 Task: Share and collaborate on creative stories, narrative designs, or storytelling concepts within a repository.
Action: Mouse moved to (675, 153)
Screenshot: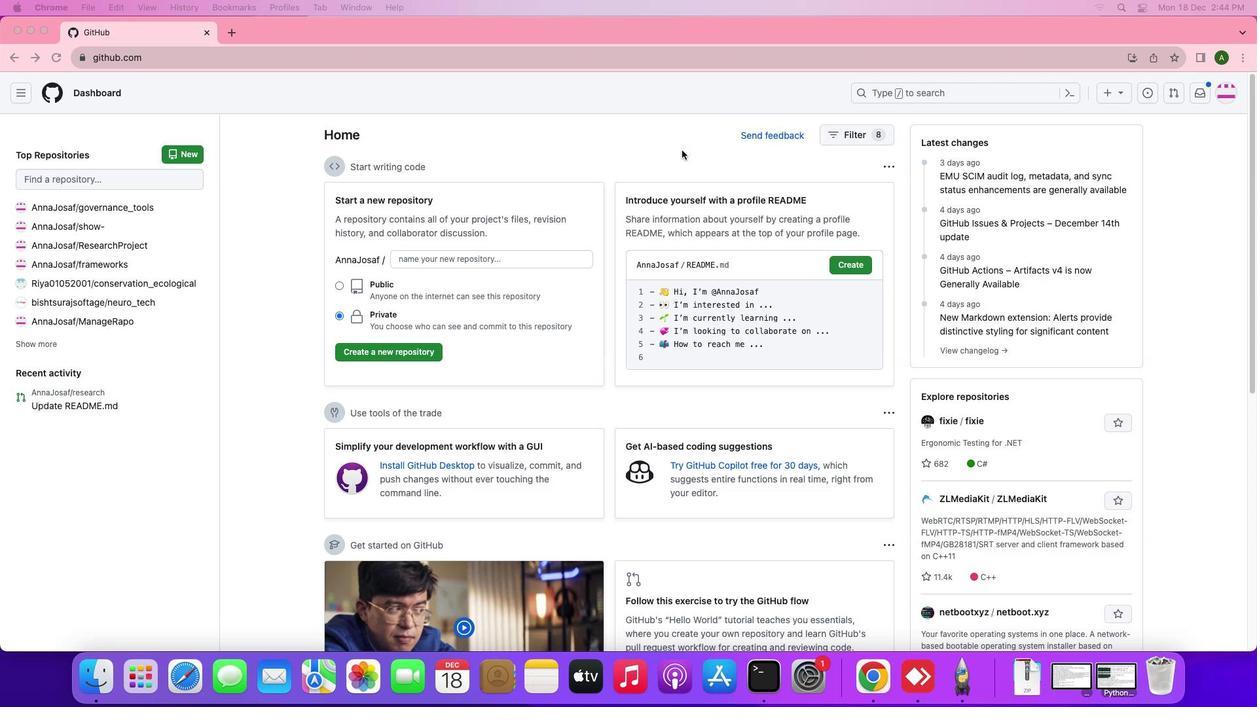 
Action: Mouse pressed left at (675, 153)
Screenshot: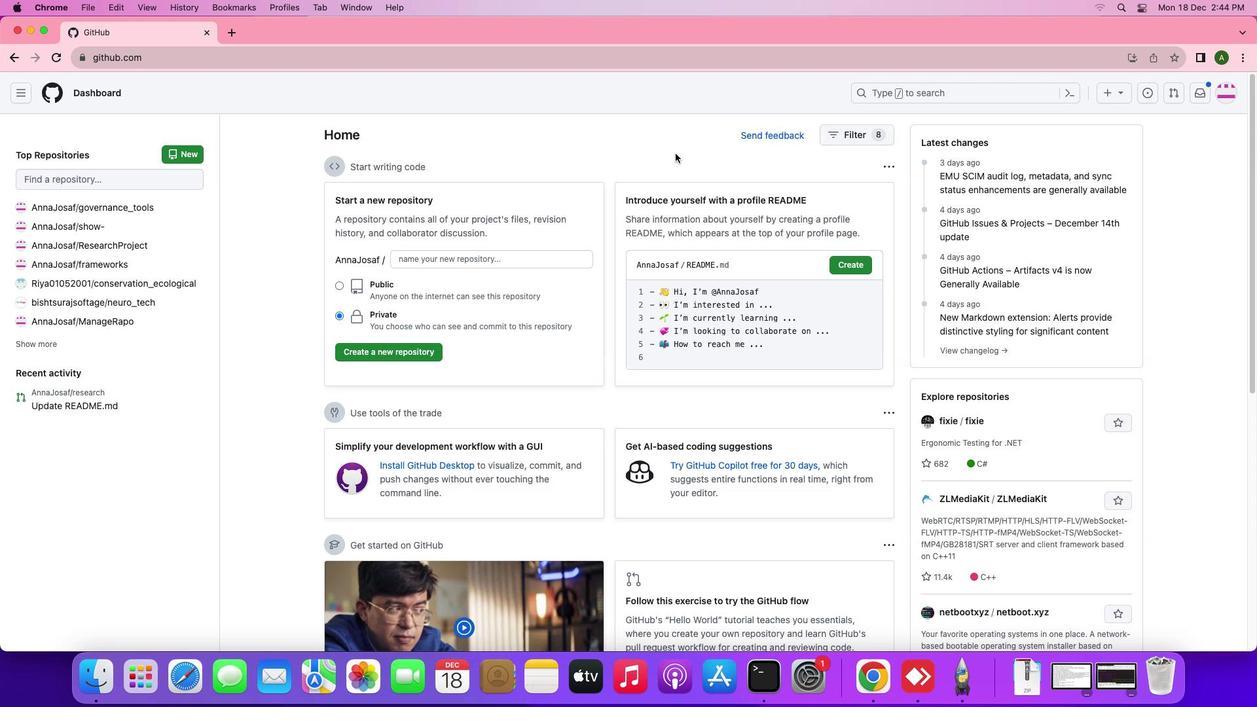 
Action: Mouse moved to (1226, 90)
Screenshot: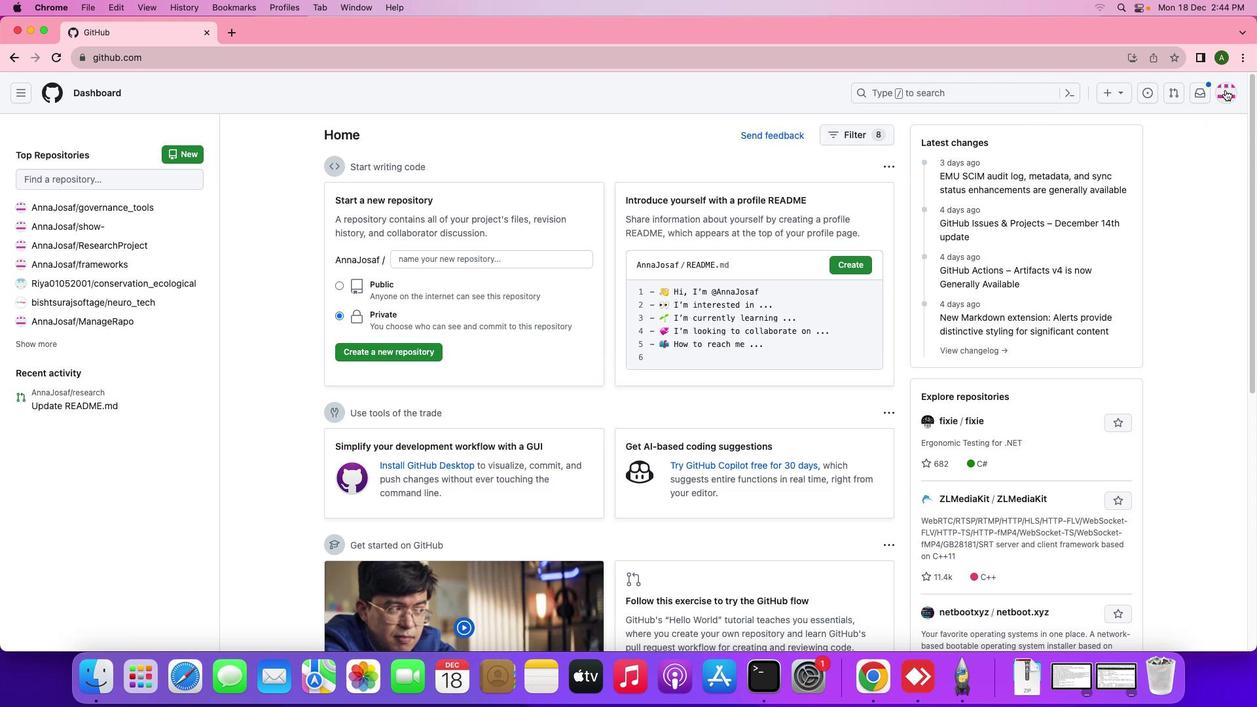 
Action: Mouse pressed left at (1226, 90)
Screenshot: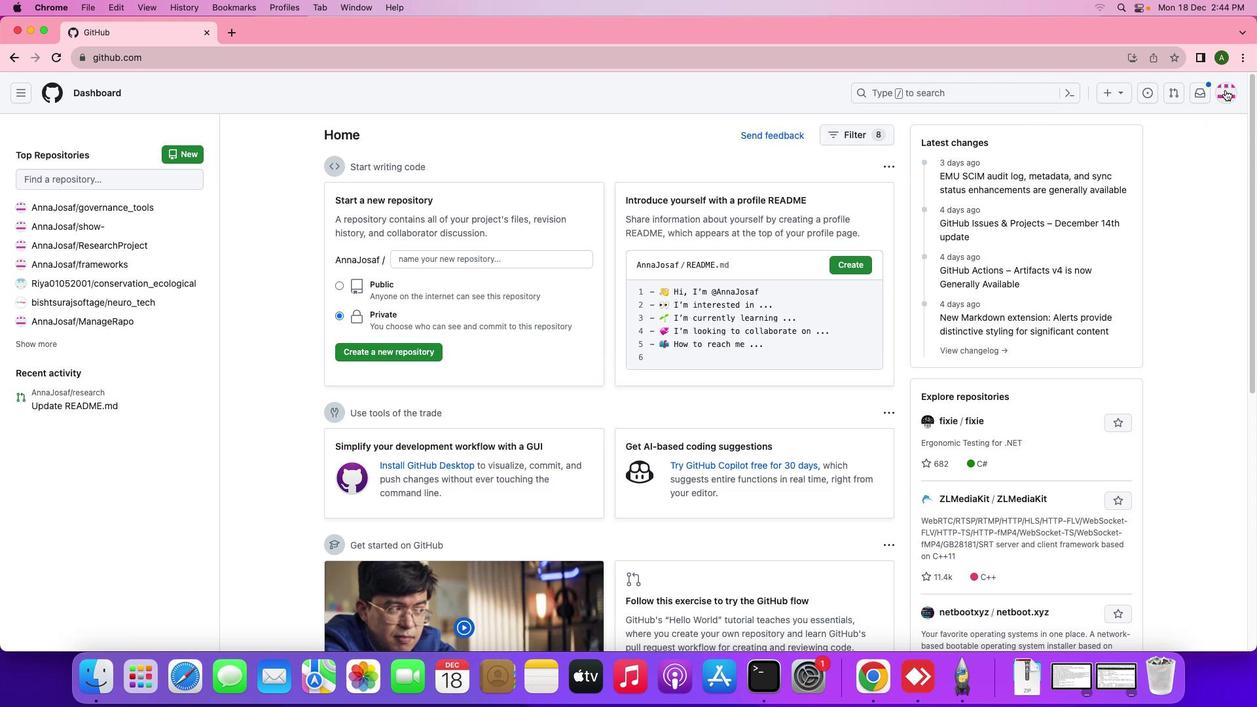 
Action: Mouse moved to (1106, 162)
Screenshot: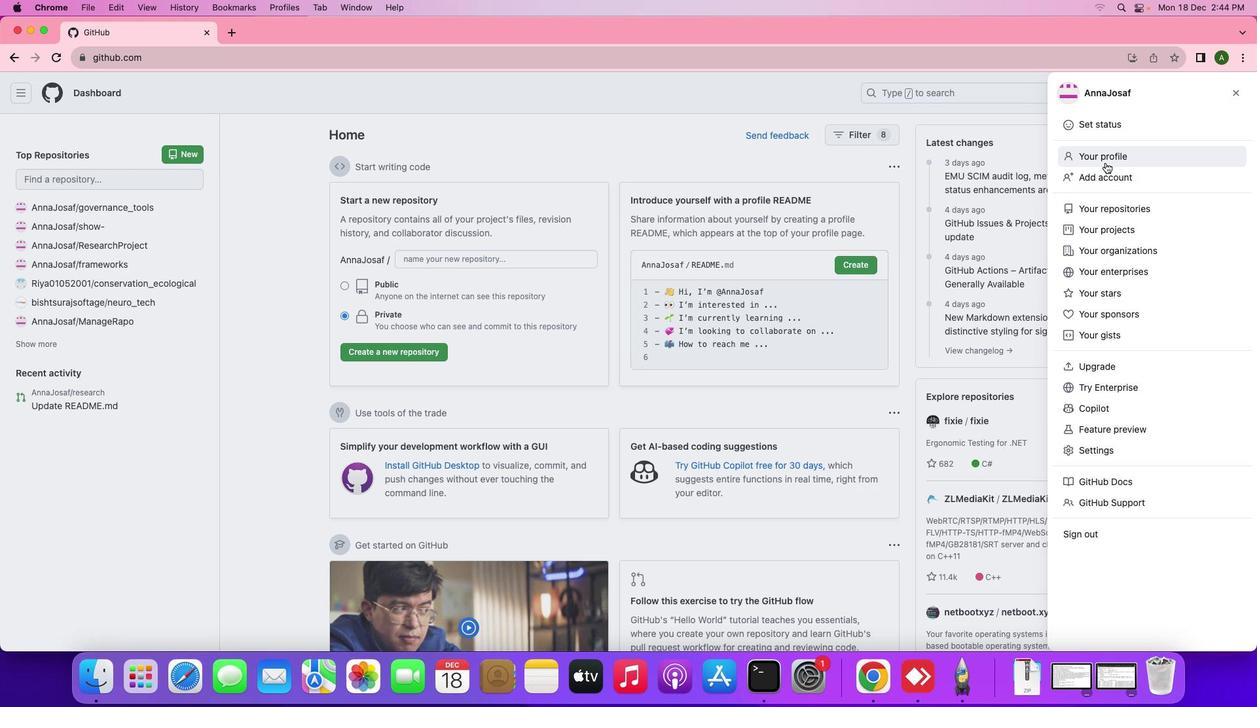 
Action: Mouse pressed left at (1106, 162)
Screenshot: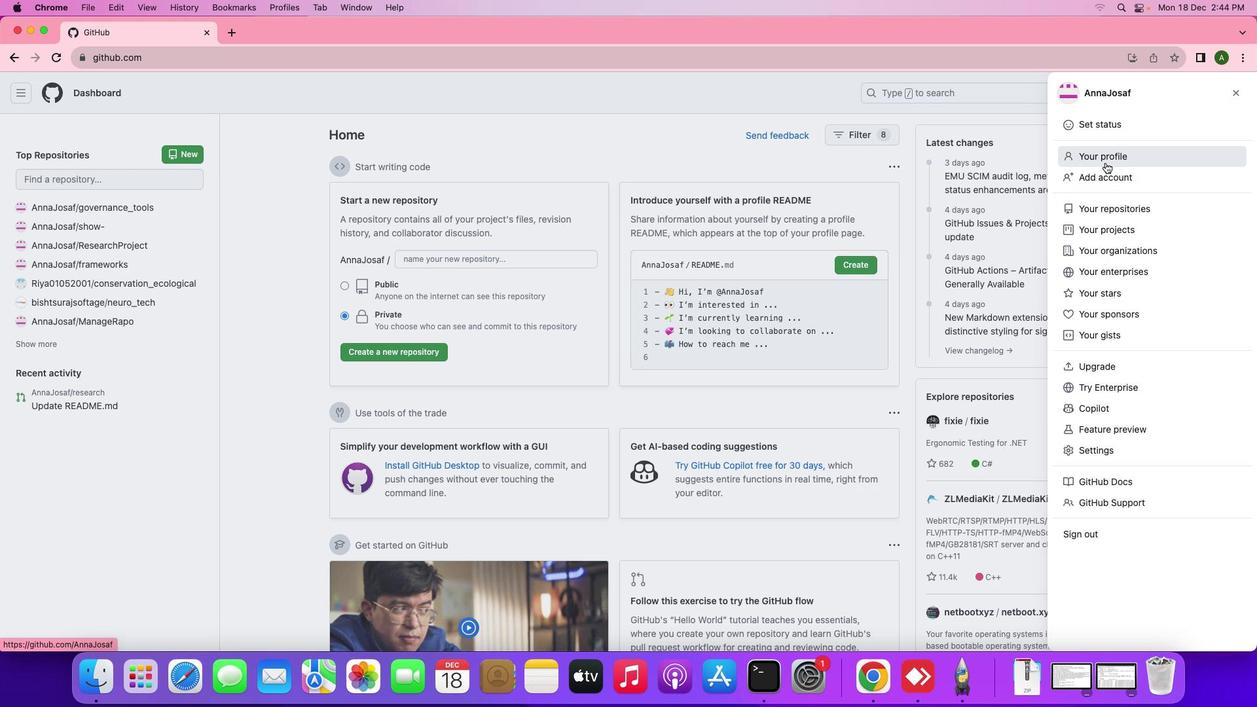 
Action: Mouse moved to (260, 432)
Screenshot: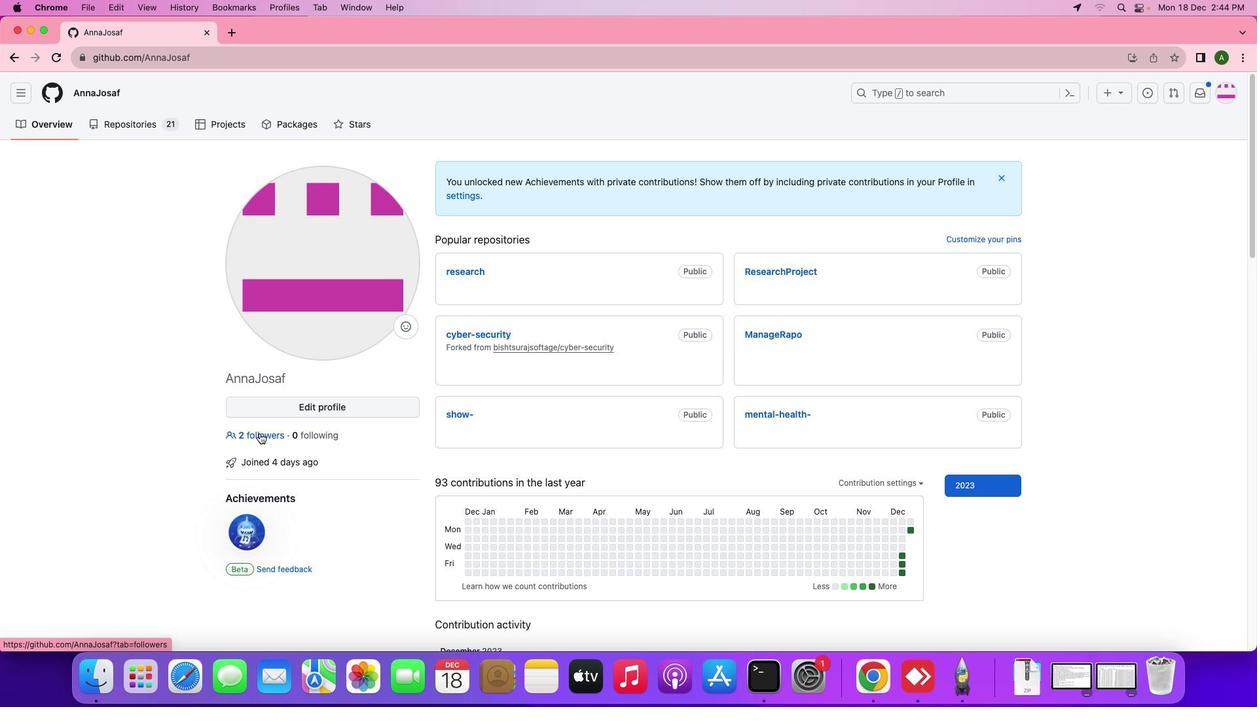
Action: Mouse pressed left at (260, 432)
Screenshot: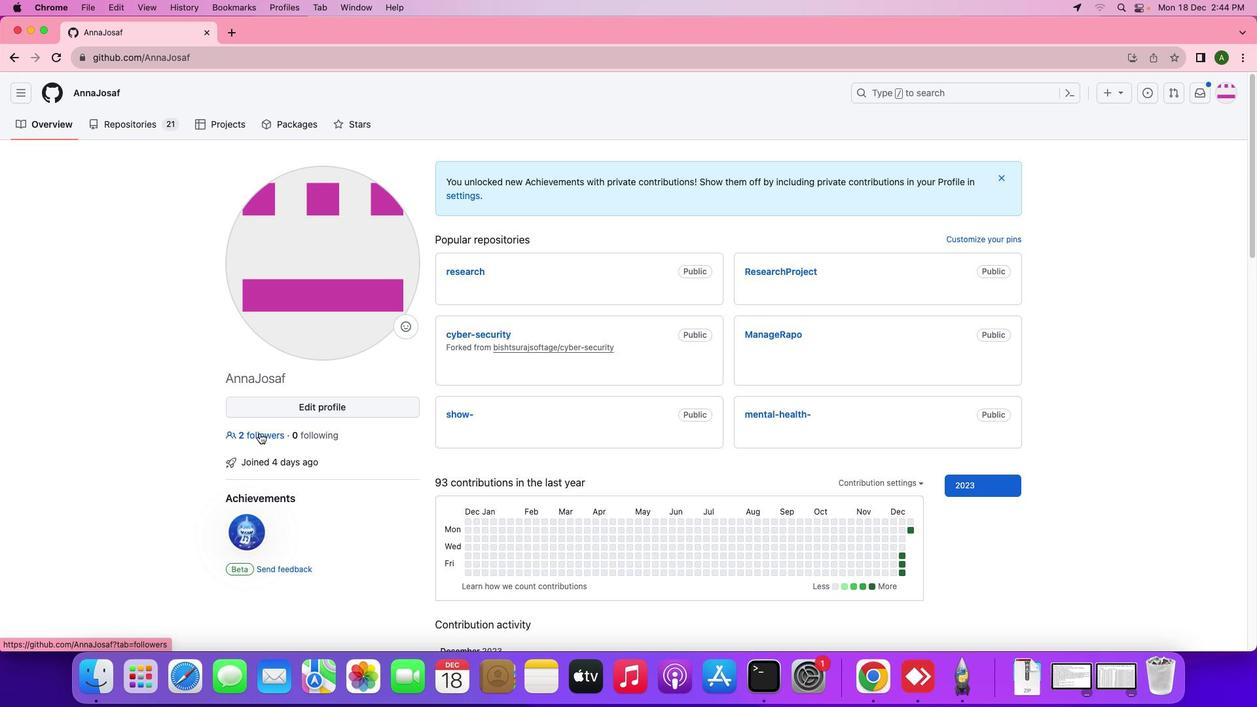 
Action: Mouse moved to (556, 236)
Screenshot: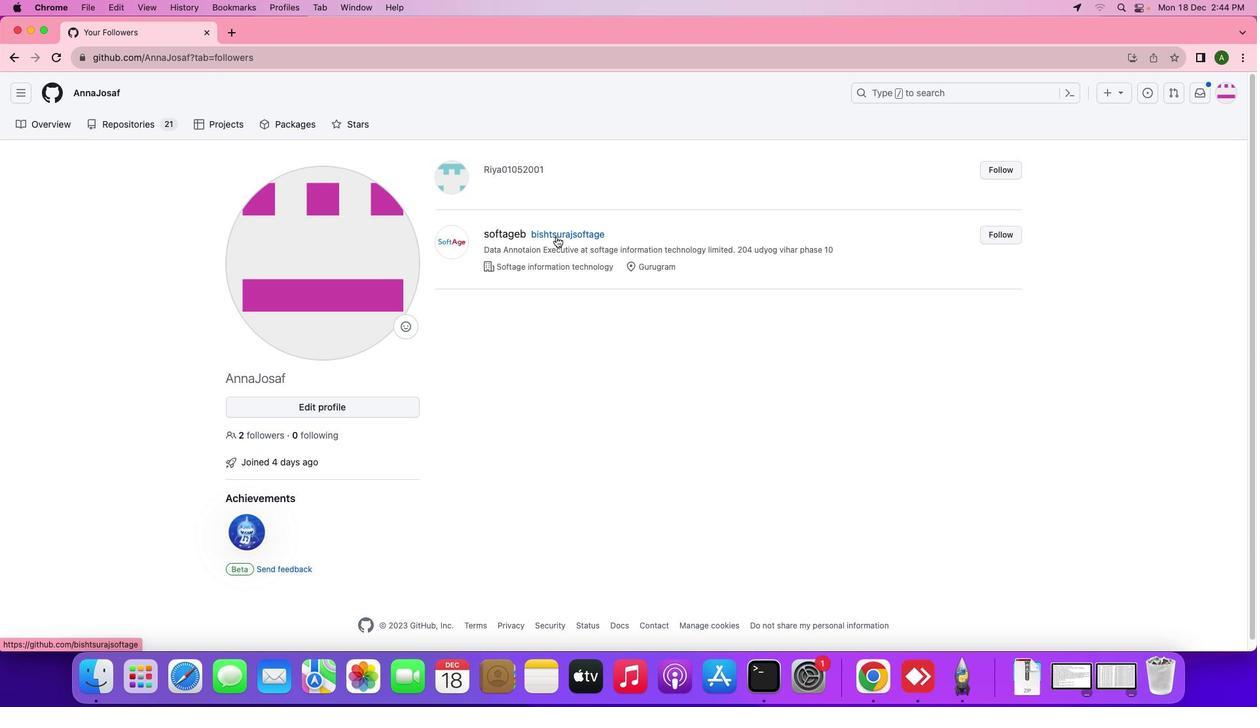 
Action: Mouse pressed left at (556, 236)
Screenshot: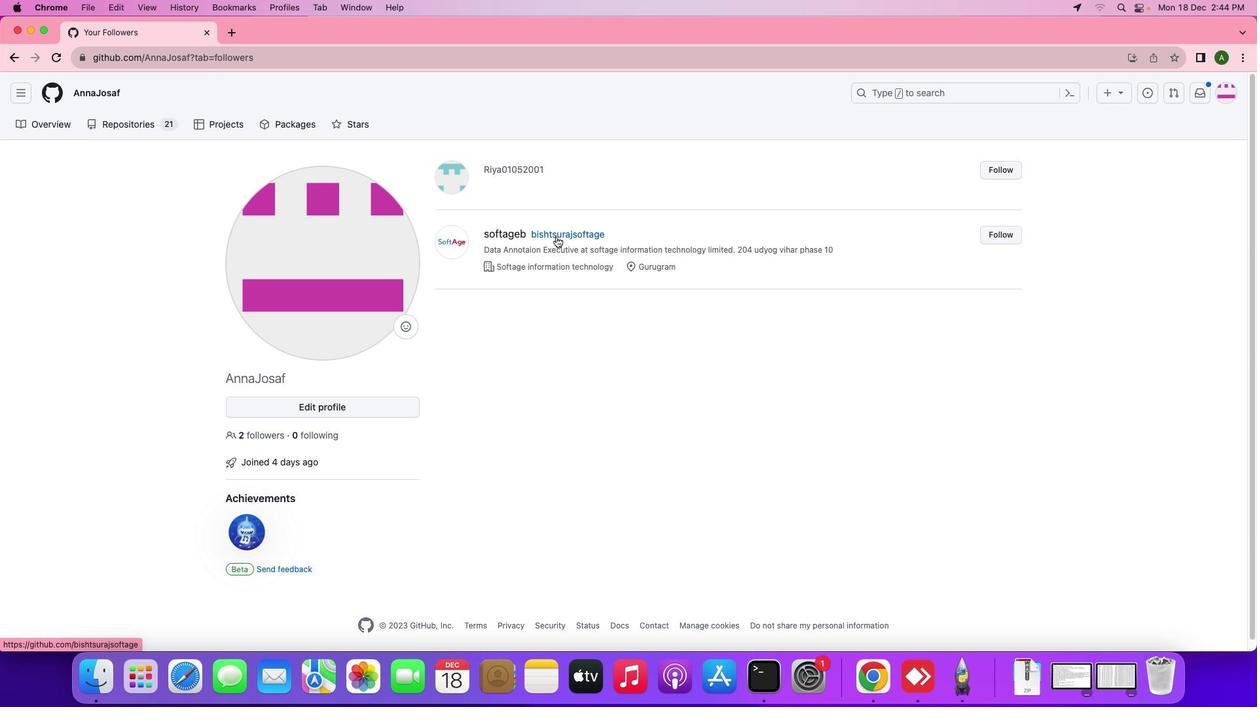 
Action: Mouse moved to (146, 128)
Screenshot: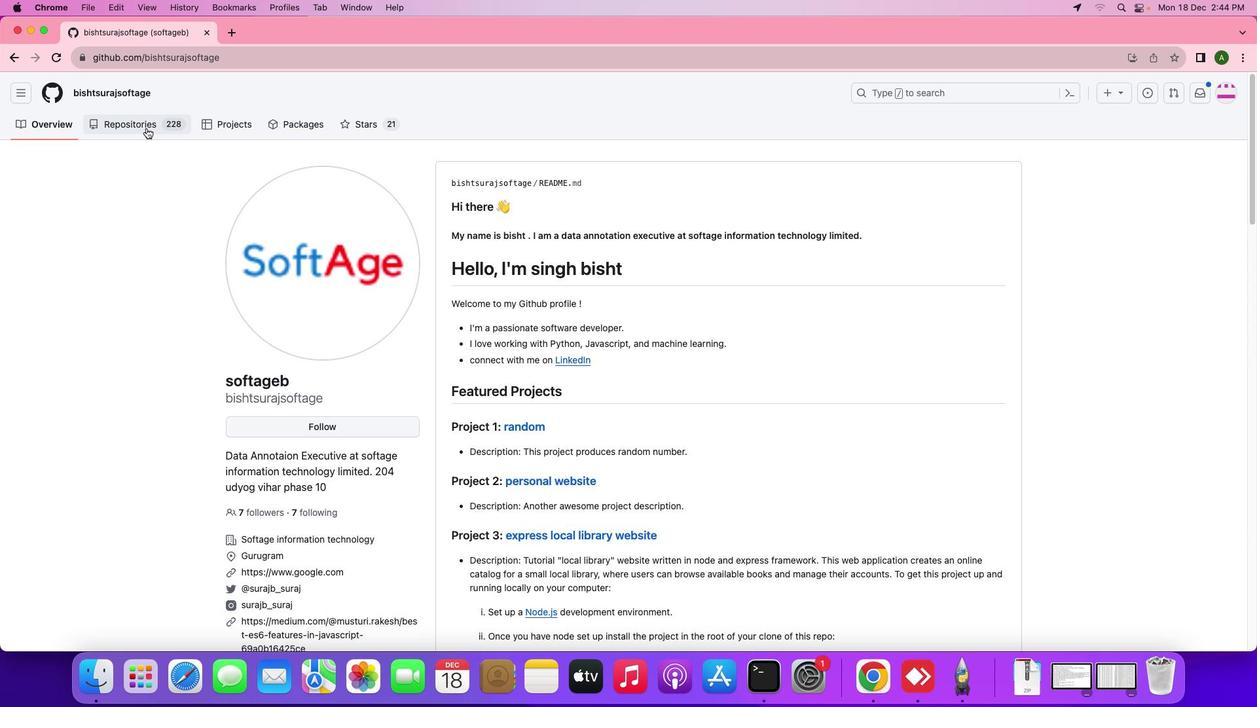 
Action: Mouse pressed left at (146, 128)
Screenshot: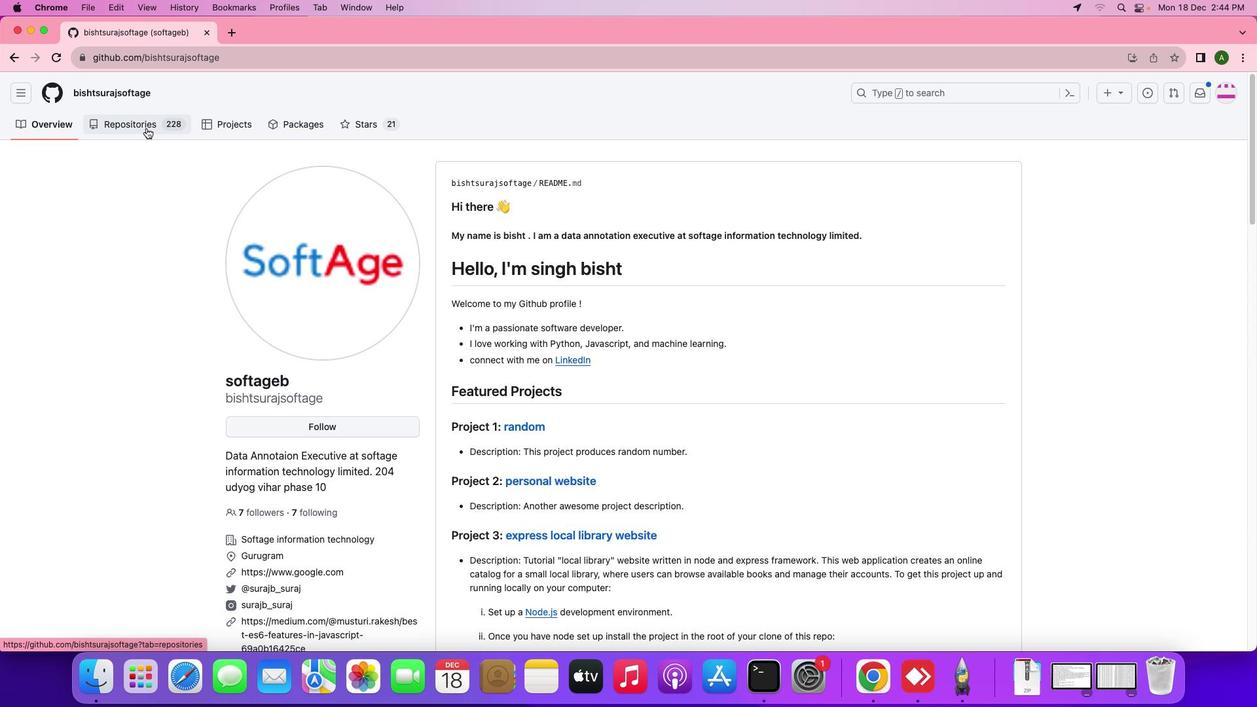 
Action: Mouse moved to (450, 216)
Screenshot: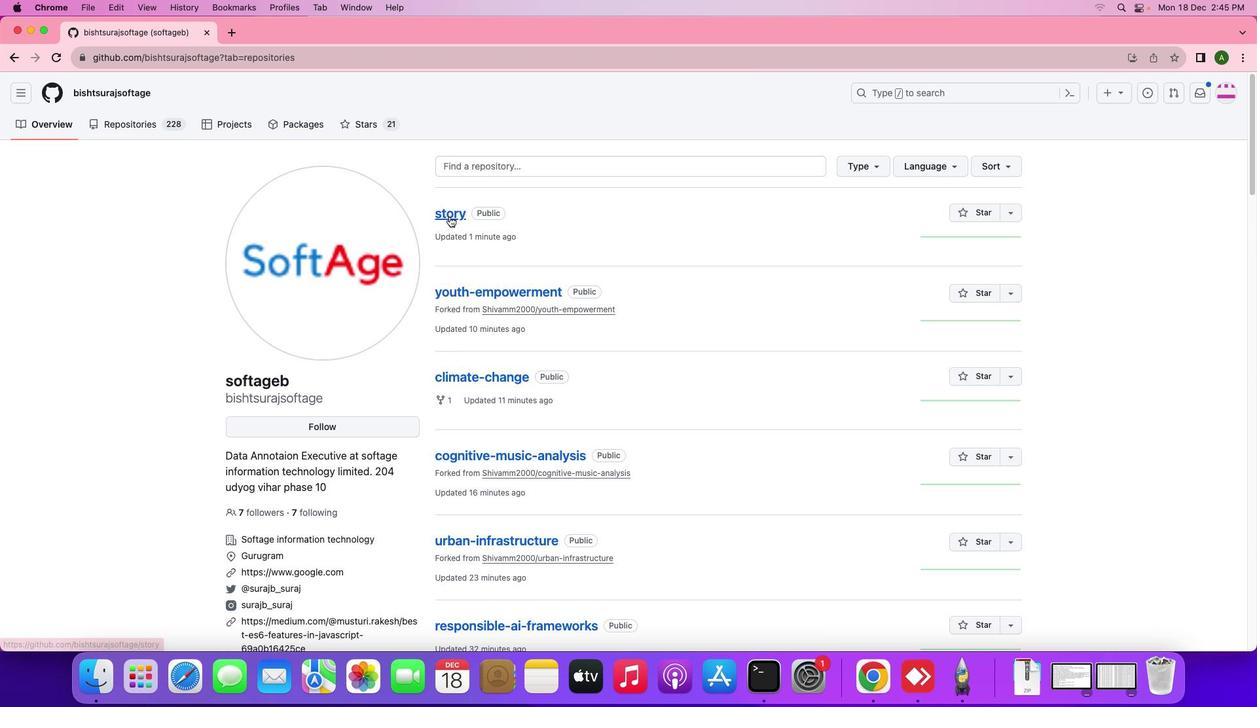
Action: Mouse pressed left at (450, 216)
Screenshot: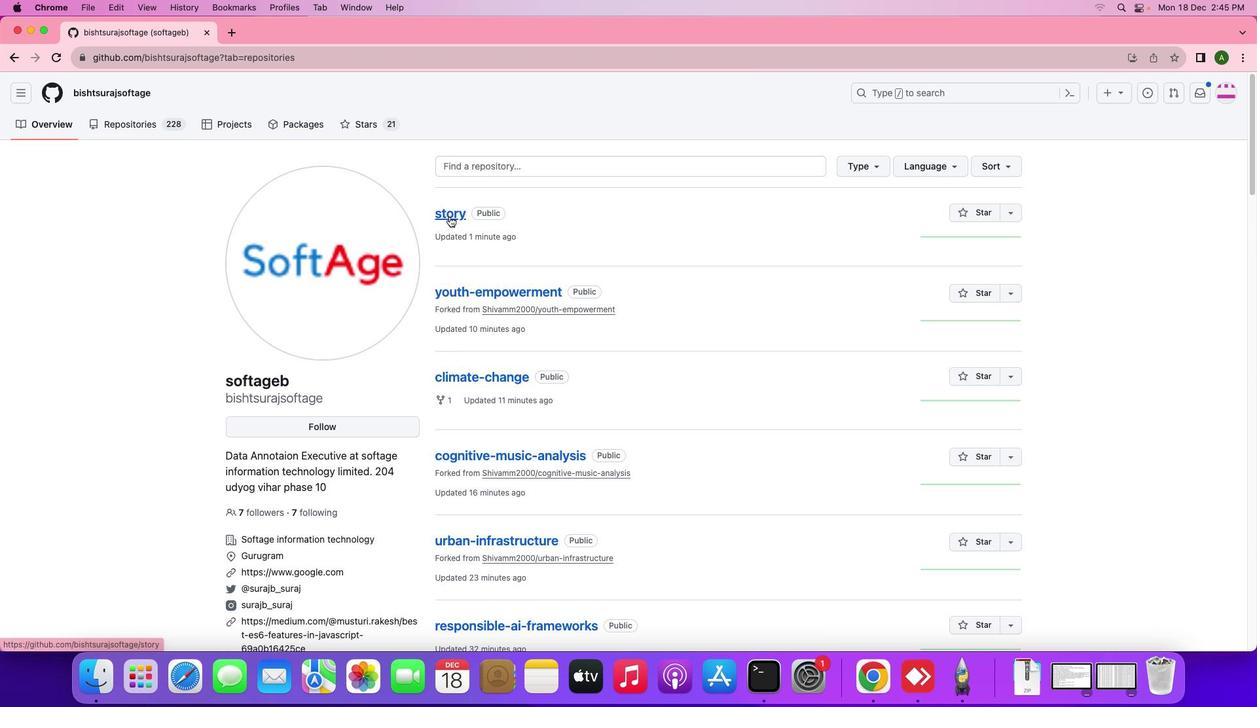 
Action: Mouse moved to (761, 214)
Screenshot: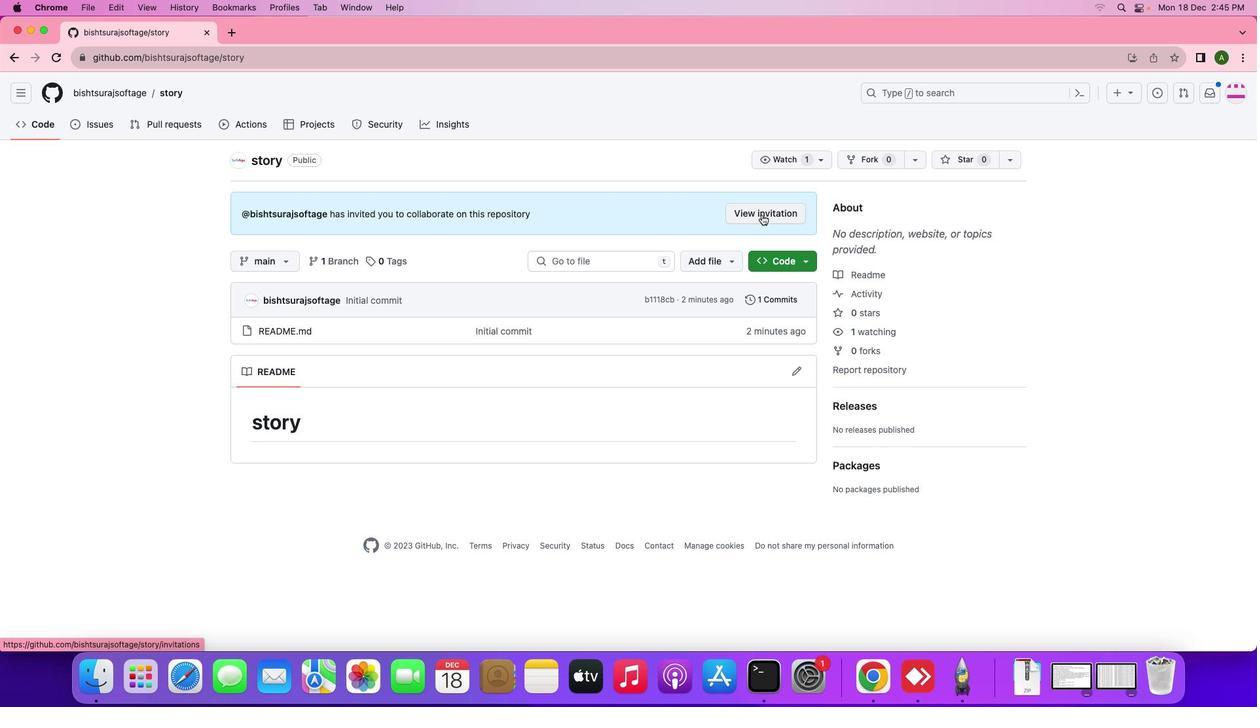 
Action: Mouse pressed left at (761, 214)
Screenshot: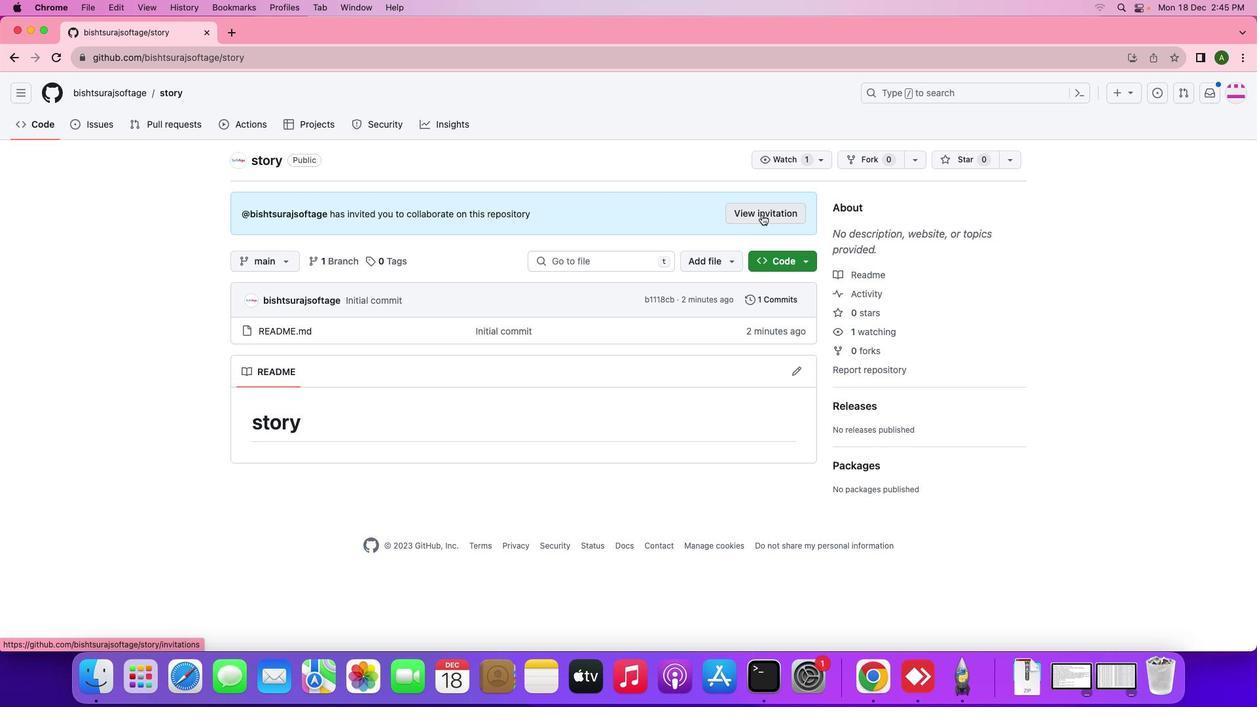
Action: Mouse moved to (598, 250)
Screenshot: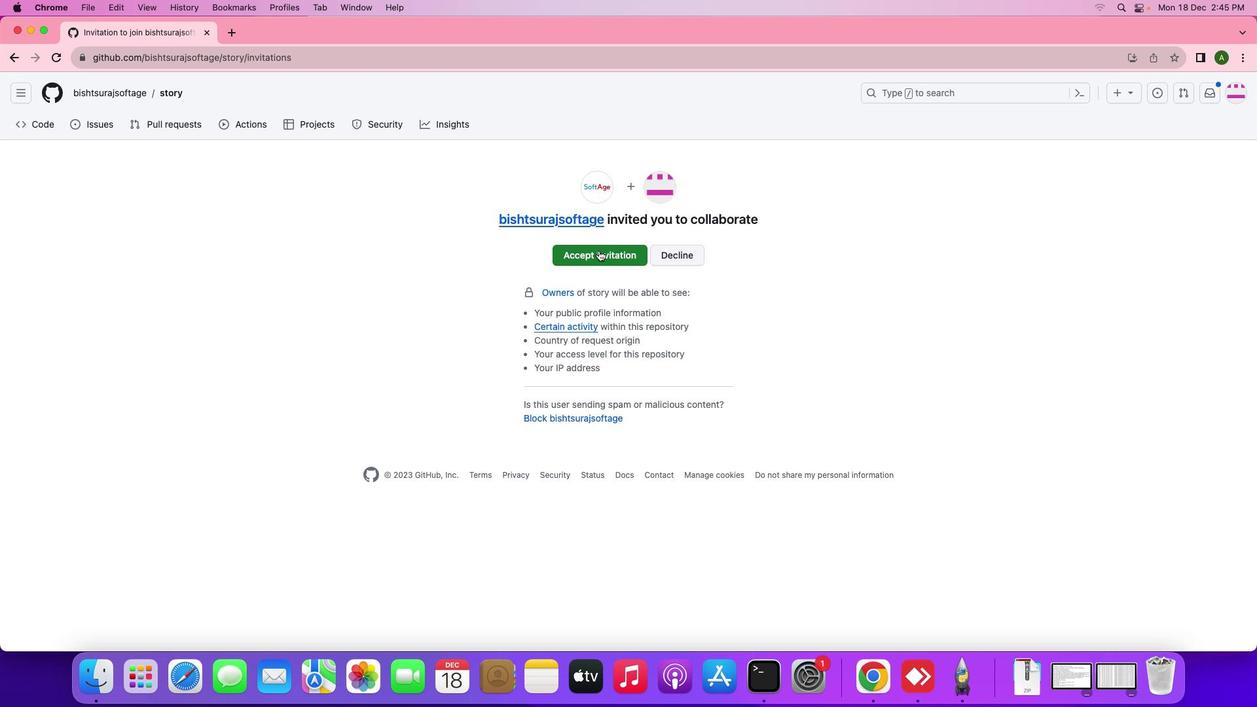 
Action: Mouse pressed left at (598, 250)
Screenshot: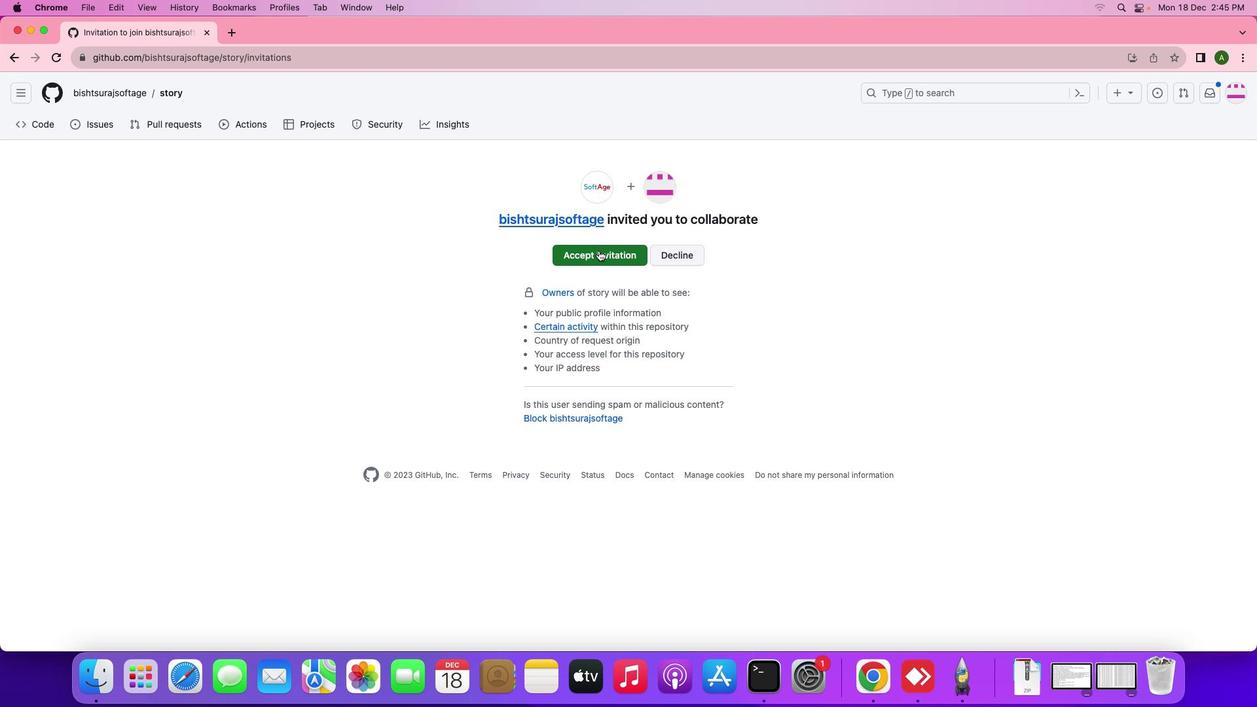 
Action: Mouse moved to (865, 201)
Screenshot: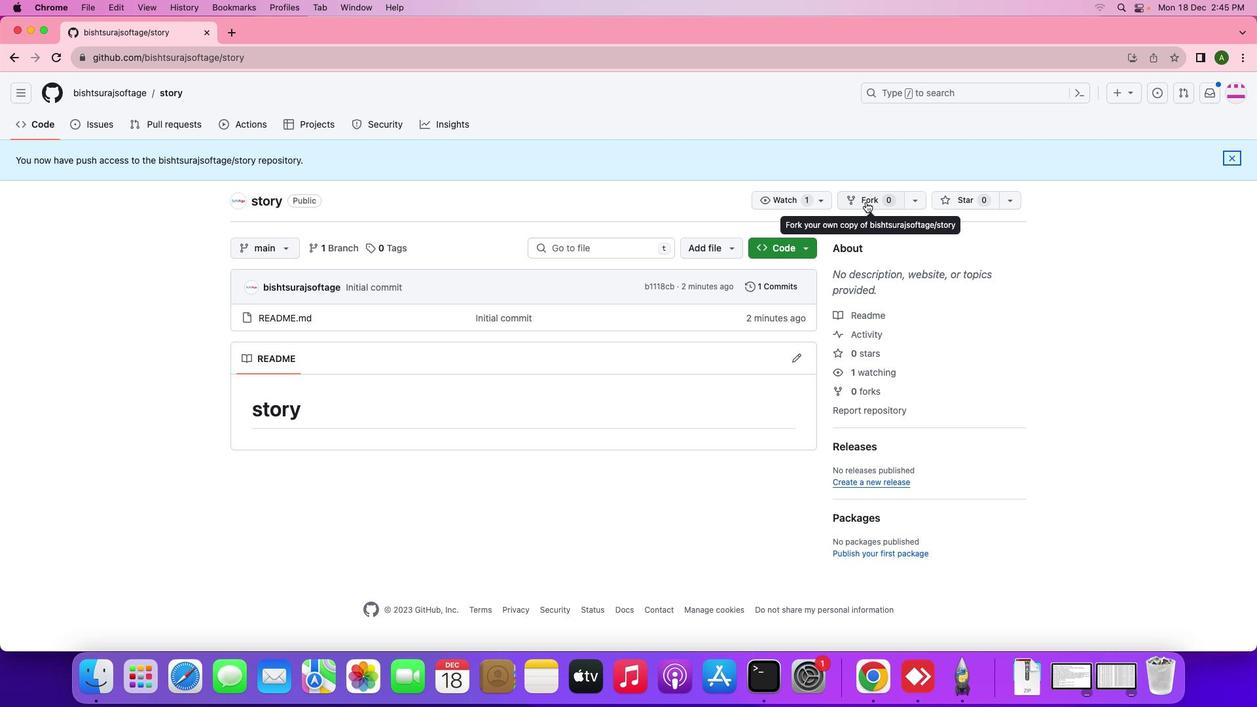 
Action: Mouse pressed left at (865, 201)
Screenshot: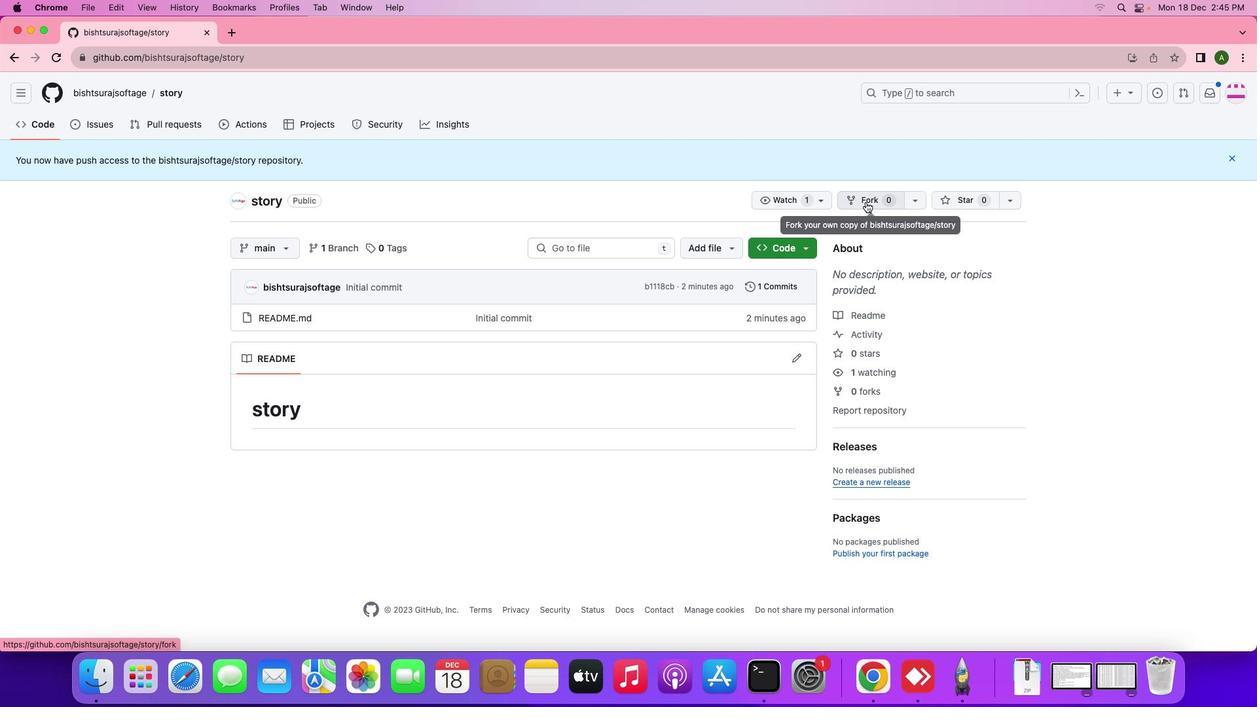 
Action: Mouse moved to (820, 505)
Screenshot: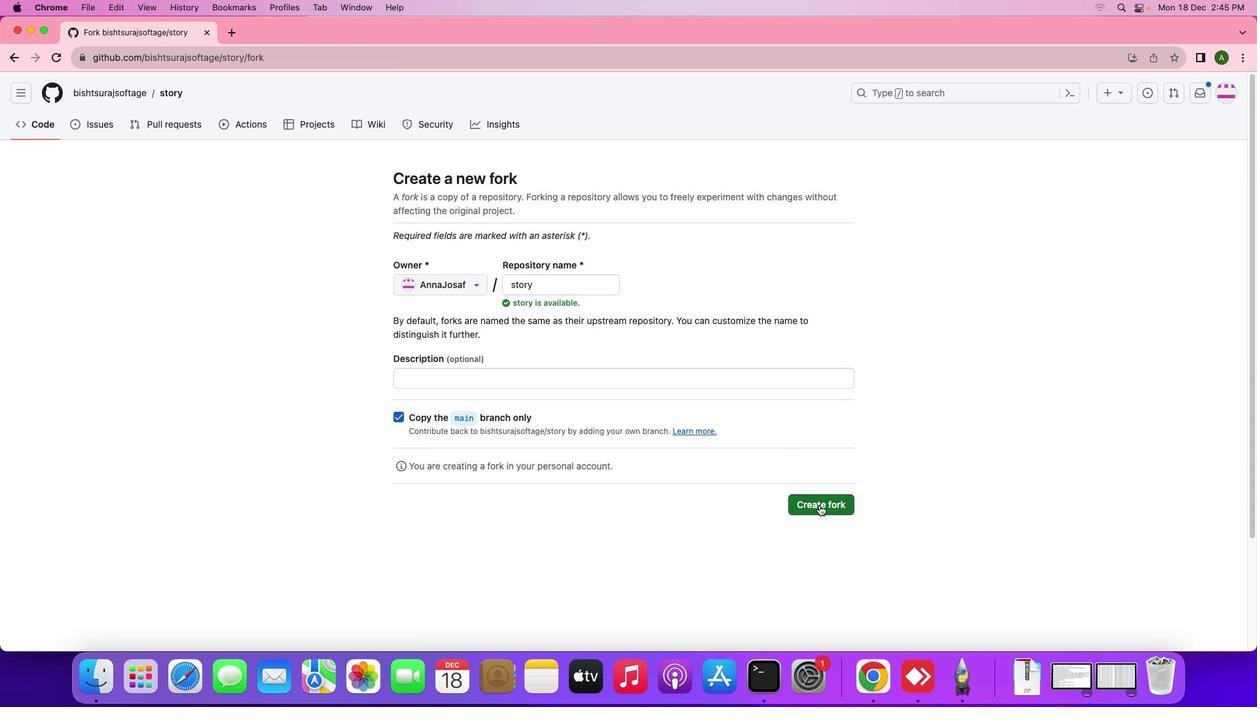 
Action: Mouse pressed left at (820, 505)
Screenshot: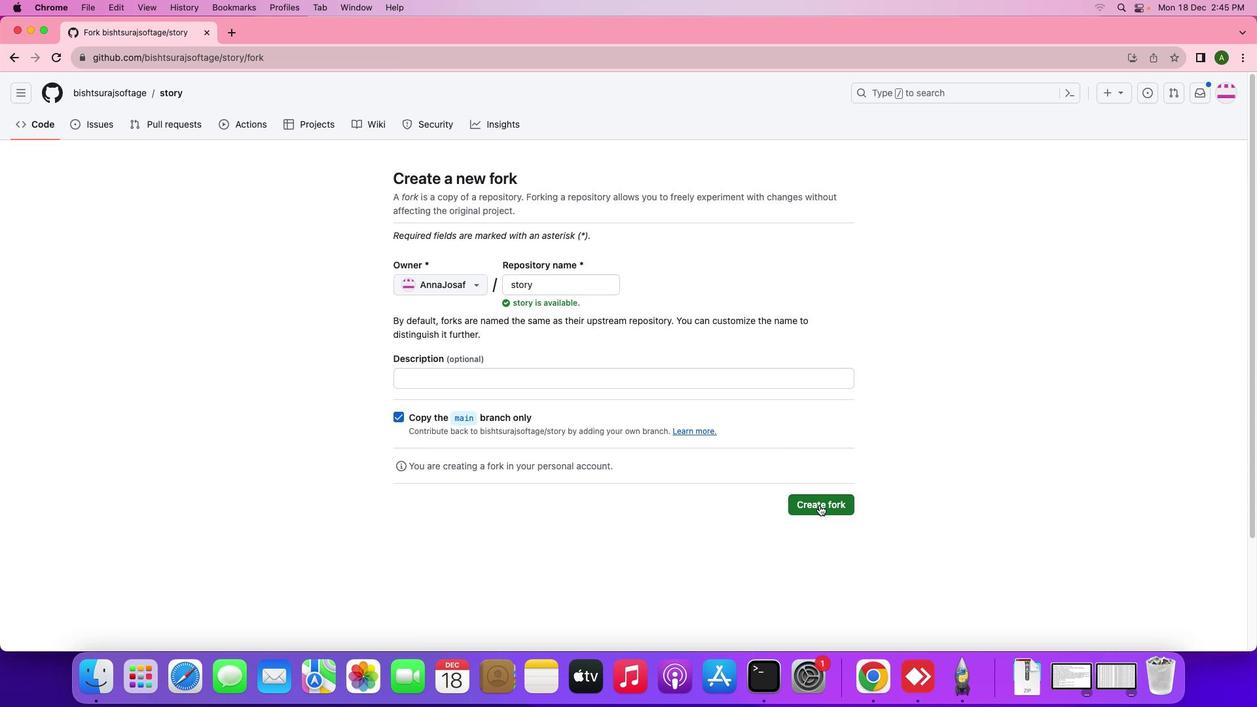 
Action: Mouse moved to (696, 222)
Screenshot: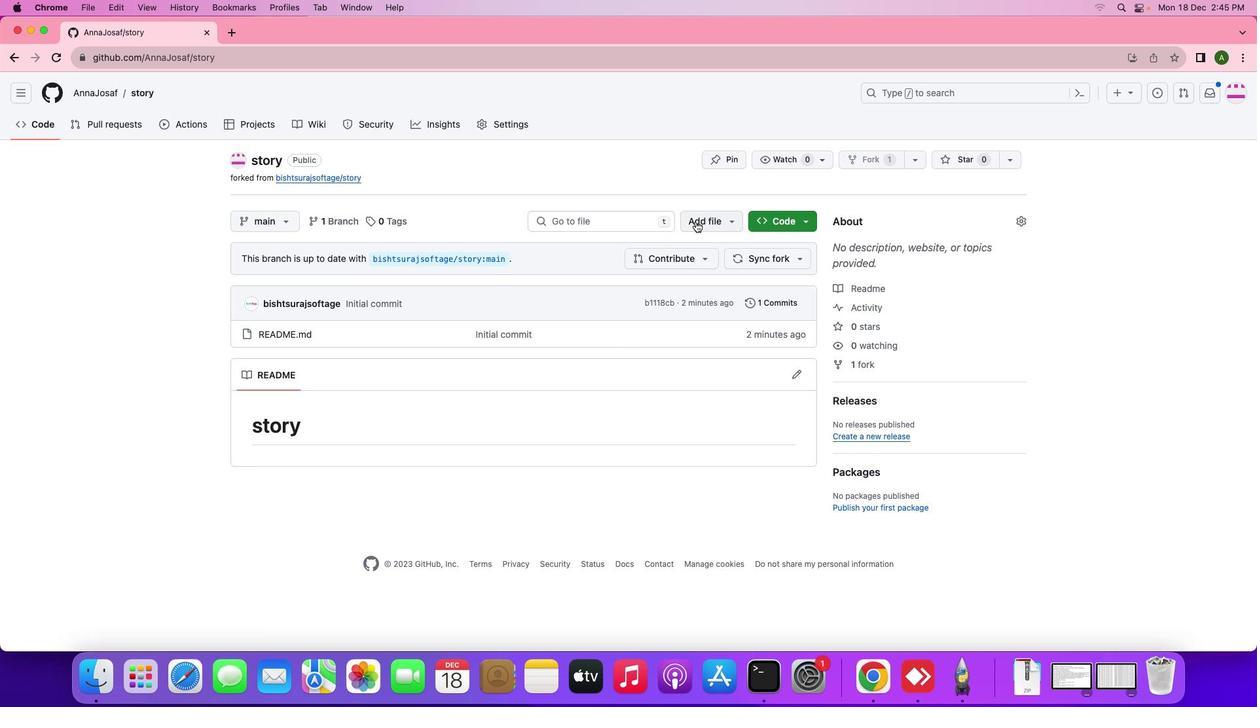 
Action: Mouse pressed left at (696, 222)
Screenshot: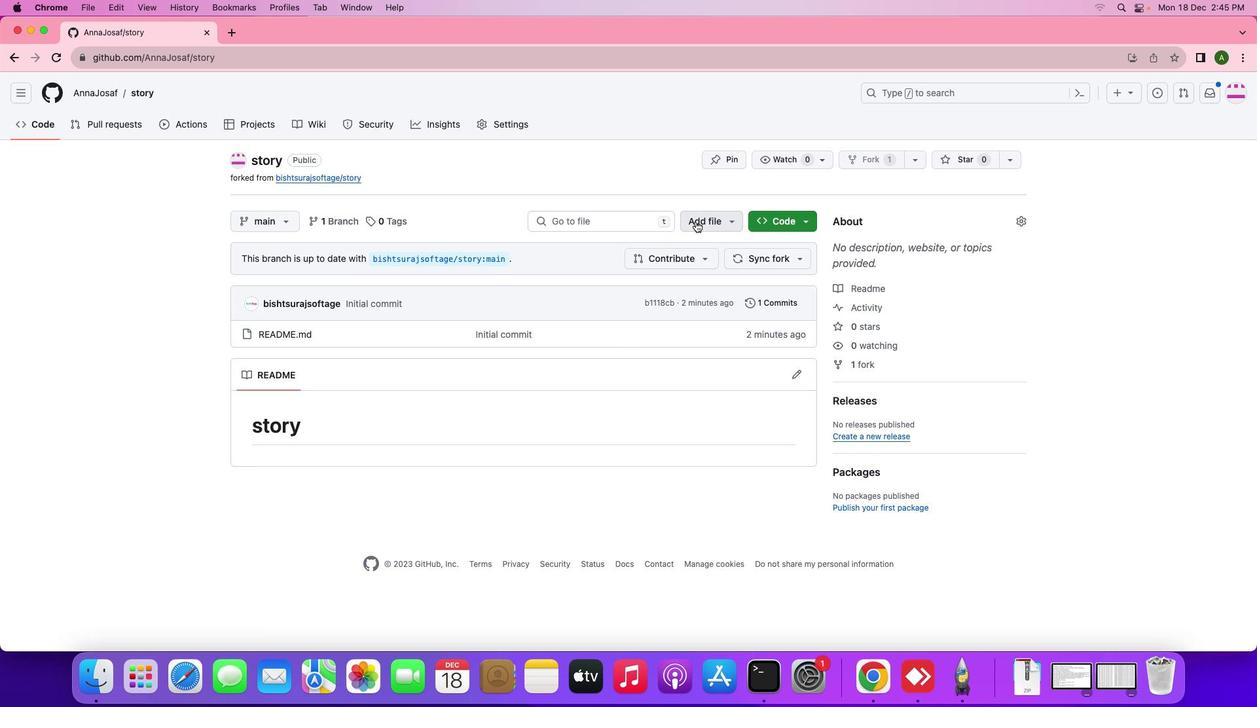 
Action: Mouse moved to (724, 245)
Screenshot: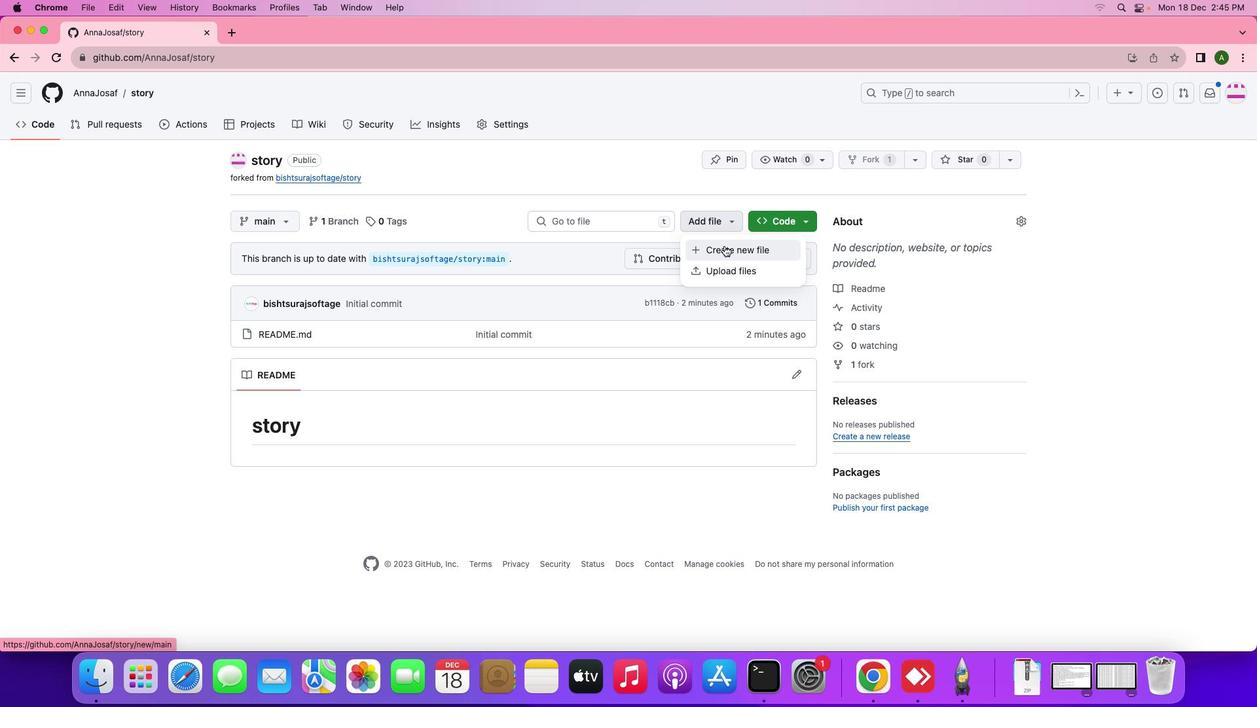 
Action: Mouse pressed left at (724, 245)
Screenshot: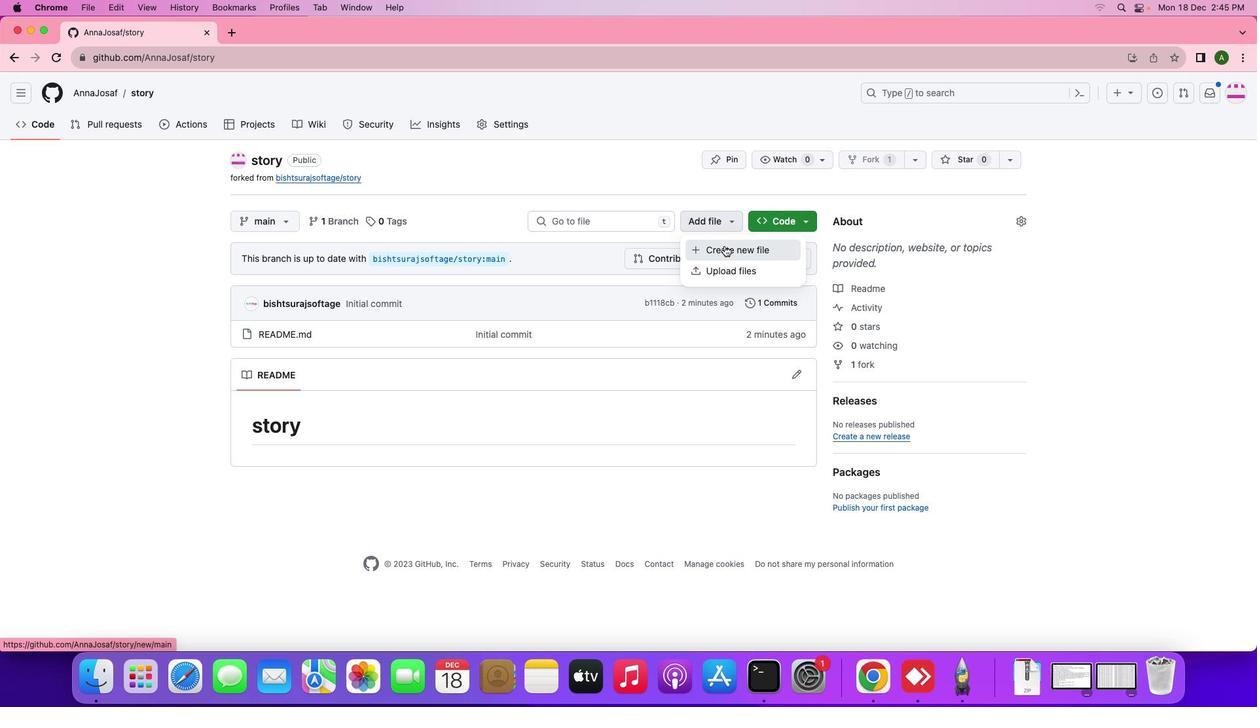 
Action: Mouse moved to (102, 163)
Screenshot: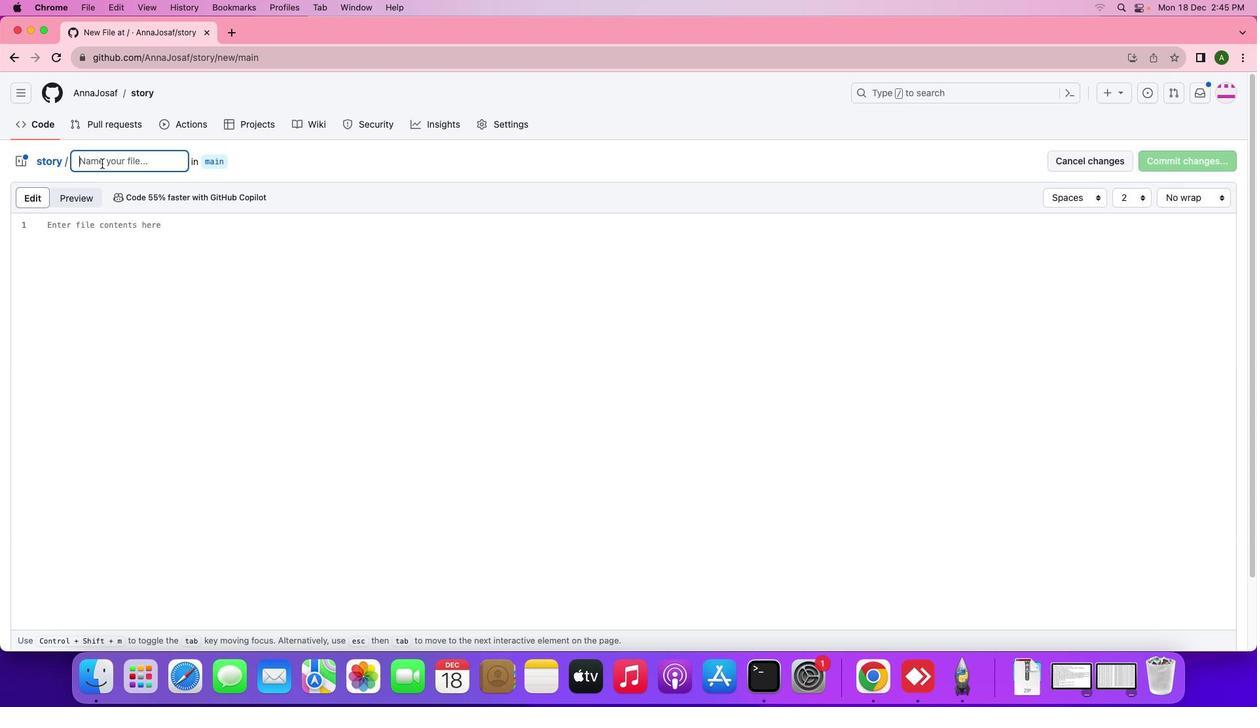 
Action: Mouse pressed left at (102, 163)
Screenshot: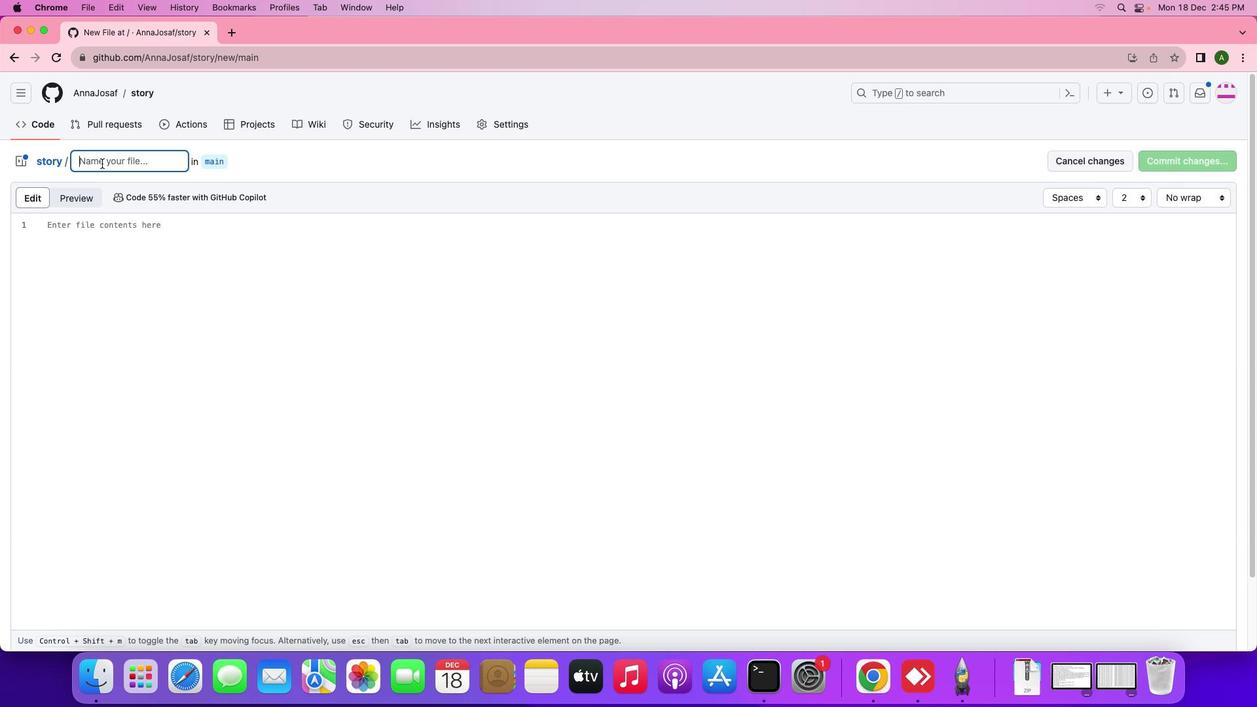 
Action: Key pressed 's''t''o''r''y''t''e''l''l''i''n''g'Key.shift_r'_''c''o''n''c''e''p''t''.''m''d'
Screenshot: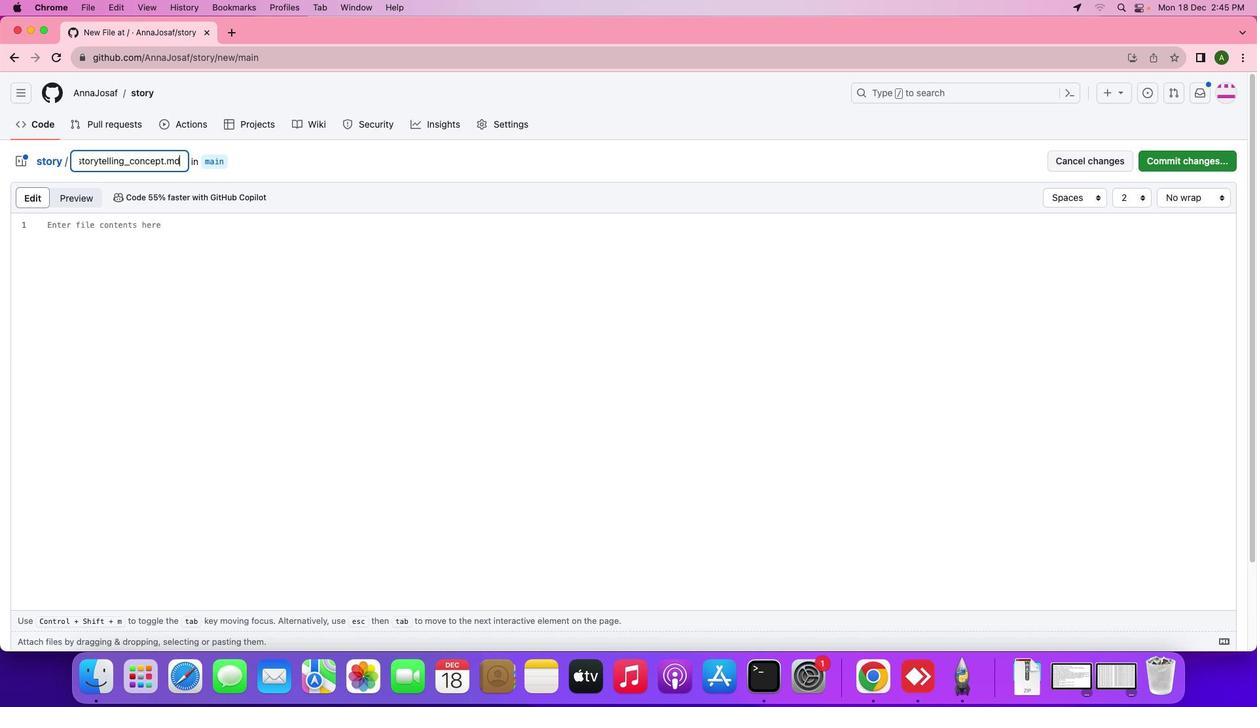 
Action: Mouse moved to (195, 225)
Screenshot: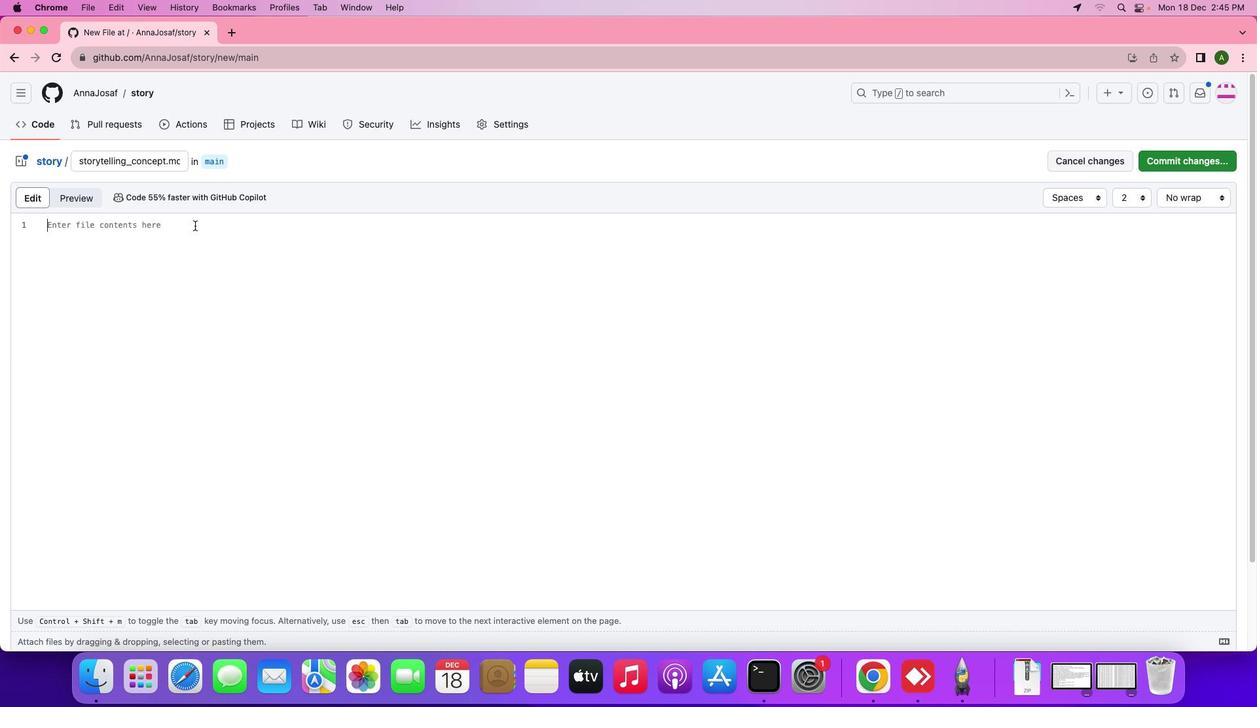 
Action: Mouse pressed left at (195, 225)
Screenshot: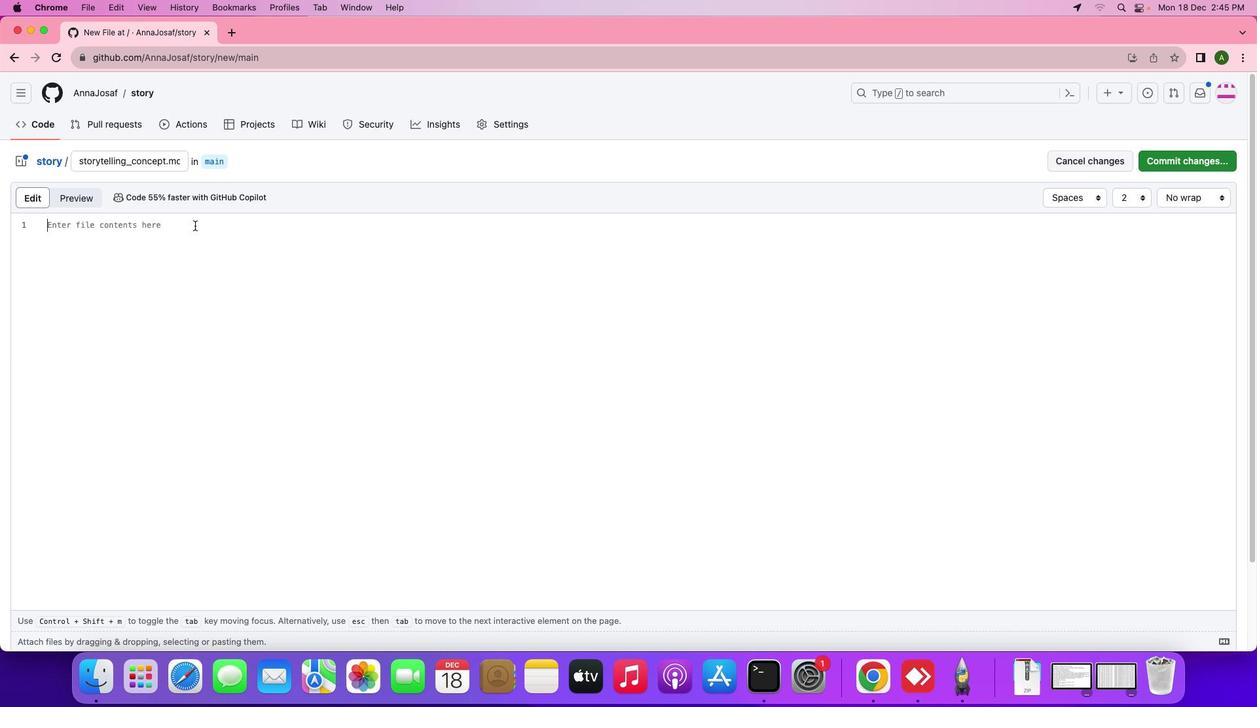 
Action: Key pressed Key.shift_r'#''#'Key.backspaceKey.spaceKey.shift_r'S''t''o''r''y'Key.shift_r'T''e''l''l''i'Key.backspaceKey.backspaceKey.backspaceKey.backspaceKey.backspace't''e''l''l''i''n''g'Key.shift_r'_'Key.backspaceKey.spaceKey.shift_r'C''o''n''c''e''p''t''s'Key.spaceKey.enterKey.shift_r'#''#'Key.spaceKey.shift_r'P''l''o''t'Key.shift_r':'Key.enter'-'Key.spaceKey.shift_r'B''e''g''i''n''i''n''g'','Key.space'm''i''d''d''l''e'','Key.spaceKey.shift_r'E''n''d'Key.shift_r':'Key.spaceKey.shift_r'A'Key.spaceKey.shift_r'T''r'Key.backspaceKey.backspace't''r''a''d''i''t''i''o''n''a''l'Key.space'n''a''r''r''a''t''i''v''e'Key.space's''t''r''u''c''t''u''r''e'Key.space'u''n'Key.backspaceKey.backspace'i''n''v''o''l''v''e''s'Key.space'i''n''d'Key.backspace't''r''o''d''u''c''i''n''g'Key.space'c''h''a''r''a''c''t''e''r''s'Key.space'a''n''d'Key.space's''e''t''t''i''n''g'','Key.space'c''o''n''f''l''i''c''t''s'Key.space'a''n''d'Key.space't''e''n''s''i''o''n'Key.space'a''n''d'Key.space'r''e''s''o''l''v''i''n''g'Key.space'a'Key.backspace't''h''e'Key.space's''t''o''r''y''.'Key.enterKey.spaceKey.shift_r'C''o''n''f''l''i''c''t'Key.spaceKey.shift_r':'Key.spaceKey.shift_r'A'Key.spaceKey.shift_r'S''t''o''r''y'Key.space'o''f''t'Key.backspace't''e''n'Key.space'r''e''o'Key.backspace'v''o''l''v''e''s'Key.space'a''r''o''u''n''d'Key.space'a'Key.space'c''e''n''t''r''a''l'Key.space'c''o''n''f''i''l''i''c''t'Key.space'.'Key.enter'='Key.backspaceKey.backspaceKey.backspaceKey.backspace'3''3'Key.backspaceKey.backspaceKey.shift_r'#''#'Key.spaceKey.shift_r'C''h''a''r''a''t''e''r''s'Key.spaceKey.shift_r':'Key.spaceKey.enter'-'Key.spaceKey.shift_r'P''o''r'Key.backspaceKey.backspace'r''o''t''a''g''o''n''i''s''t'Key.spaceKey.shift_r':'Key.spaceKey.shift_r'T''h''e'Key.space'm''a''i''n'Key.space'c''h''a''r''a''c''t''e''r'Key.space't''h''e'Key.space'a''u''d''i''e''n''c''e'Key.space'f''o''l''l''o''w''s'Key.space'a''n''d'Key.space'u''s''u''a''l''l''y'Key.space's''y''m''p''a''t''h''i''z''e''s'Key.space'w''i''t''h''.'Key.enterKey.shift_r'A''n''t''a''g''o''n''i''s''t'Key.spaceKey.shift_r':'Key.spaceKey.shift_r'T''h''e'Key.space'c''h''a''r''a''c''t''e''r'Key.space'o''r'Key.space'f''o''r''c''e'Key.space't''h''a''t'Key.space'o''p''p''o''s''e''s'Key.space't''h''e'Key.space'p''r''o''t''a''g''o''n''i''s''t'Key.space'.'Key.backspaceKey.backspace'.'Key.enterKey.shift_r'S''u''p''p''o''r''t''i''n''g'Key.spaceKey.shift_r'C''h''a''r''a'Key.backspace'a''c''t''e''r''s'Key.shift_r':'Key.space'c''h''a''r''a''c''t''e''r''s'Key.space'w''h''o'Key.space'a''i''d'Key.space'o''r'Key.space'h''i''n''d''e''r'Key.space't''h''e'Key.space'p''r''o''t''a''g''o''n''i''s''t'Key.spaceKey.enterKey.backspaceKey.enterKey.backspaceKey.shift_r'#''#'Key.spaceKey.shift_r'T''h''e''m''e'Key.shift_r':'Key.spaceKey.enter'='Key.backspace'-'Key.upKey.upKey.upKey.upKey.upKey.upKey.upKey.downKey.leftKey.enter
Screenshot: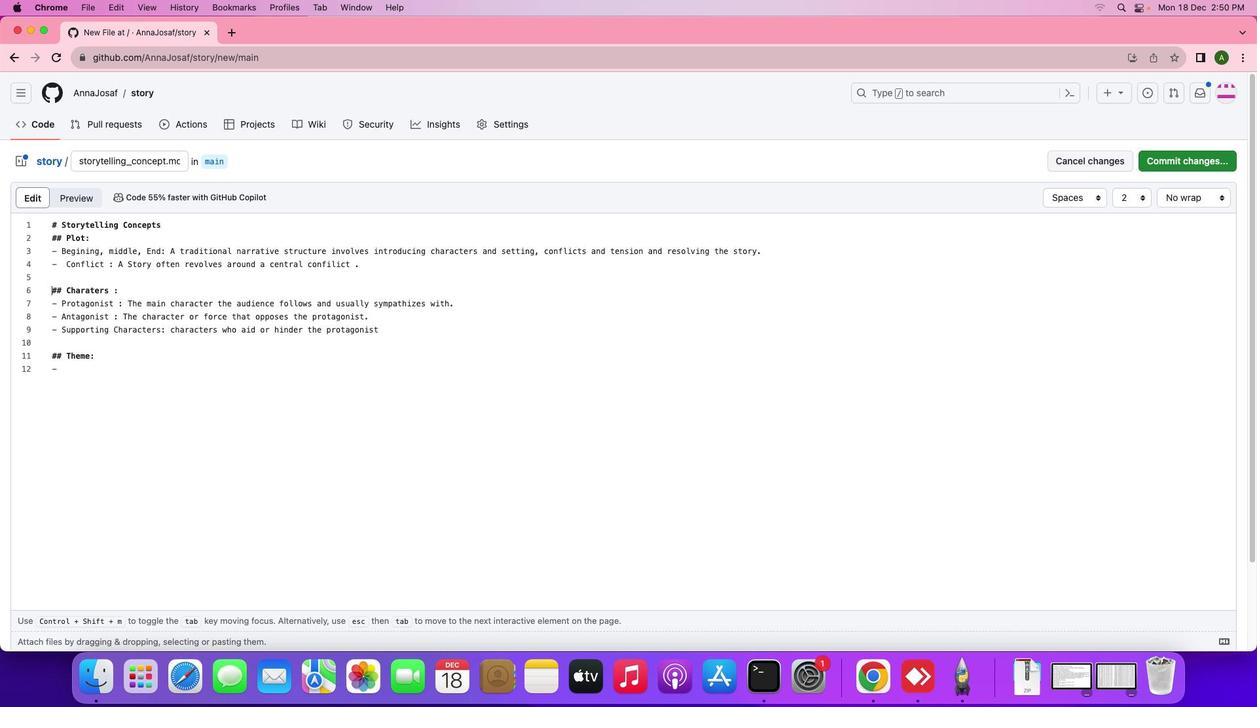 
Action: Mouse moved to (77, 371)
Screenshot: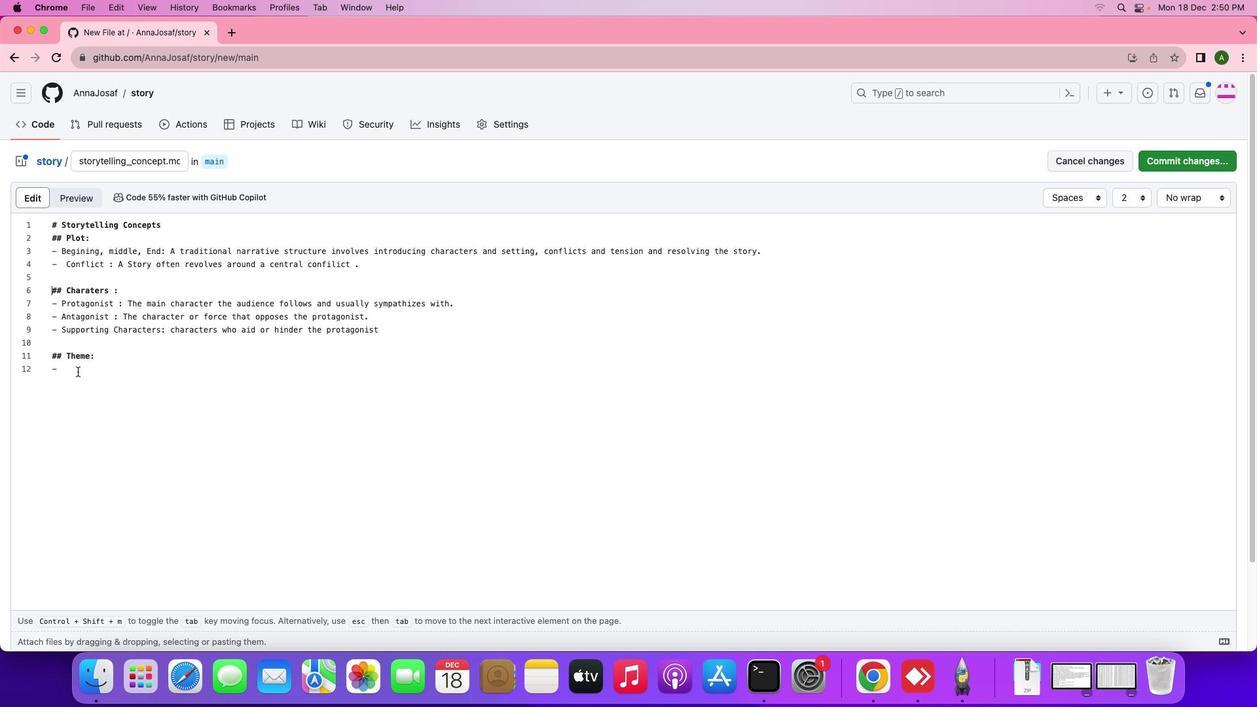 
Action: Mouse pressed left at (77, 371)
Screenshot: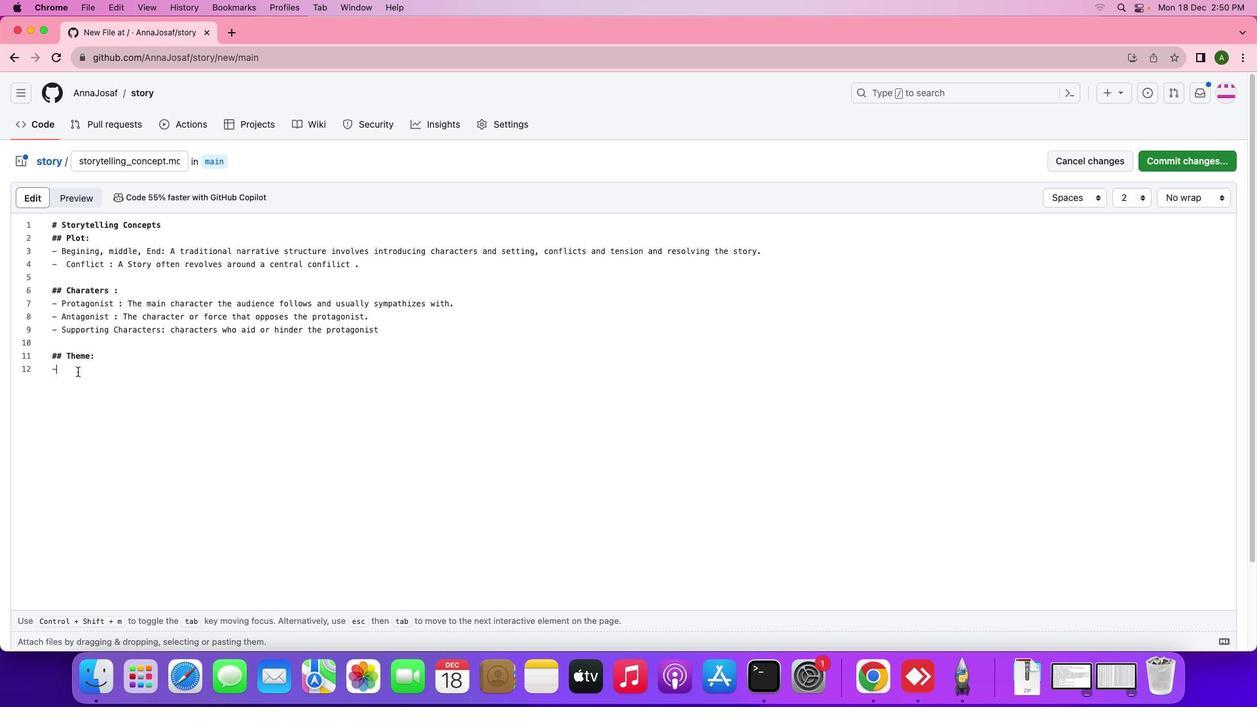 
Action: Key pressed Key.spaceKey.shift_r'C''e''n''t''r''a''l'Key.spaceKey.shift_r'I''d''e''a'Key.shift_r':'Key.spaceKey.shift_r'T''h''e'Key.space'o''v''e''r''a''c''h''i''n''g'Key.space'm''e''s''s''a''g''e'Key.space'o''r'Key.space'i''d''e''a'Key.space't''h''e'Key.space's''t''o''r''y'Key.space'c''o''n''e''y''s'Key.backspaceKey.backspaceKey.backspace'v''e''y''s''.'Key.enterKey.shift_r'M''o''t''i''f'Key.shift_r':'Key.spaceKey.shift_r'R''e''c''u''r''r''i''n''g'Key.space'e''e'Key.backspace'l''e''m''e''n''t''s'Key.space't''h''a''t'Key.space's''u''p''p''o''e''t'Key.space't'Key.backspaceKey.backspaceKey.backspaceKey.backspaceKey.backspace'o''r''t'Key.space't''h''e'Key.space't''h''e''m''e''.'
Screenshot: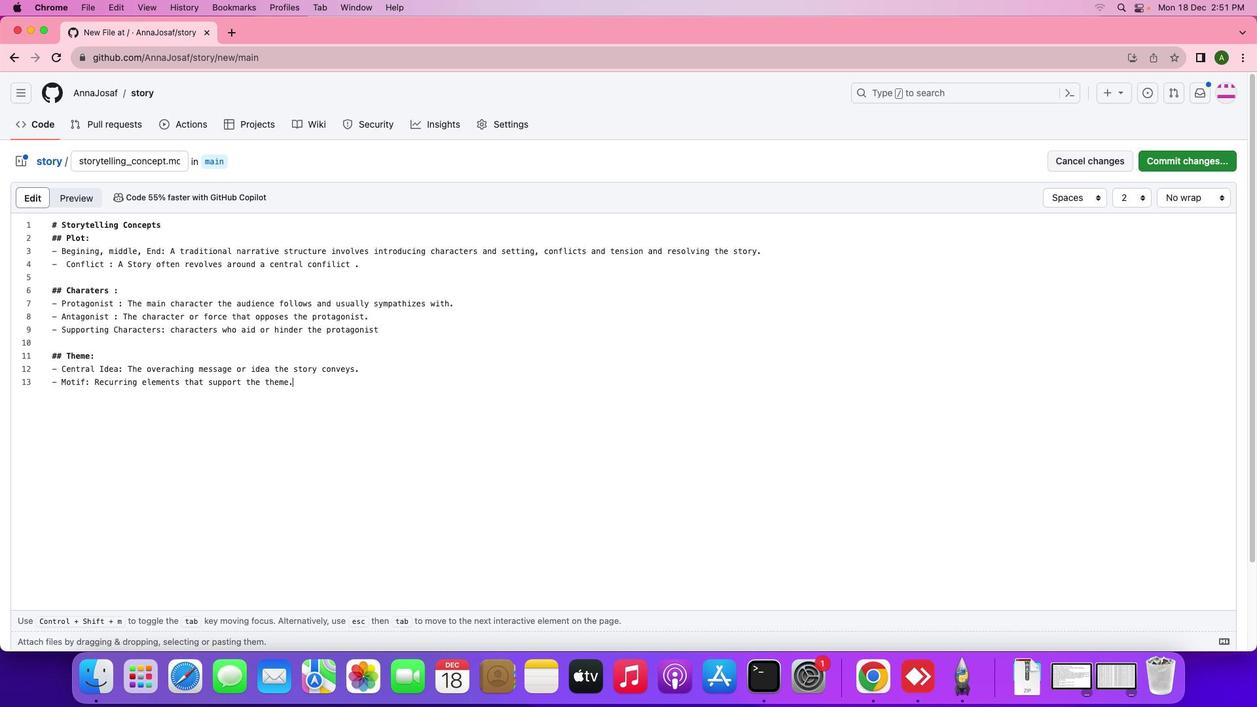 
Action: Mouse moved to (83, 193)
Screenshot: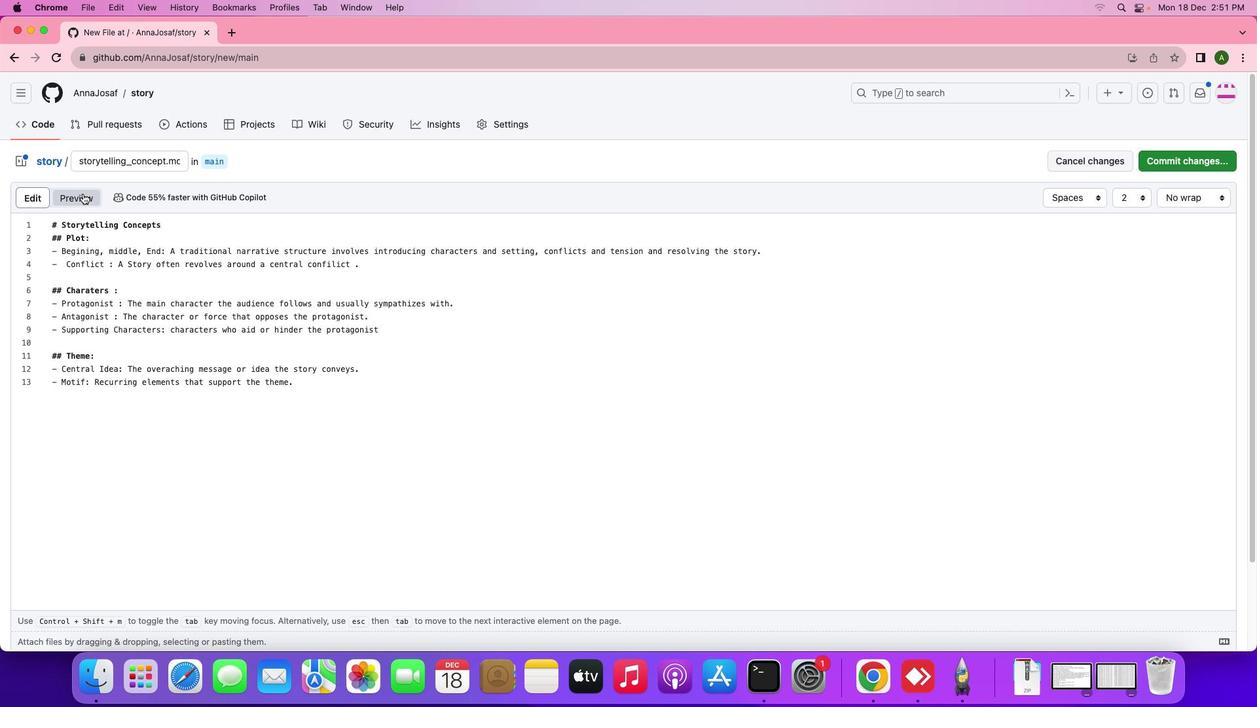 
Action: Mouse pressed left at (83, 193)
Screenshot: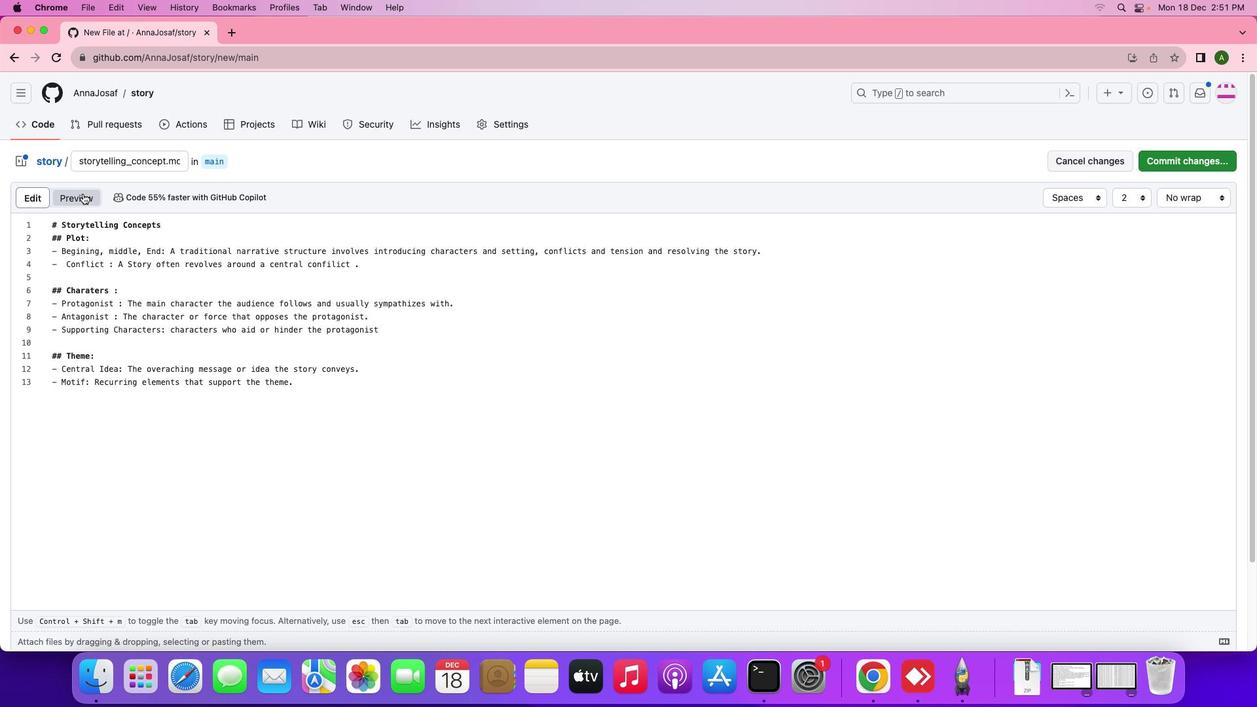 
Action: Mouse moved to (1189, 161)
Screenshot: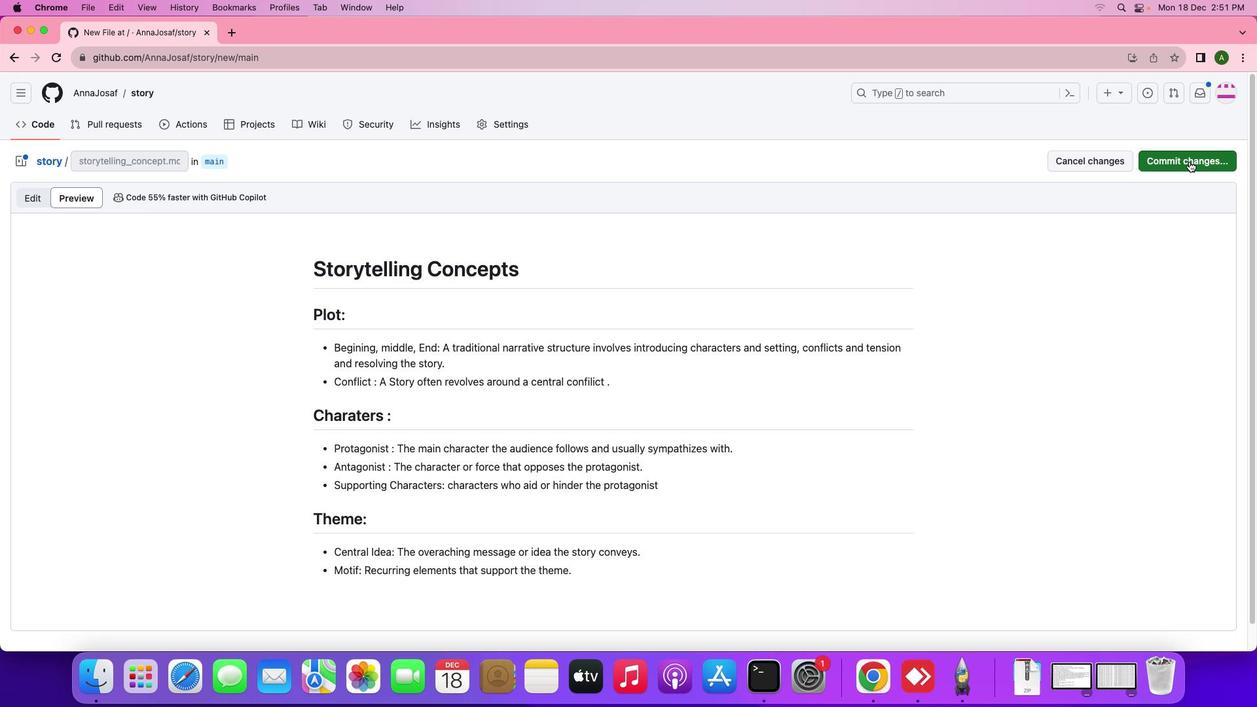 
Action: Mouse pressed left at (1189, 161)
Screenshot: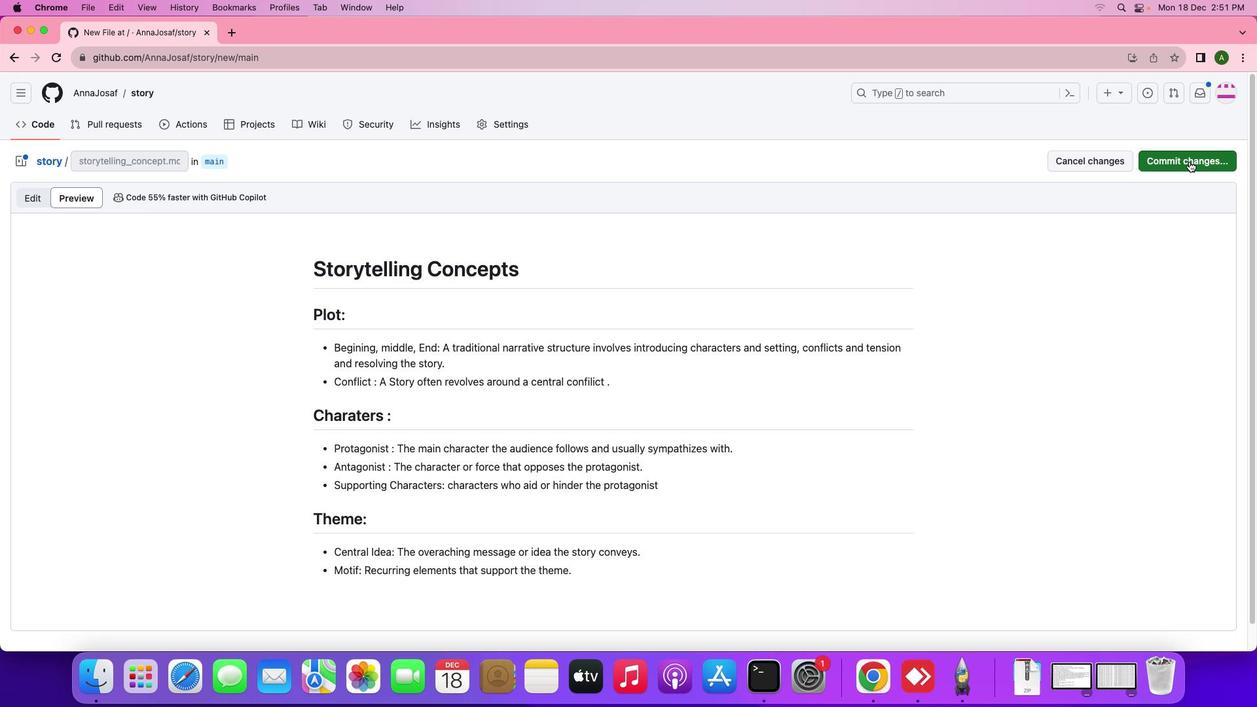
Action: Mouse moved to (735, 504)
Screenshot: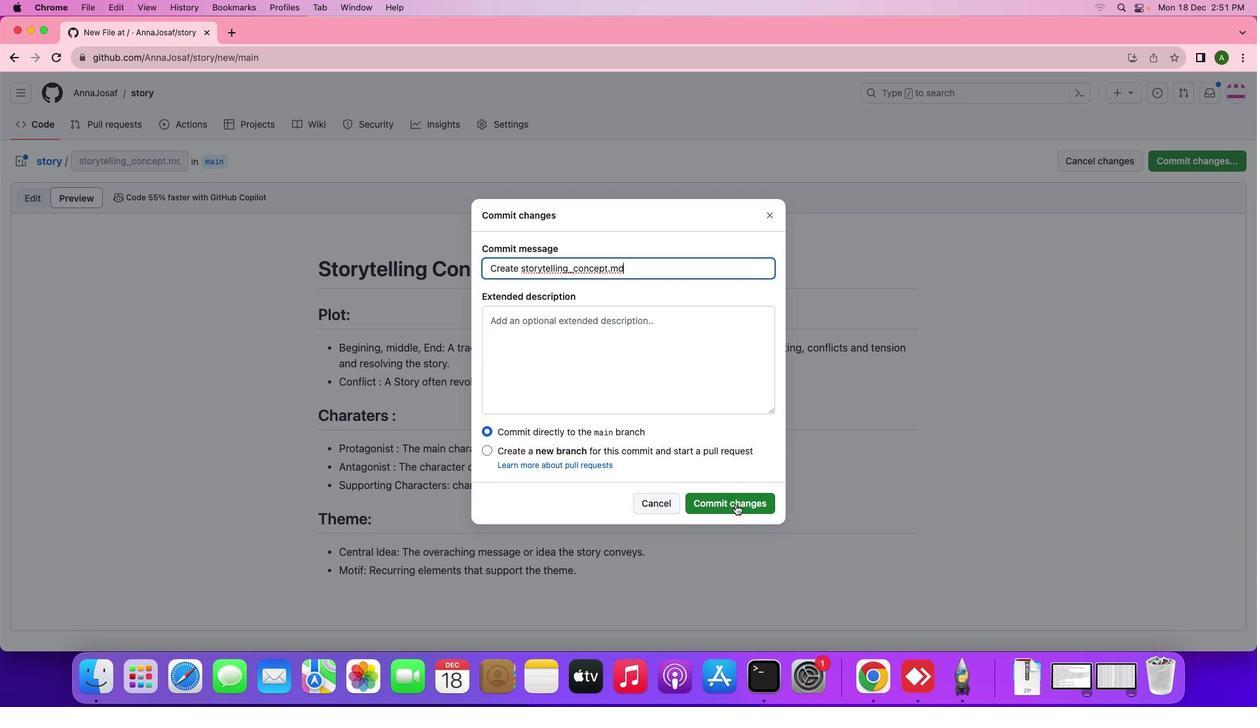 
Action: Mouse pressed left at (735, 504)
Screenshot: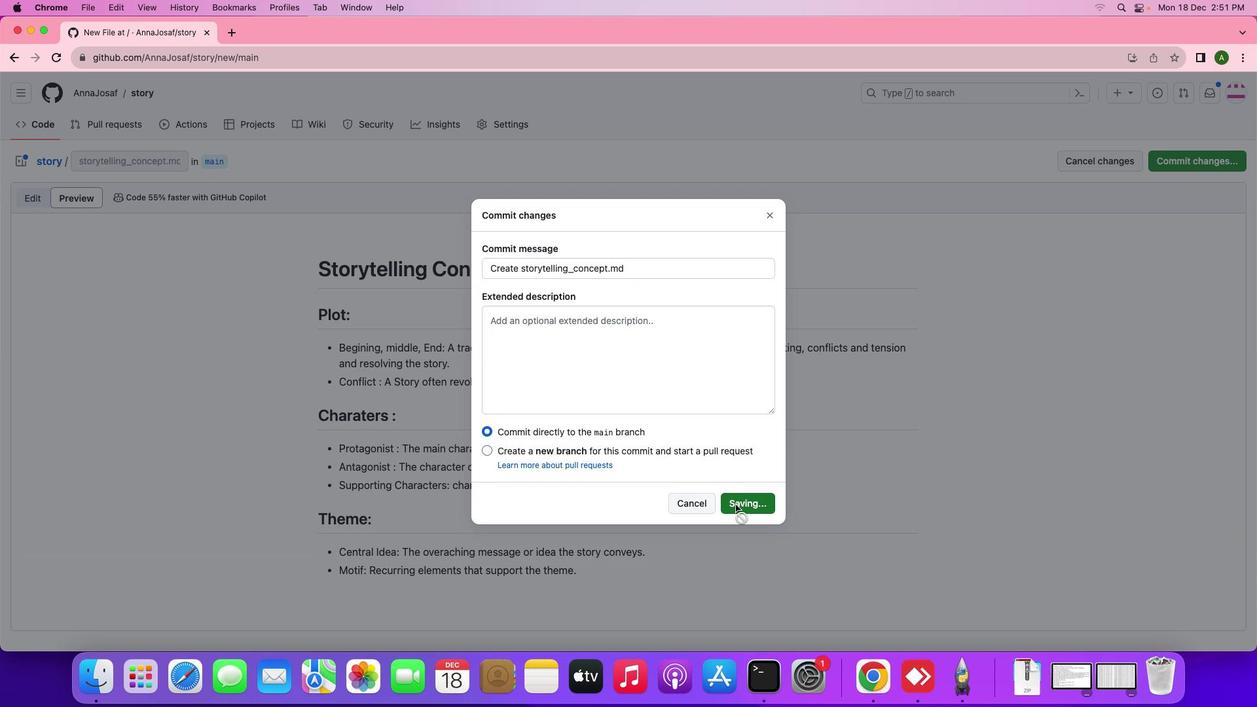 
Action: Mouse moved to (1109, 233)
Screenshot: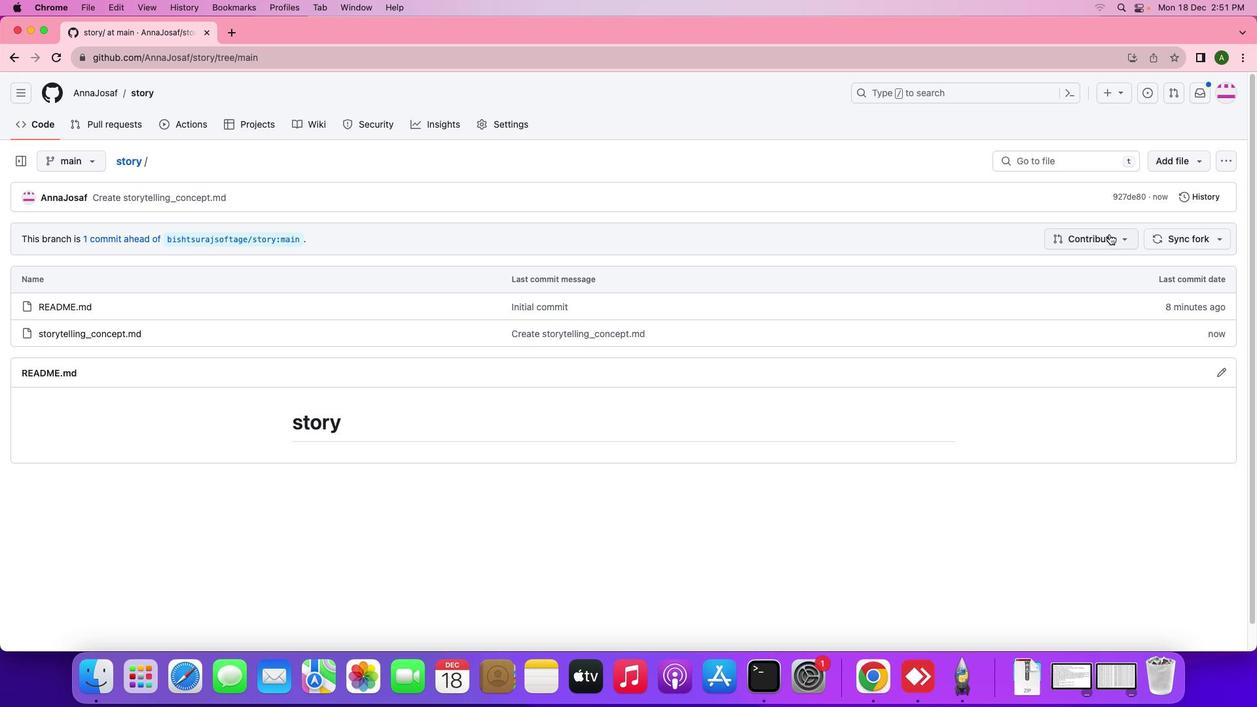 
Action: Mouse pressed left at (1109, 233)
Screenshot: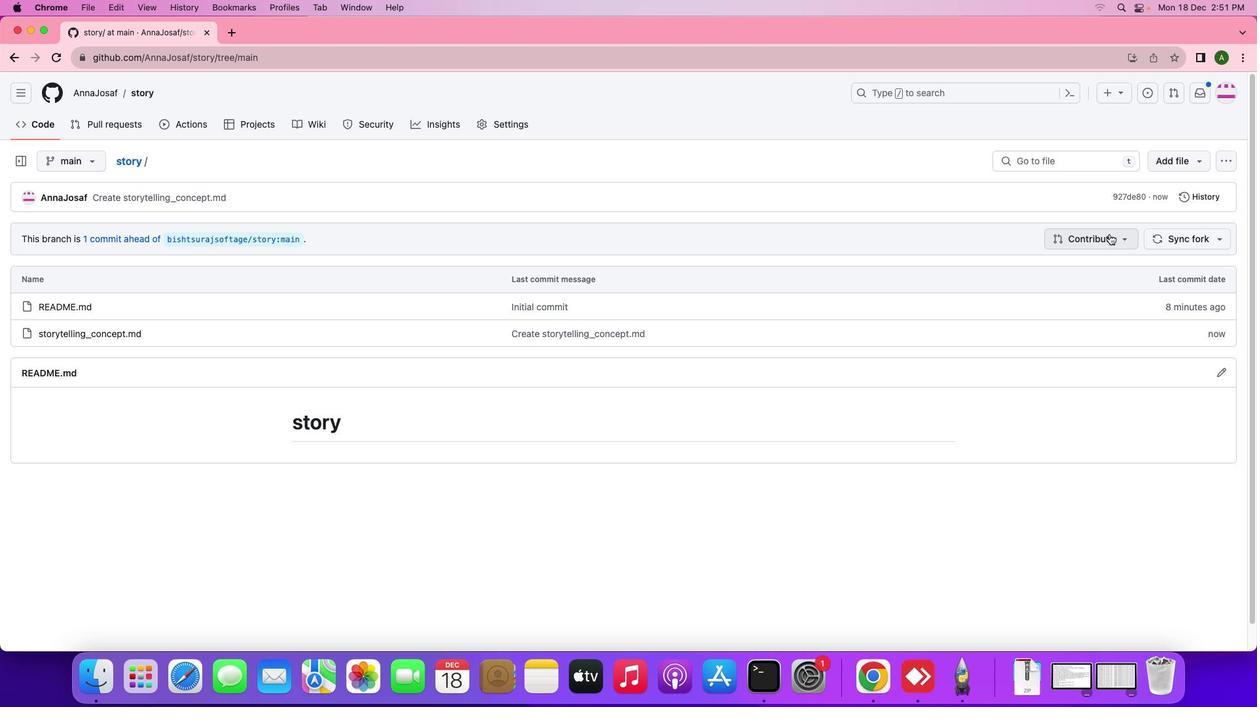
Action: Mouse moved to (1063, 389)
Screenshot: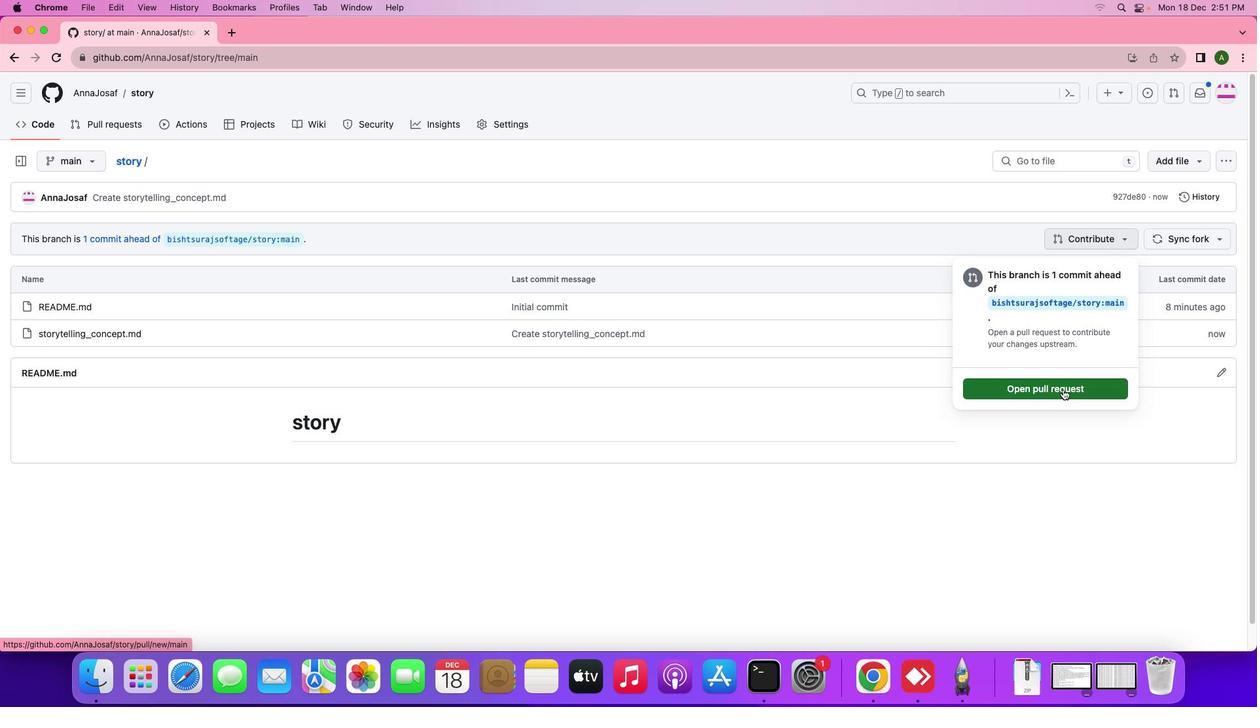 
Action: Mouse pressed left at (1063, 389)
Screenshot: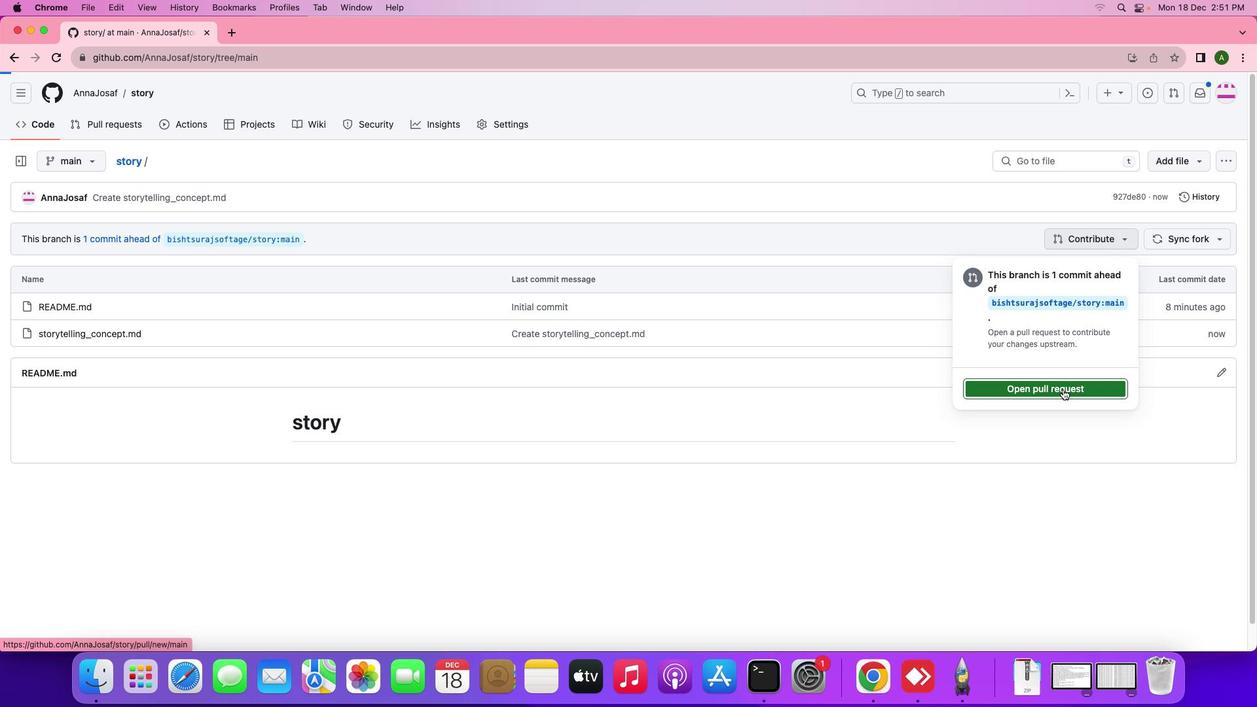 
Action: Mouse moved to (934, 294)
Screenshot: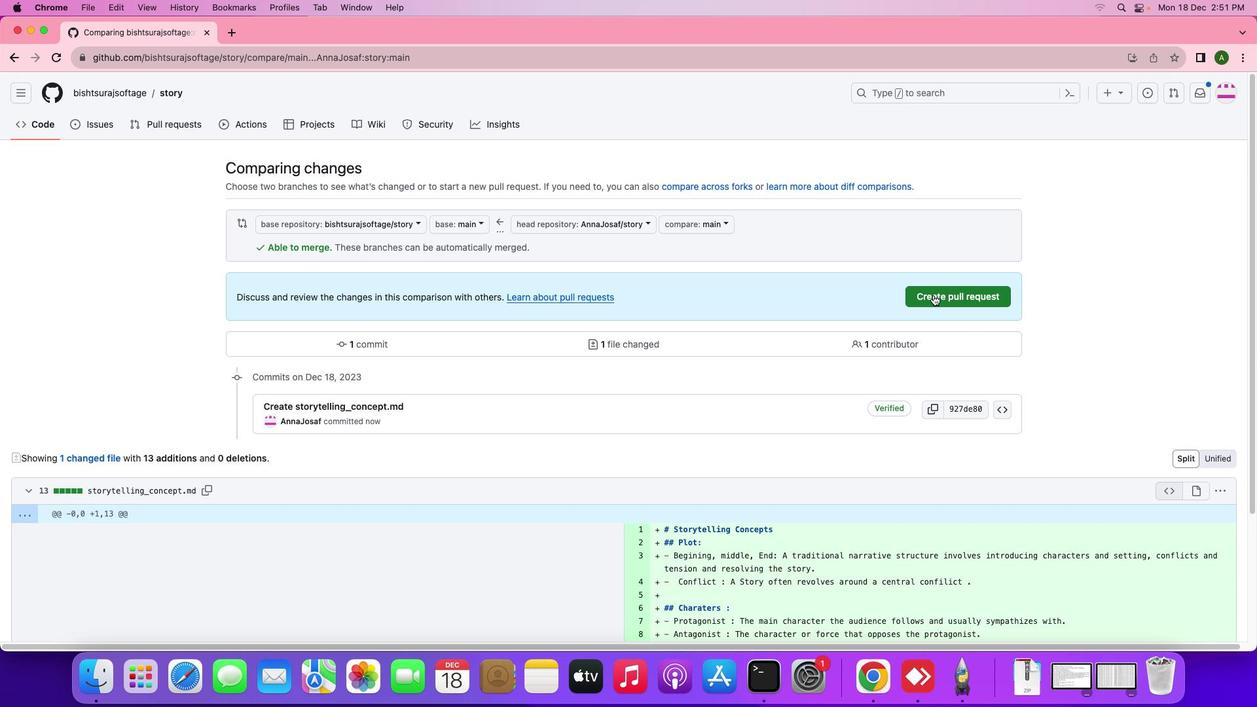 
Action: Mouse pressed left at (934, 294)
Screenshot: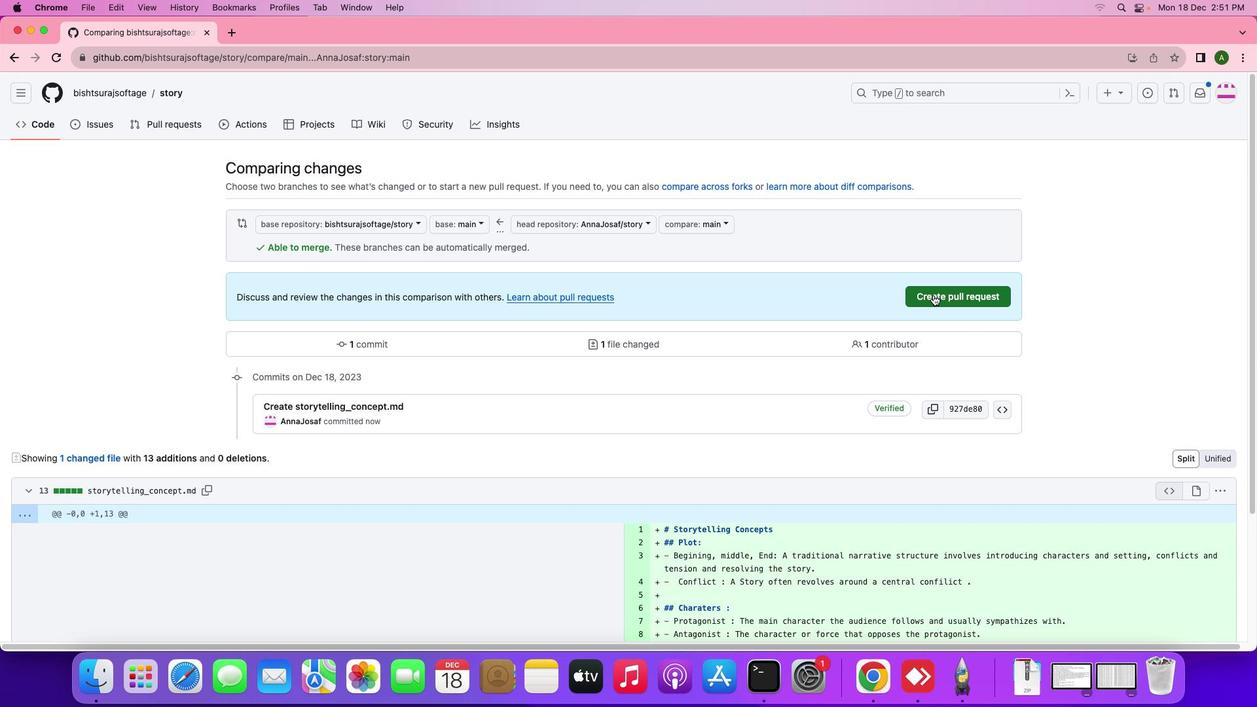 
Action: Mouse moved to (572, 418)
Screenshot: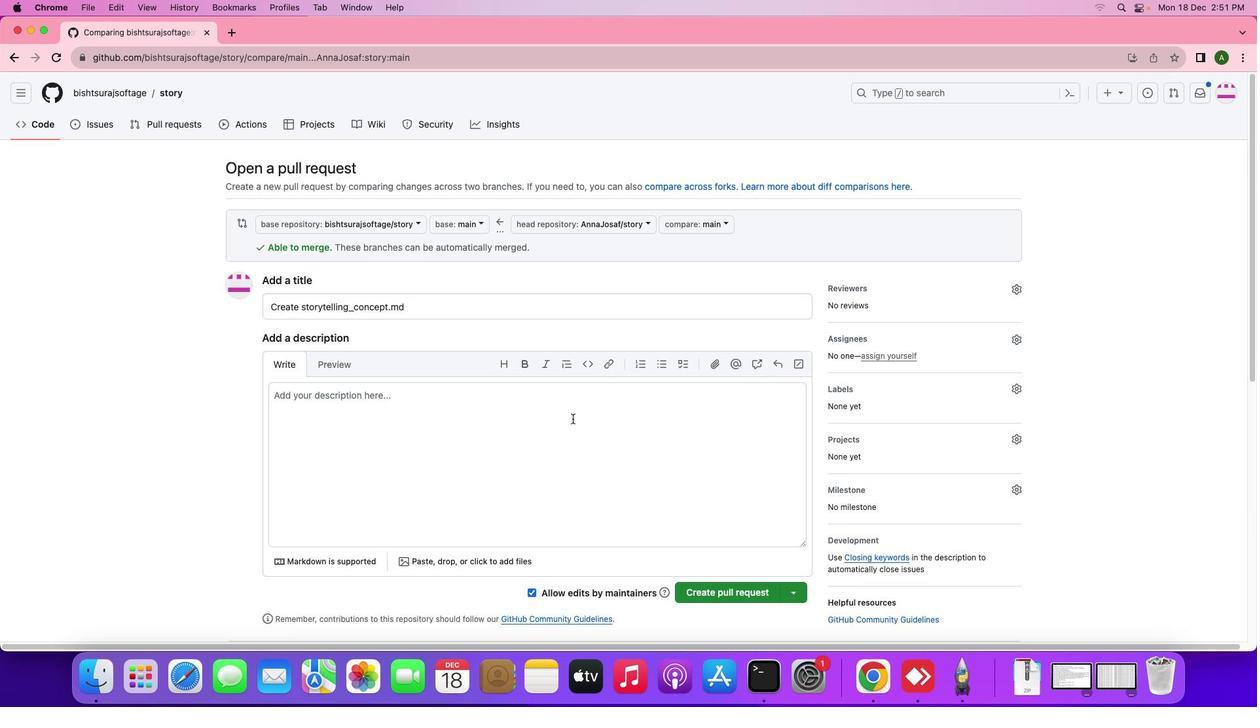 
Action: Mouse scrolled (572, 418) with delta (0, 0)
Screenshot: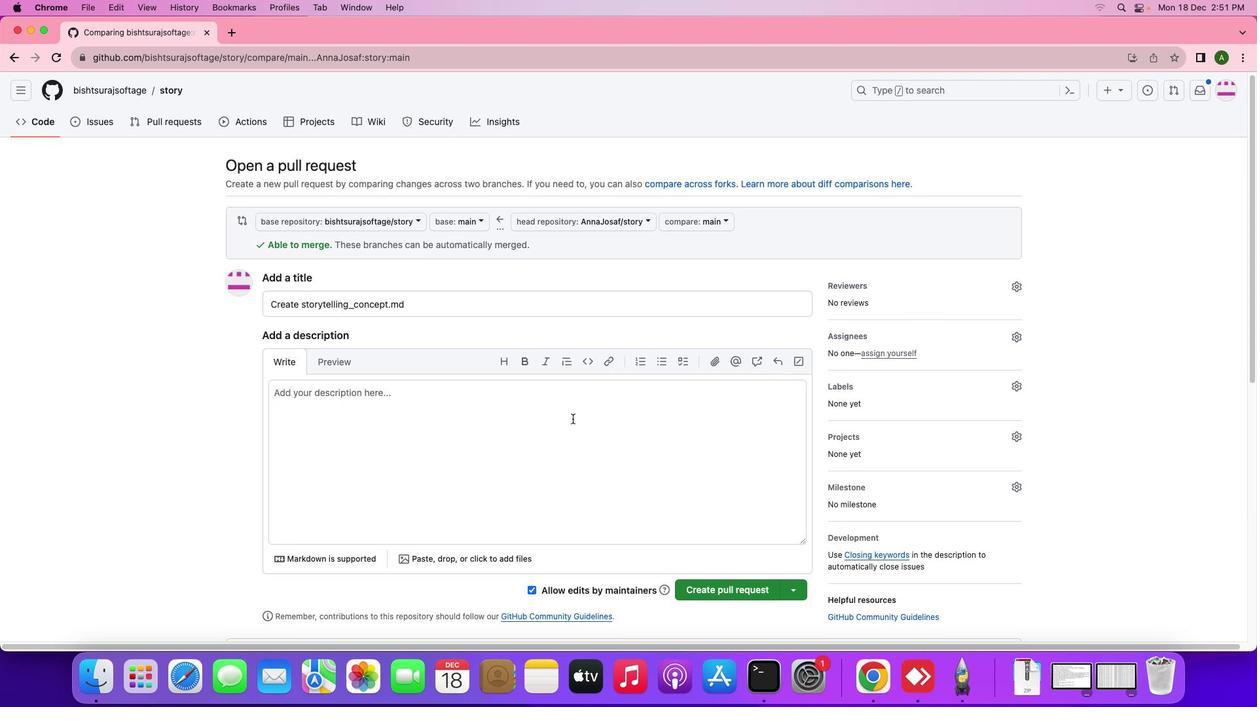 
Action: Mouse scrolled (572, 418) with delta (0, 0)
Screenshot: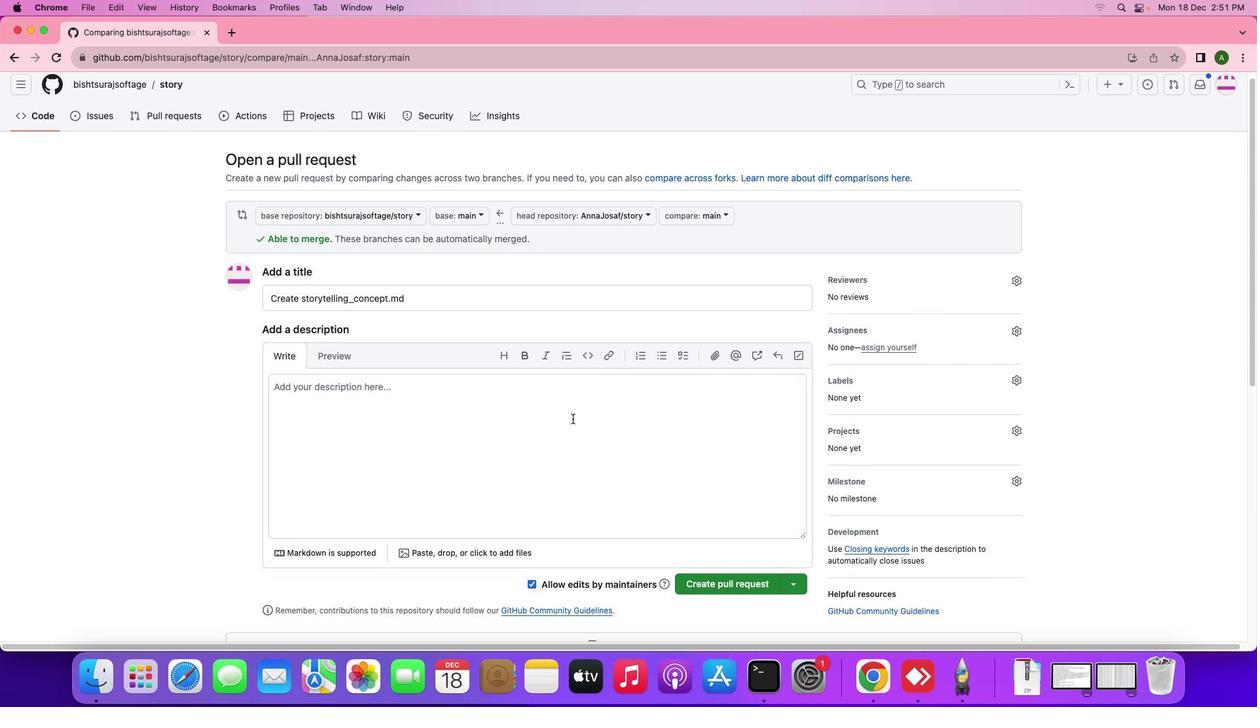 
Action: Mouse scrolled (572, 418) with delta (0, 0)
Screenshot: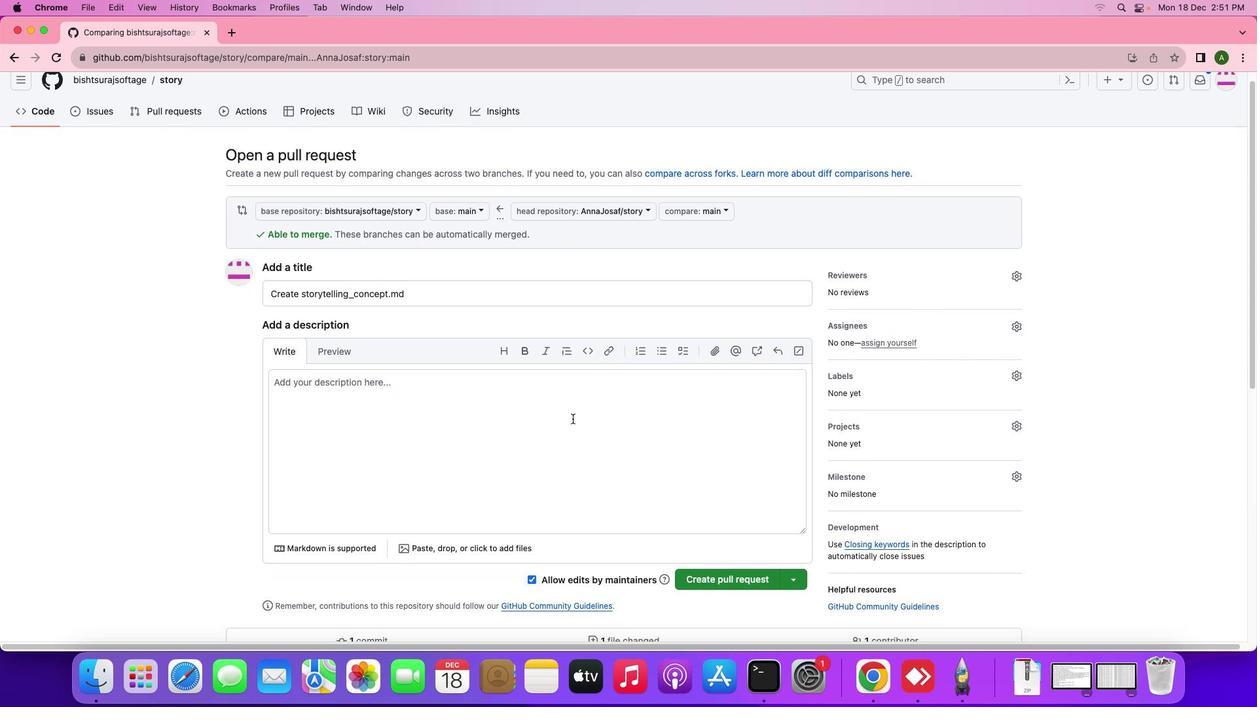 
Action: Mouse scrolled (572, 418) with delta (0, 0)
Screenshot: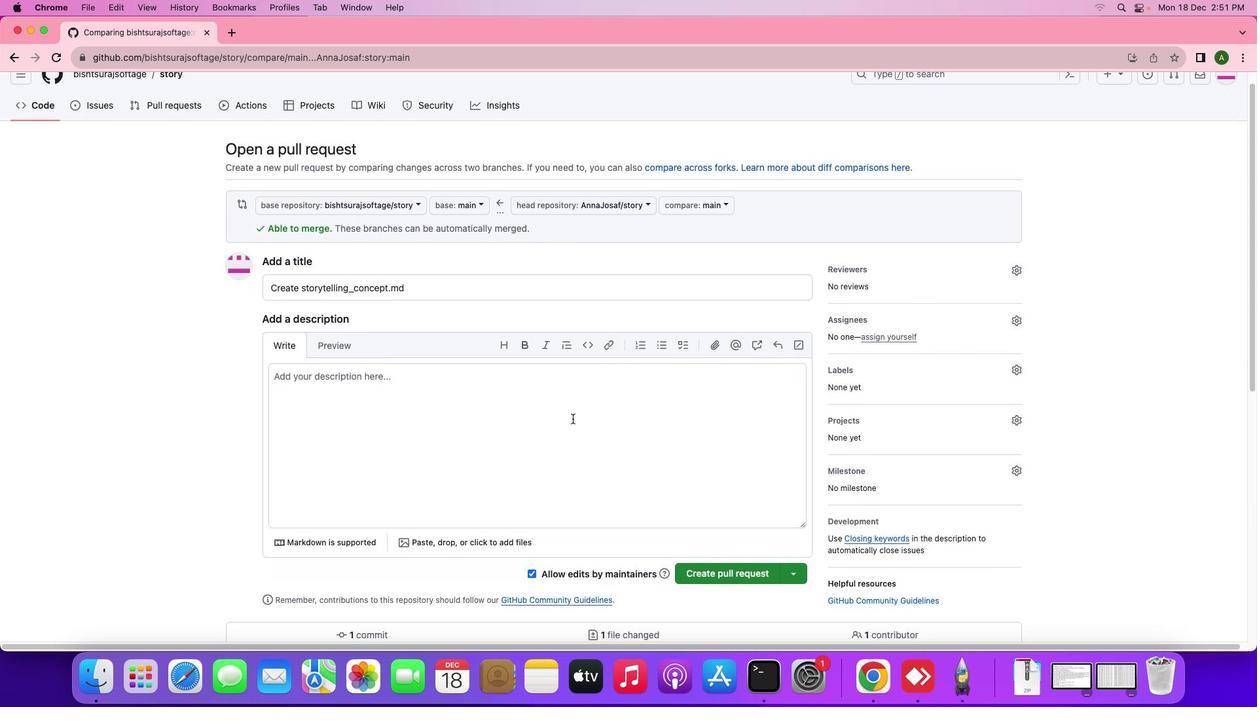 
Action: Mouse scrolled (572, 418) with delta (0, 0)
Screenshot: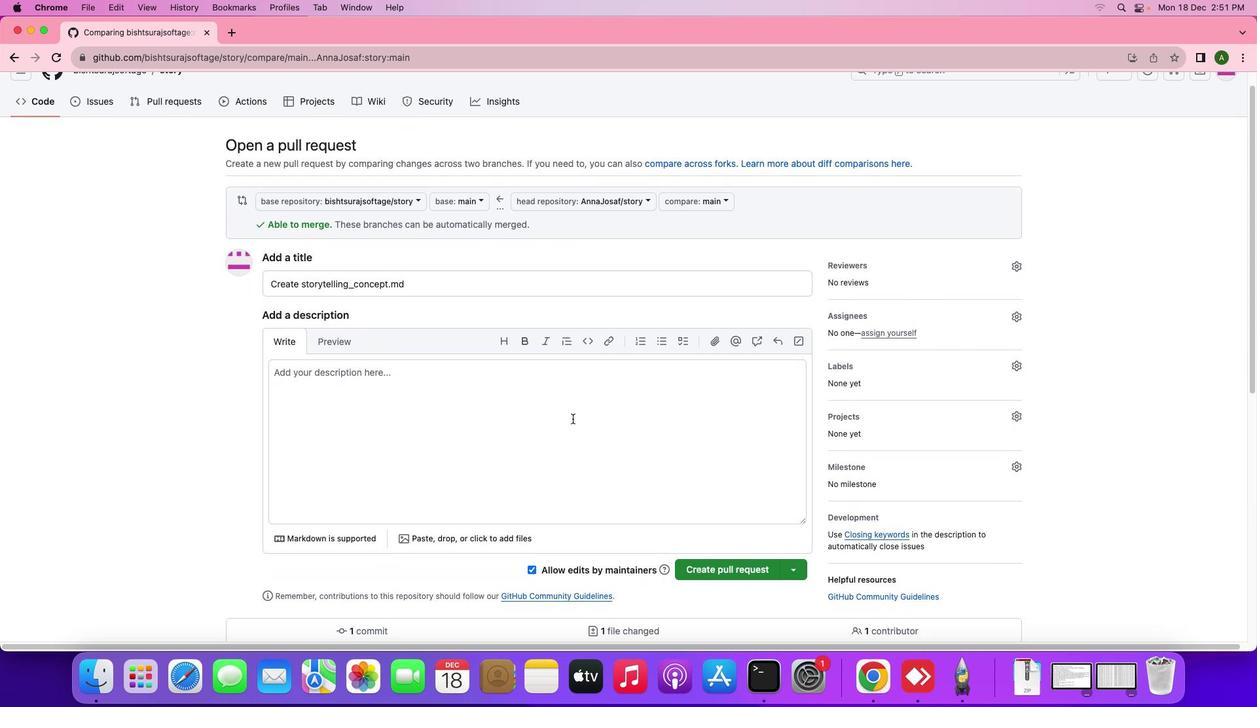 
Action: Mouse scrolled (572, 418) with delta (0, 0)
Screenshot: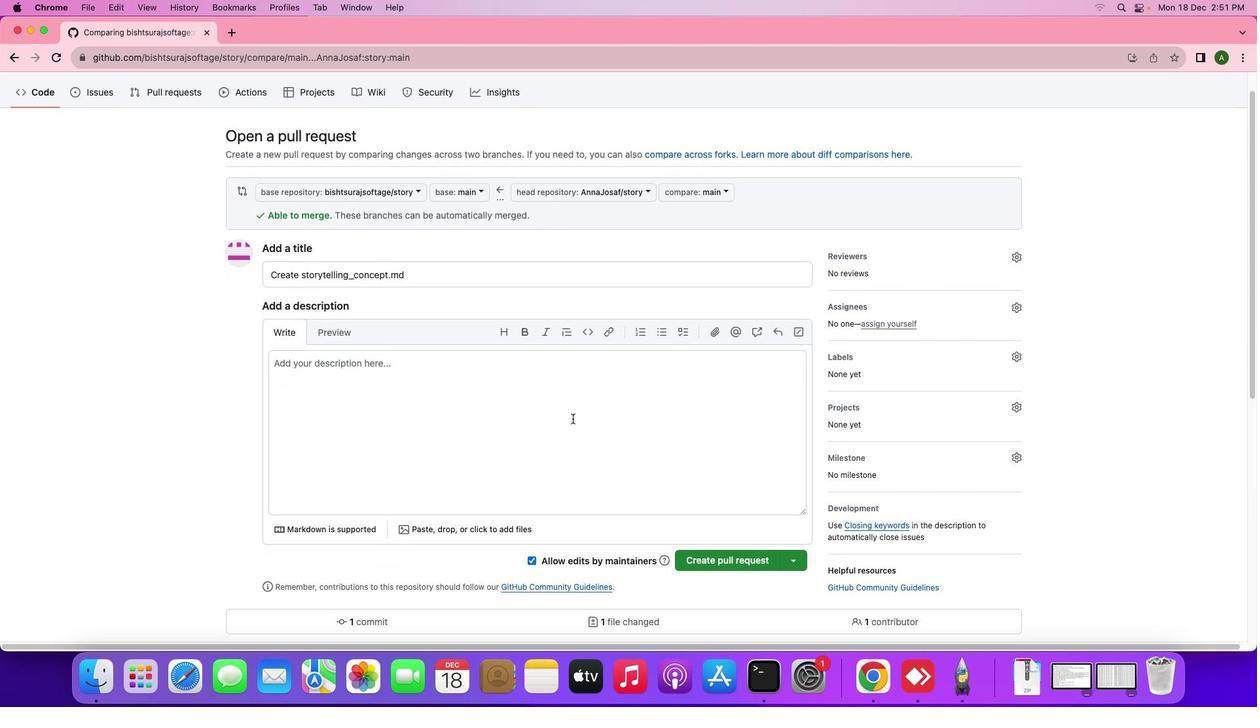 
Action: Mouse moved to (719, 555)
Screenshot: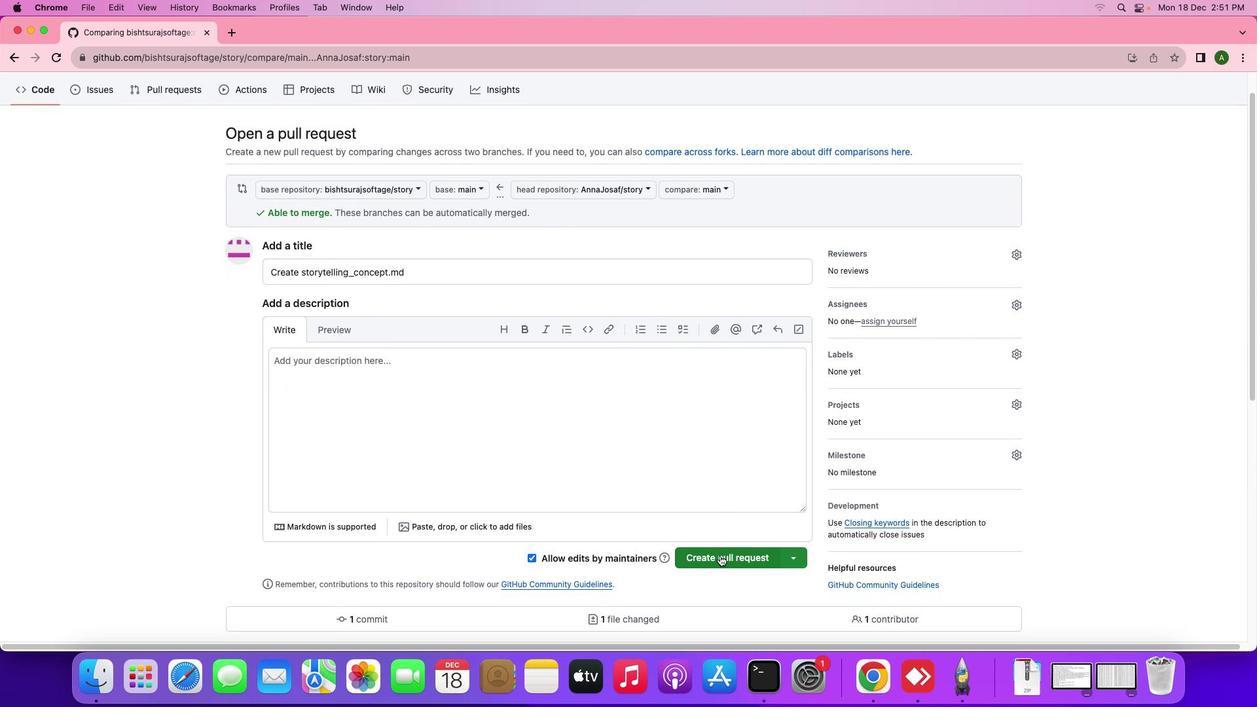 
Action: Mouse pressed left at (719, 555)
Screenshot: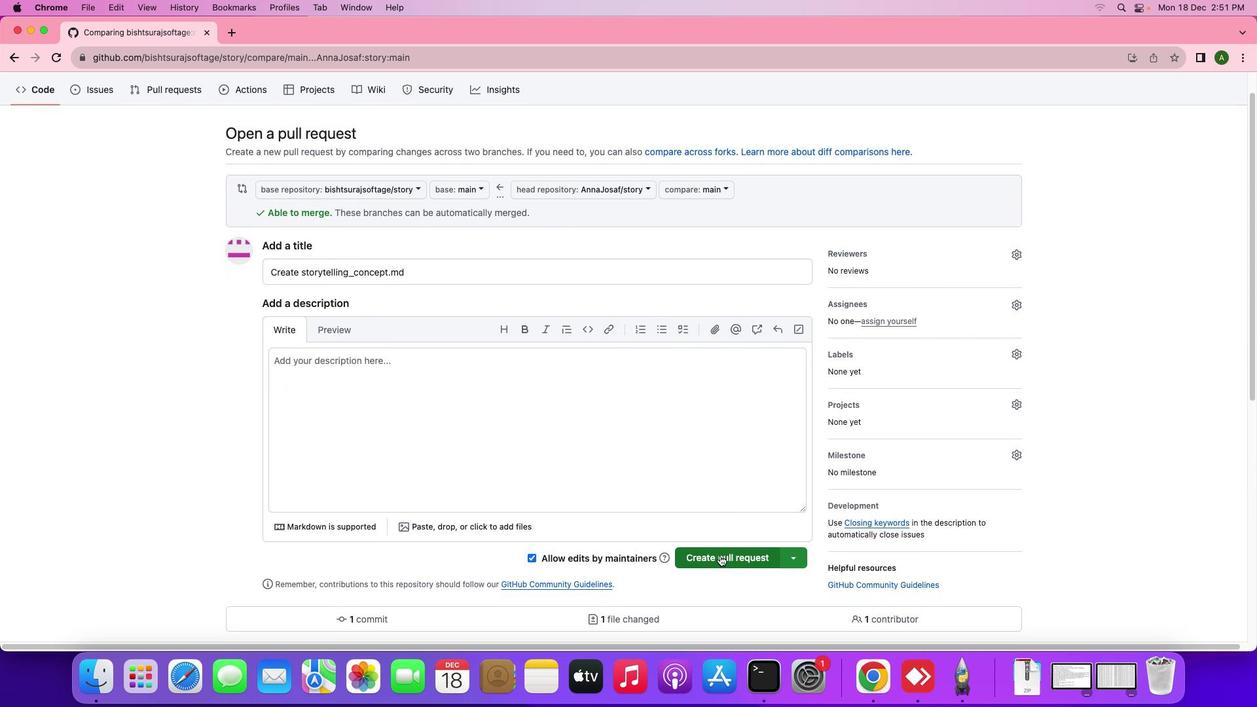 
Action: Mouse moved to (696, 530)
Screenshot: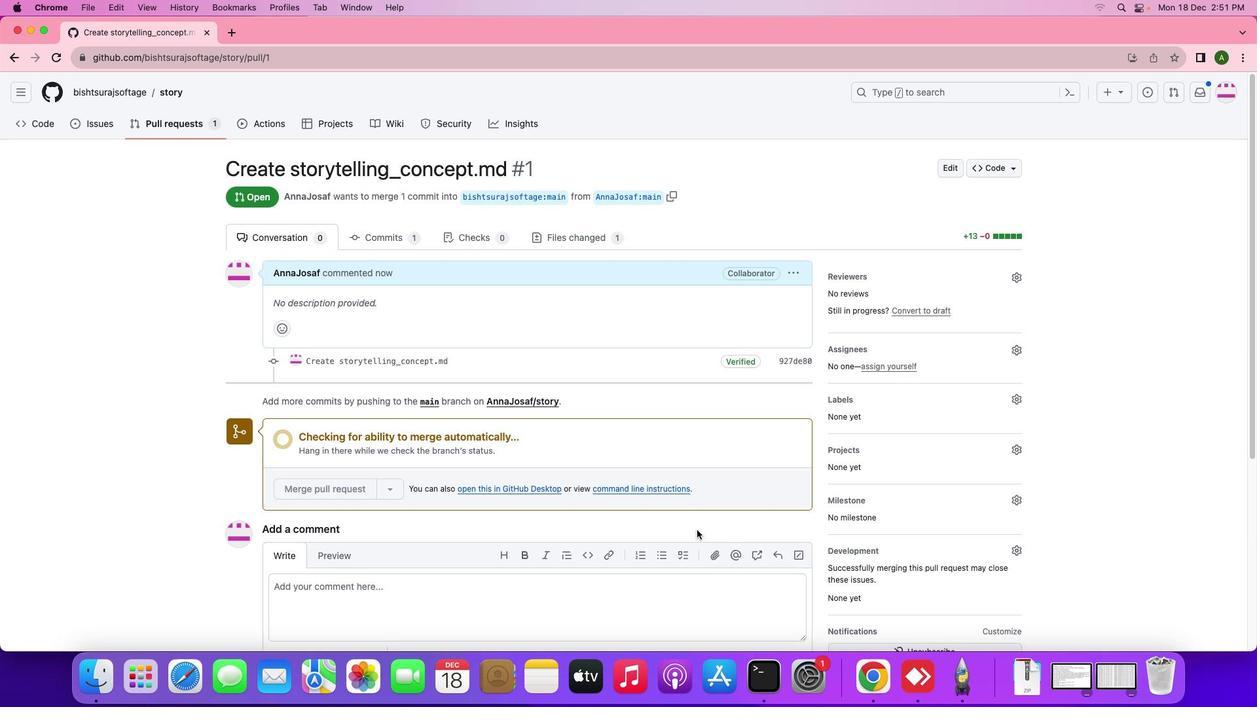 
Action: Mouse scrolled (696, 530) with delta (0, 0)
Screenshot: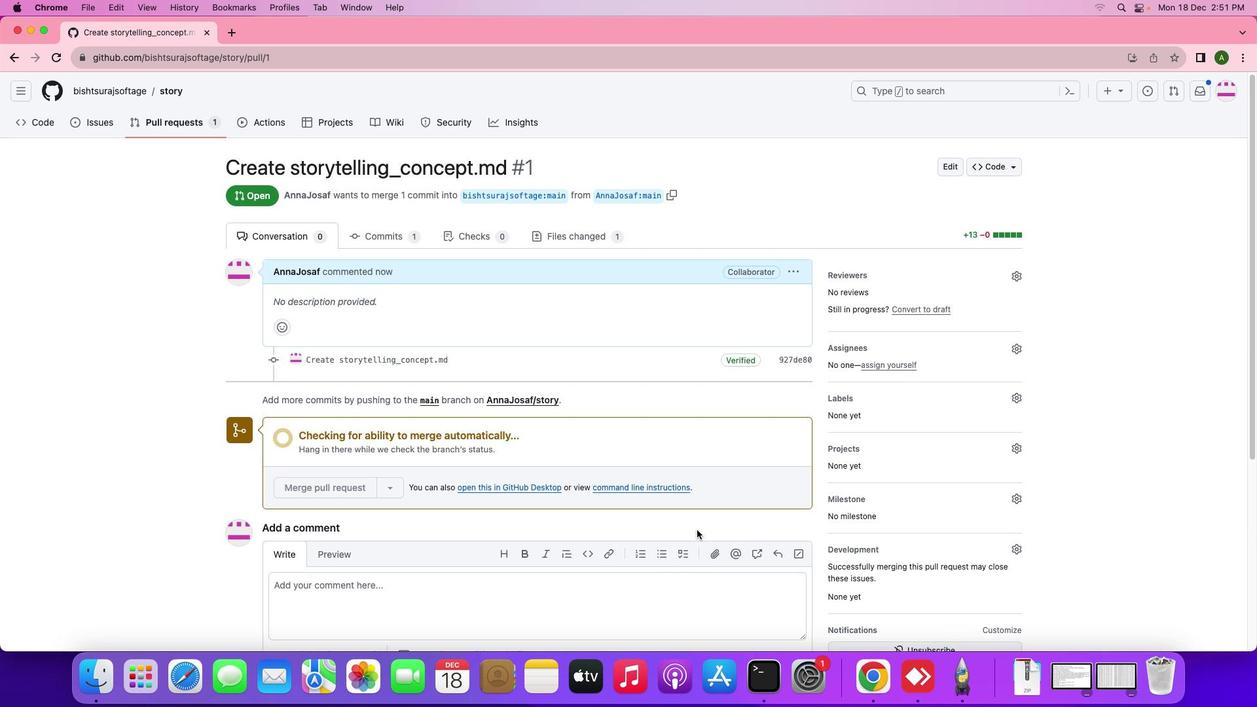 
Action: Mouse scrolled (696, 530) with delta (0, 0)
Screenshot: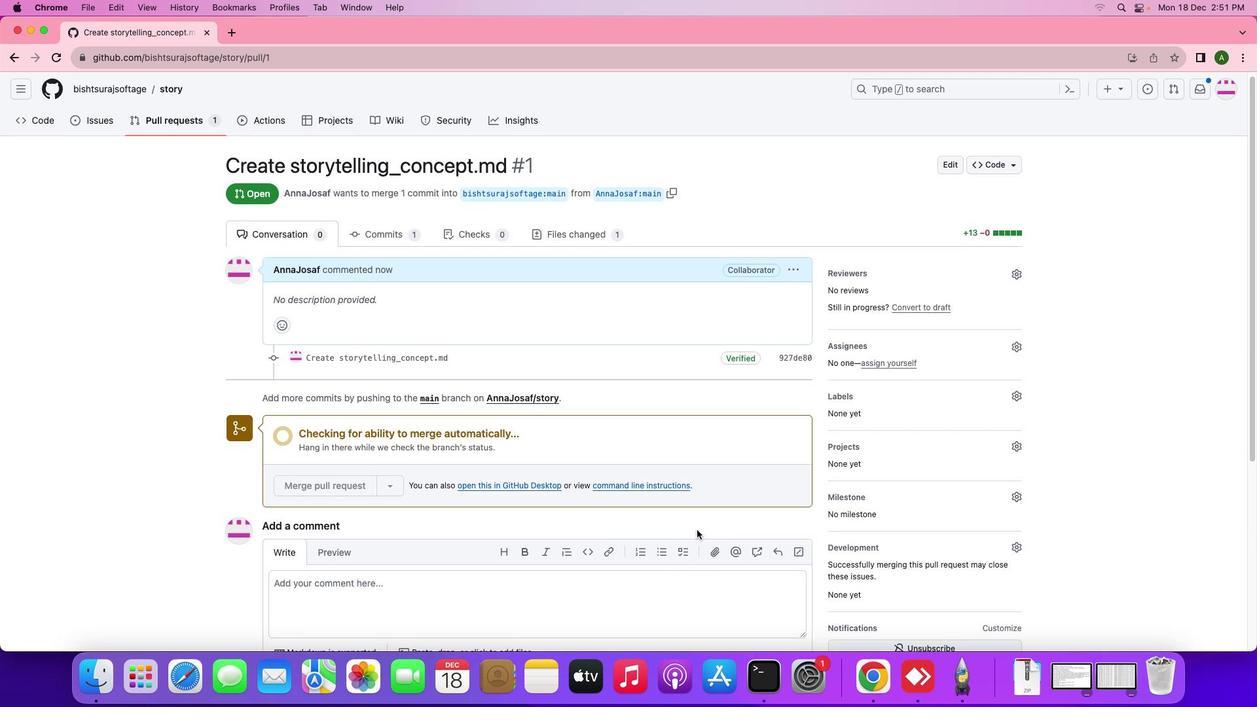
Action: Mouse scrolled (696, 530) with delta (0, 0)
Screenshot: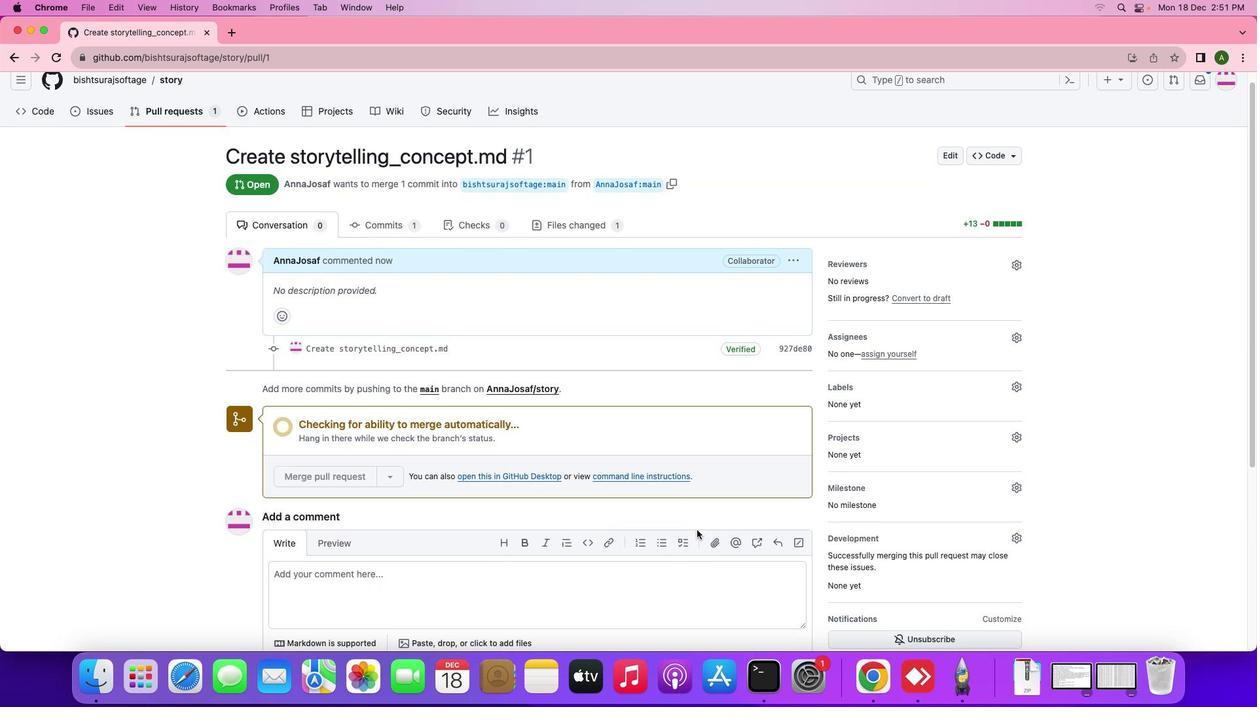 
Action: Mouse scrolled (696, 530) with delta (0, 0)
Screenshot: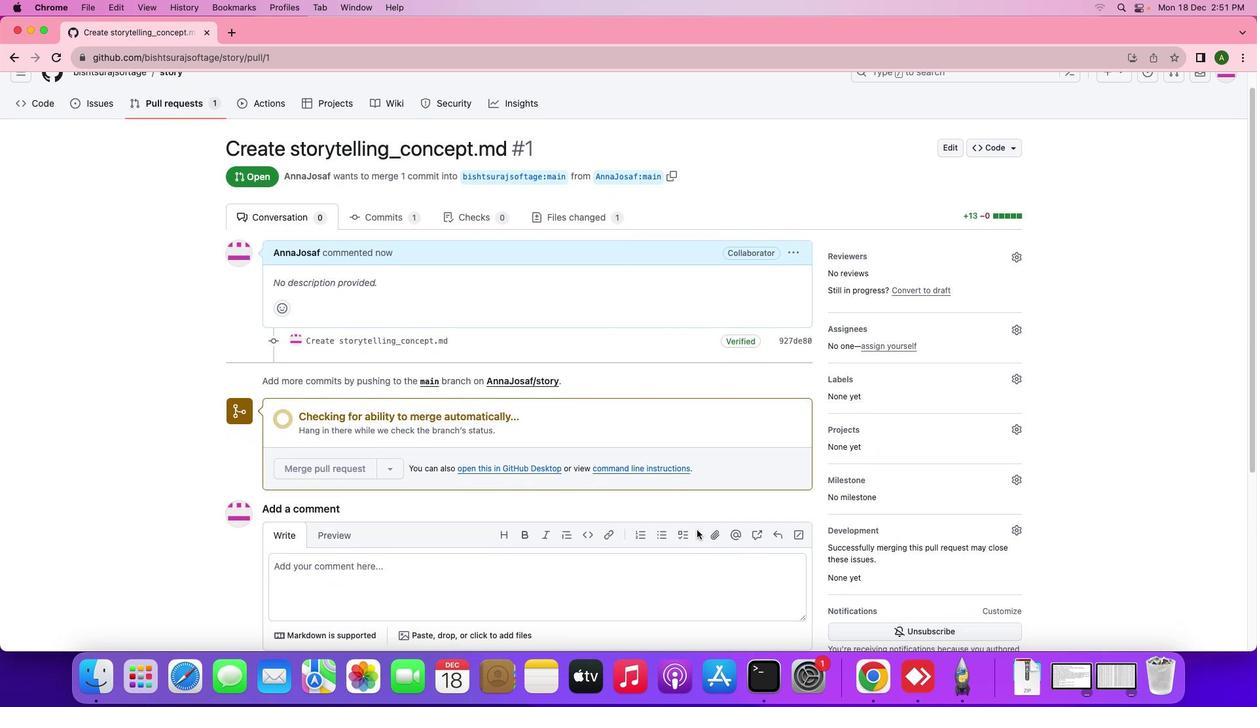 
Action: Mouse scrolled (696, 530) with delta (0, 0)
Screenshot: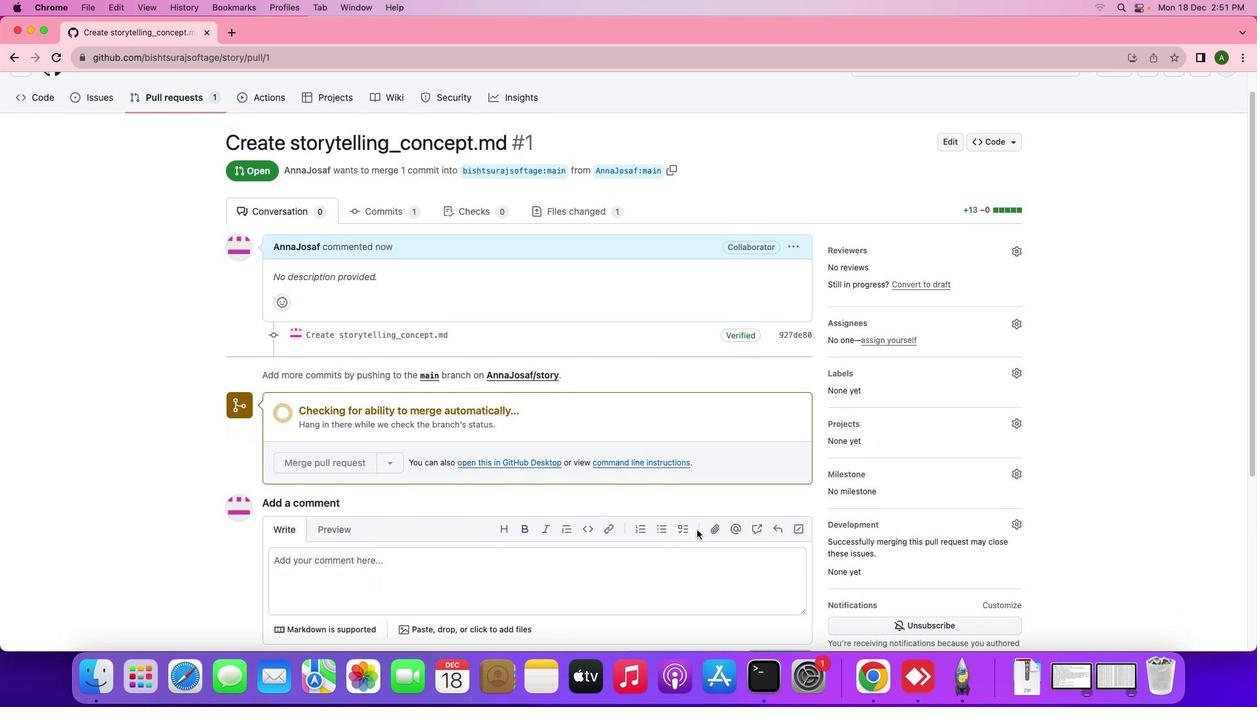 
Action: Mouse scrolled (696, 530) with delta (0, 0)
Screenshot: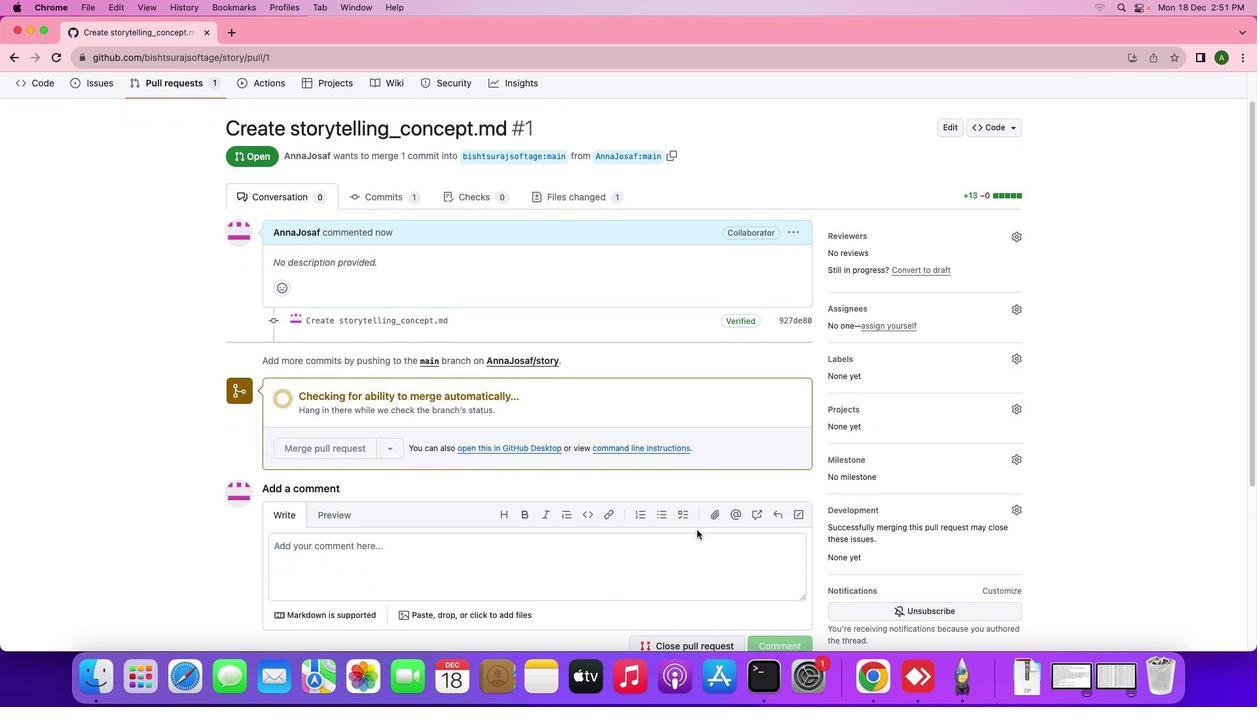 
Action: Mouse scrolled (696, 530) with delta (0, 0)
Screenshot: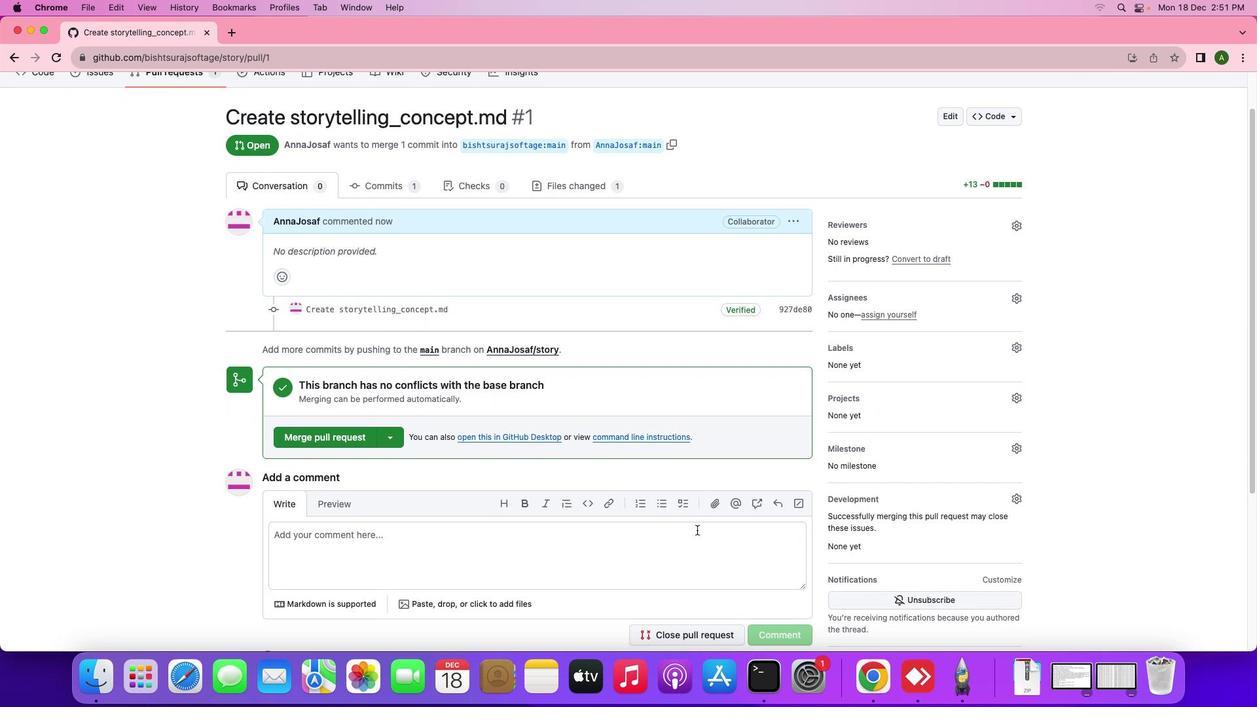 
Action: Mouse scrolled (696, 530) with delta (0, 0)
Screenshot: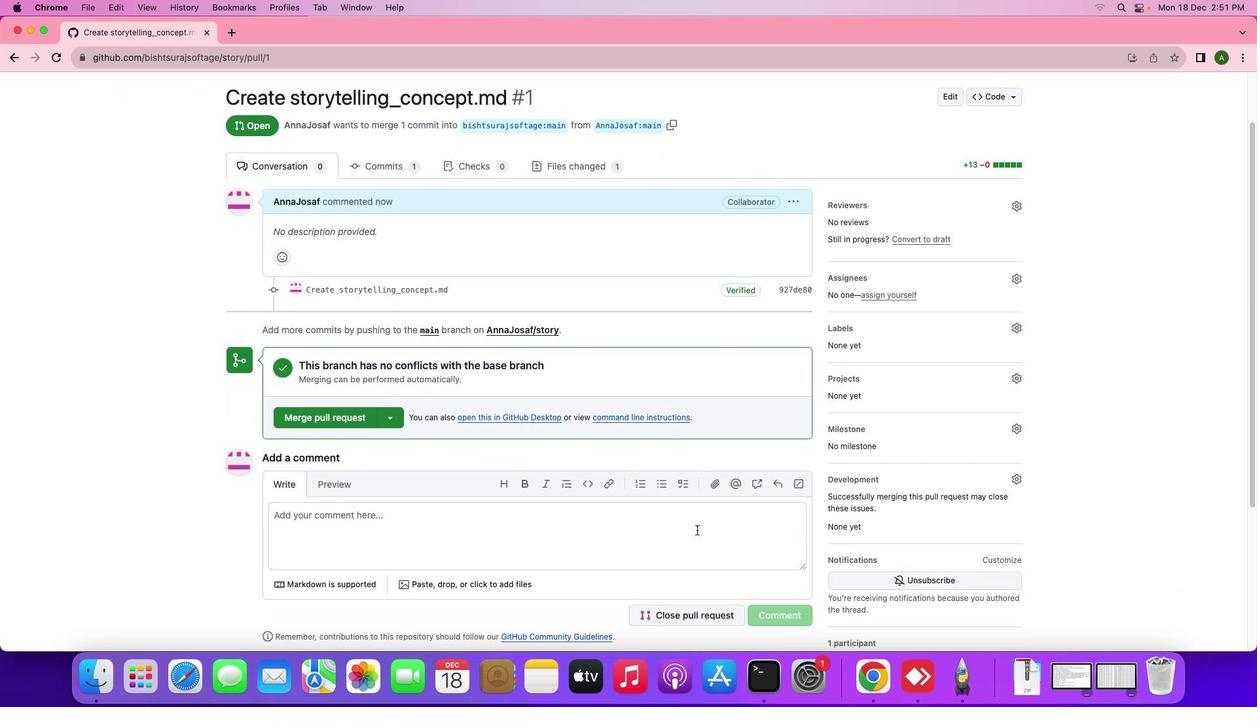 
Action: Mouse scrolled (696, 530) with delta (0, 0)
Screenshot: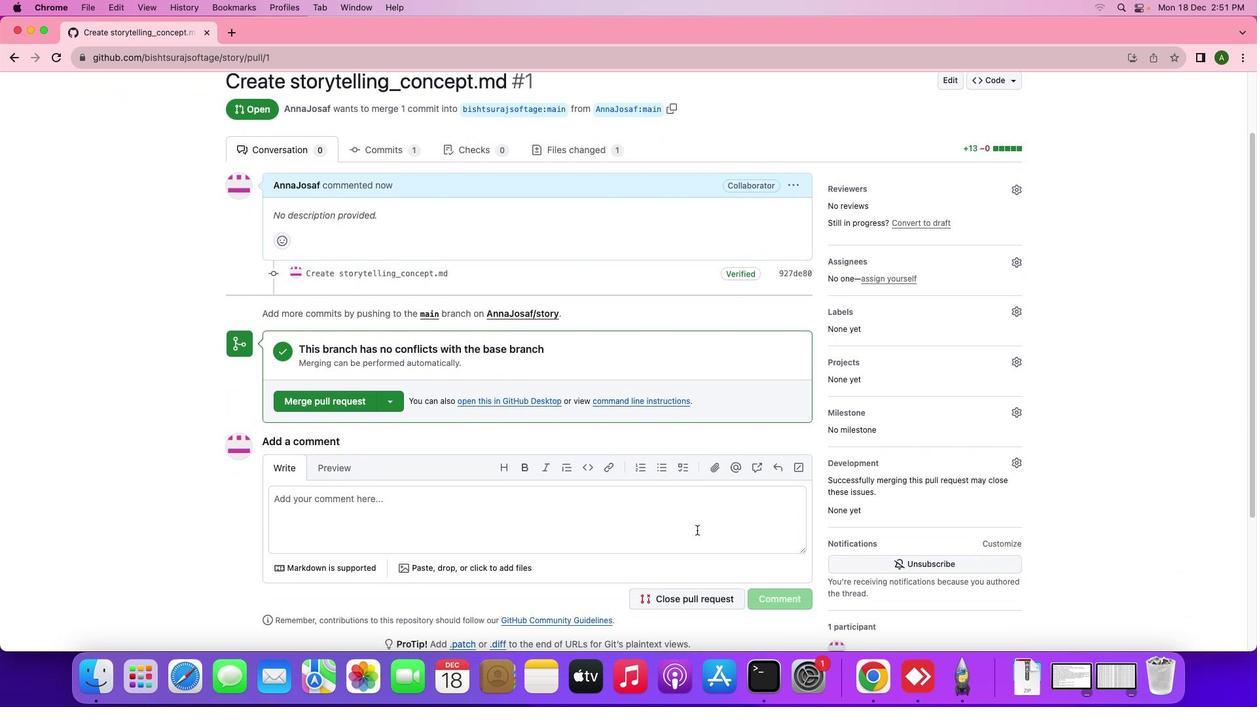 
Action: Mouse moved to (316, 375)
Screenshot: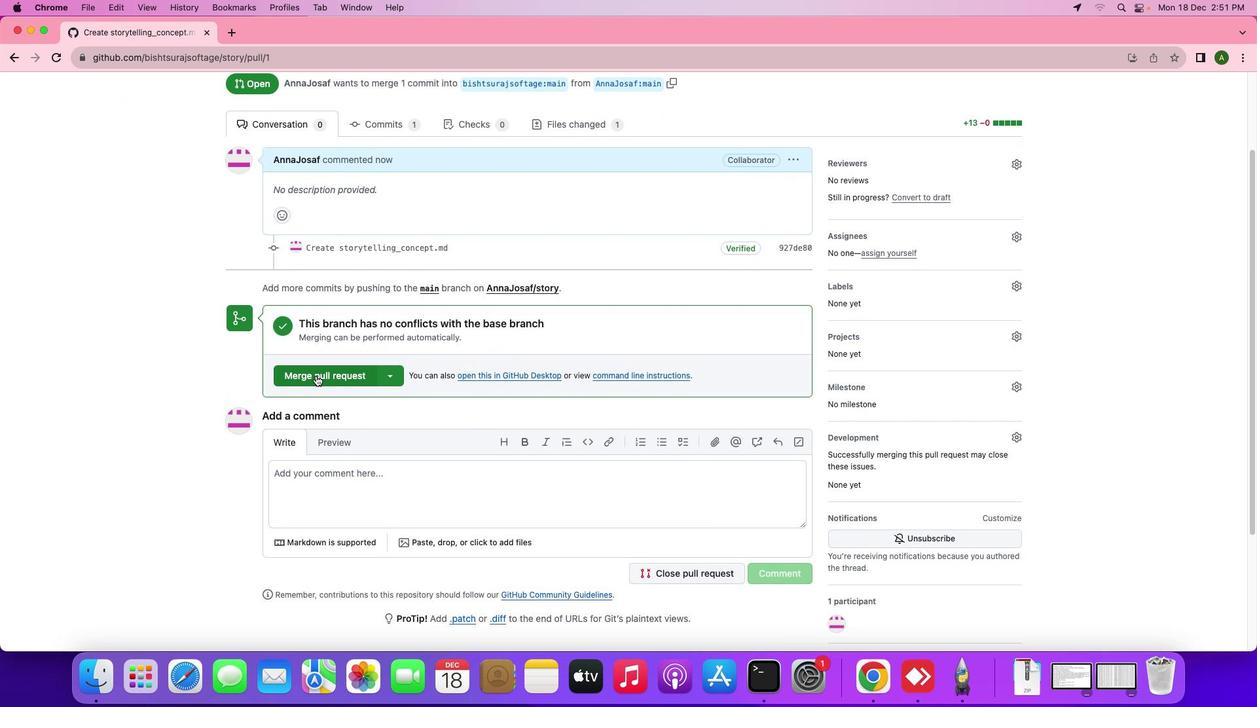 
Action: Mouse pressed left at (316, 375)
Screenshot: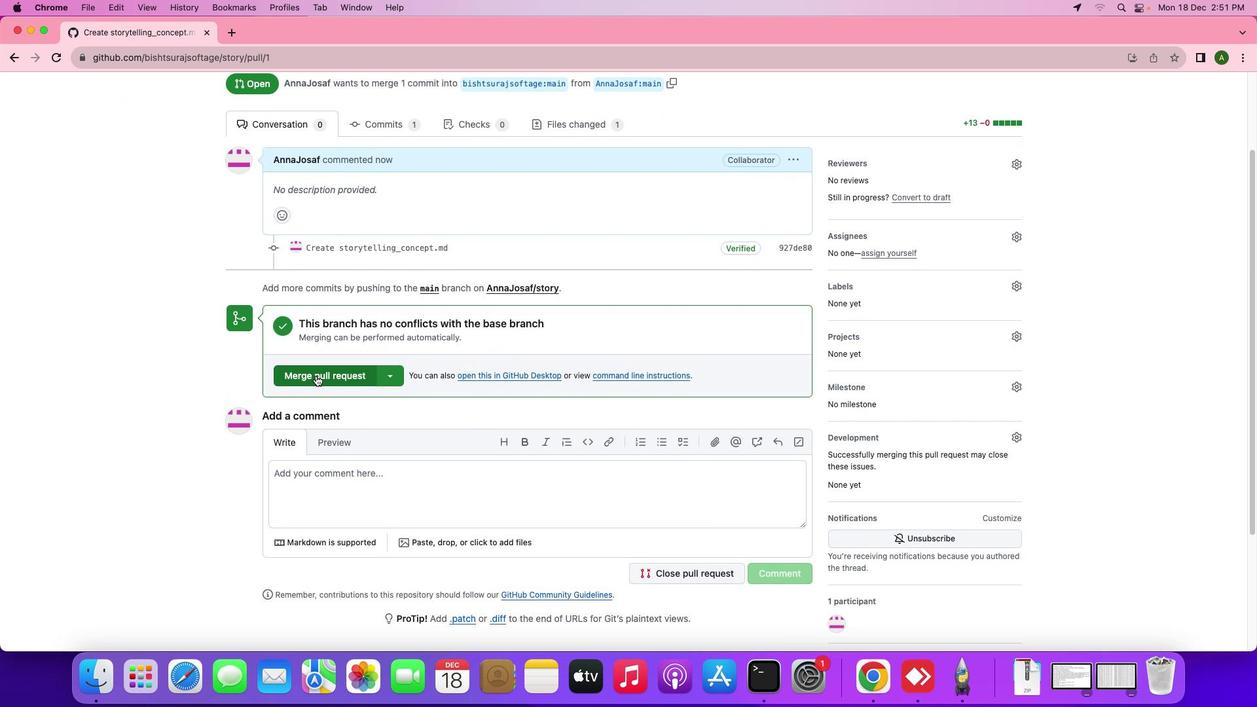 
Action: Mouse moved to (329, 419)
Screenshot: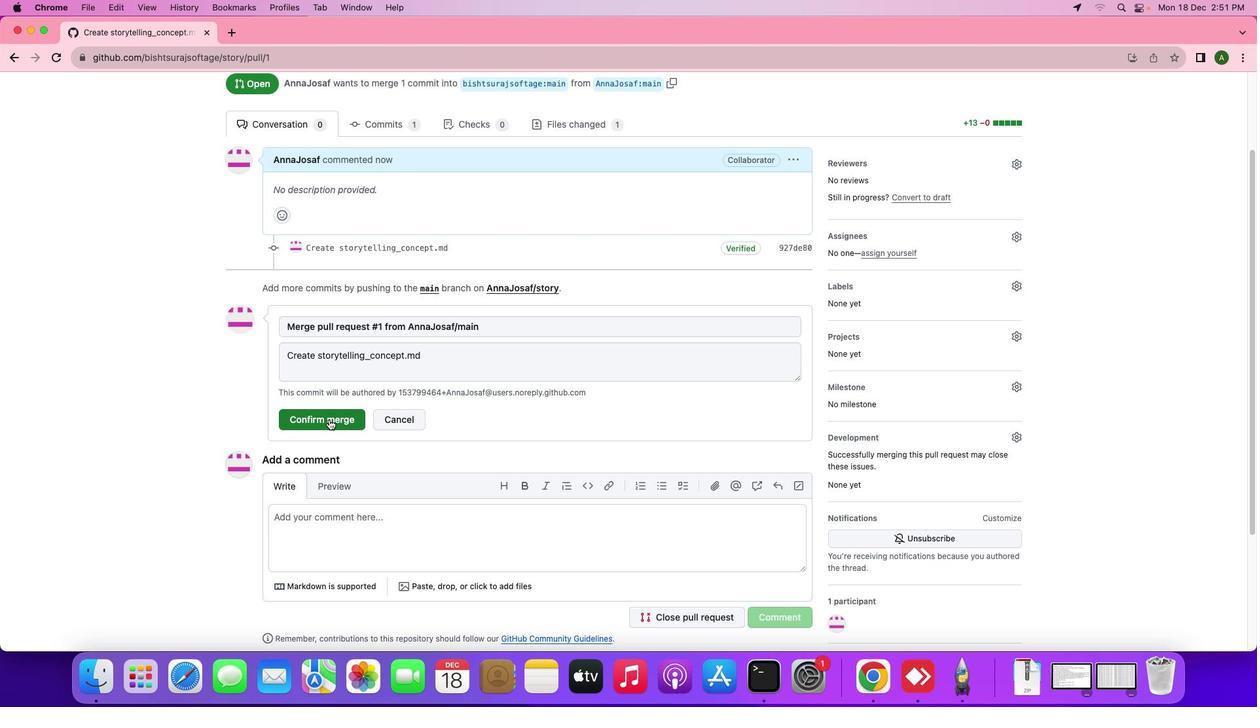 
Action: Mouse pressed left at (329, 419)
Screenshot: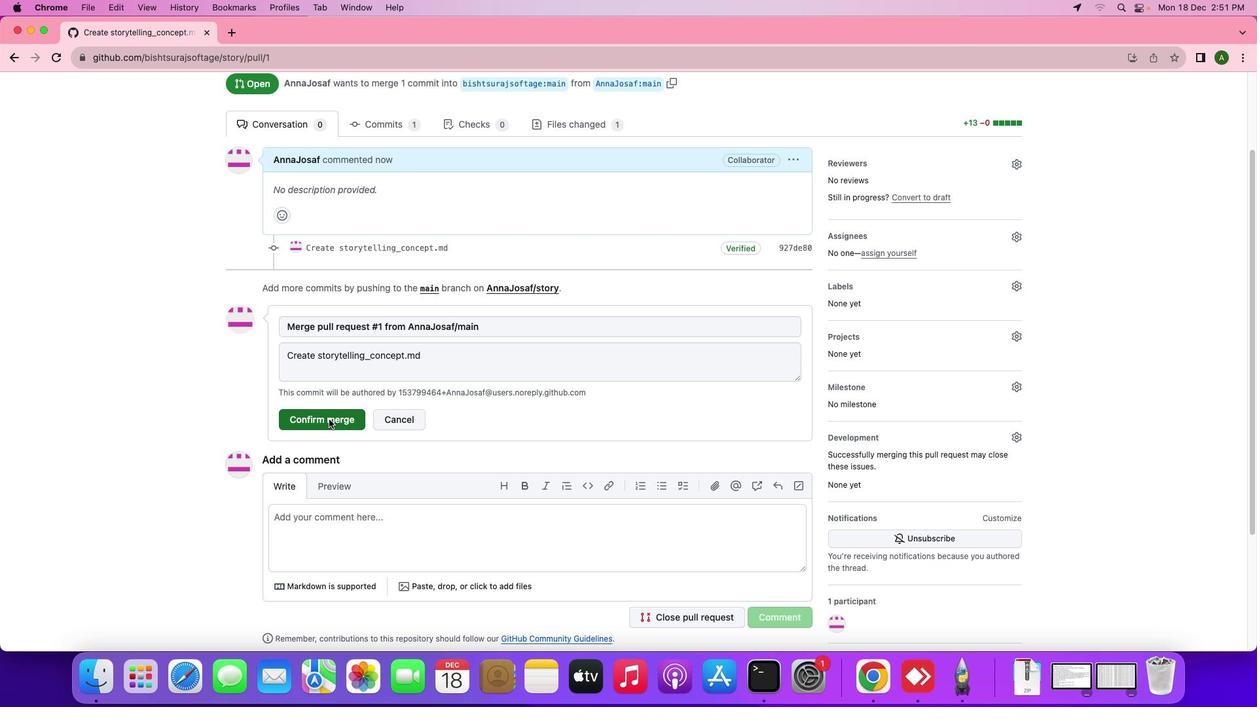 
Action: Mouse moved to (477, 397)
Screenshot: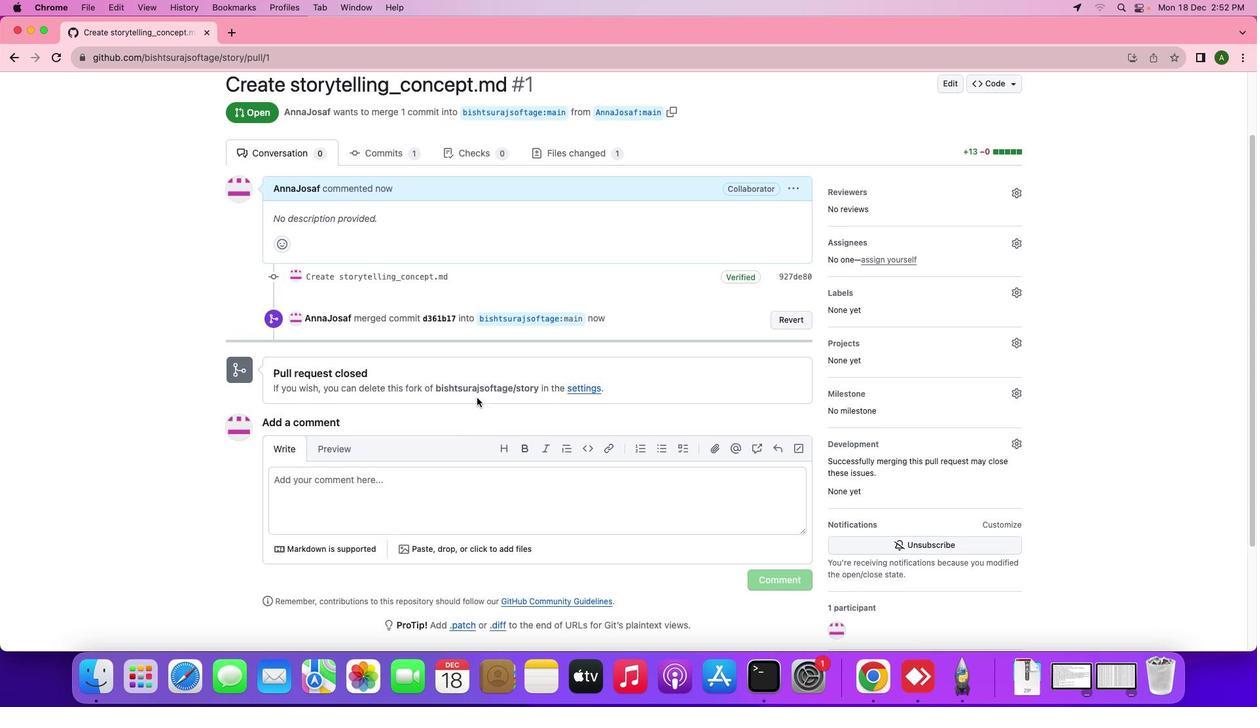 
Action: Mouse scrolled (477, 397) with delta (0, 0)
Screenshot: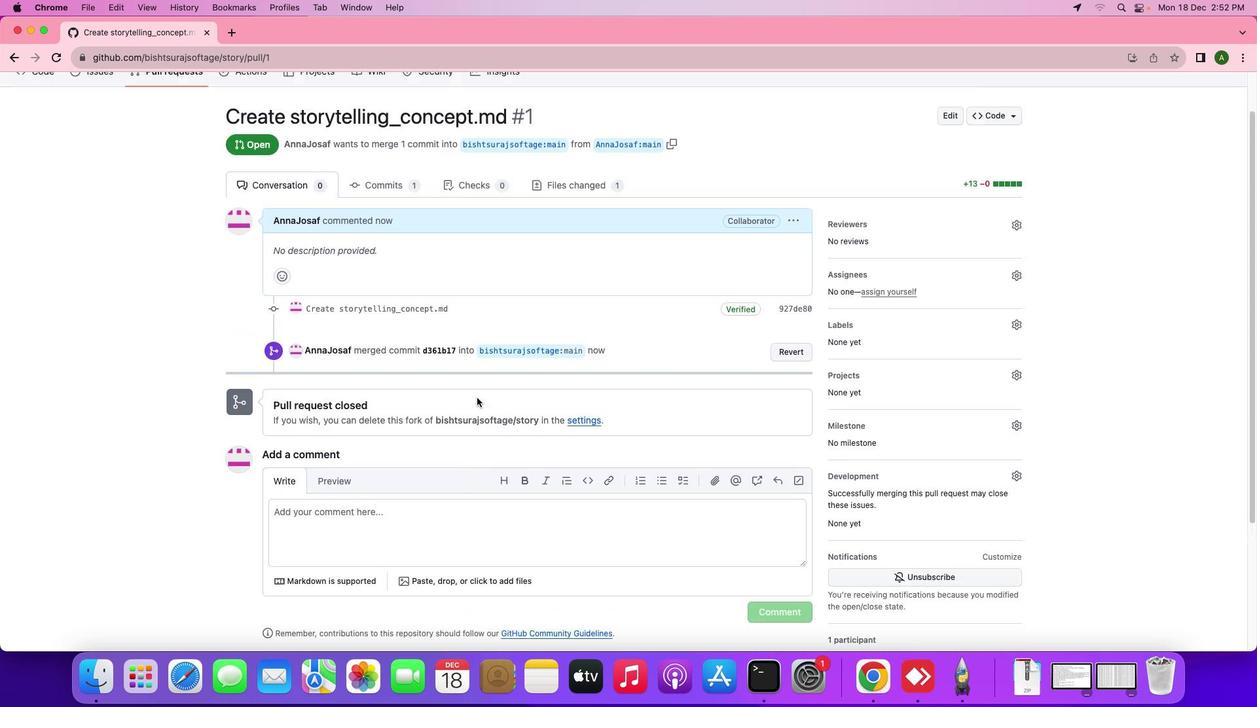 
Action: Mouse moved to (477, 397)
Screenshot: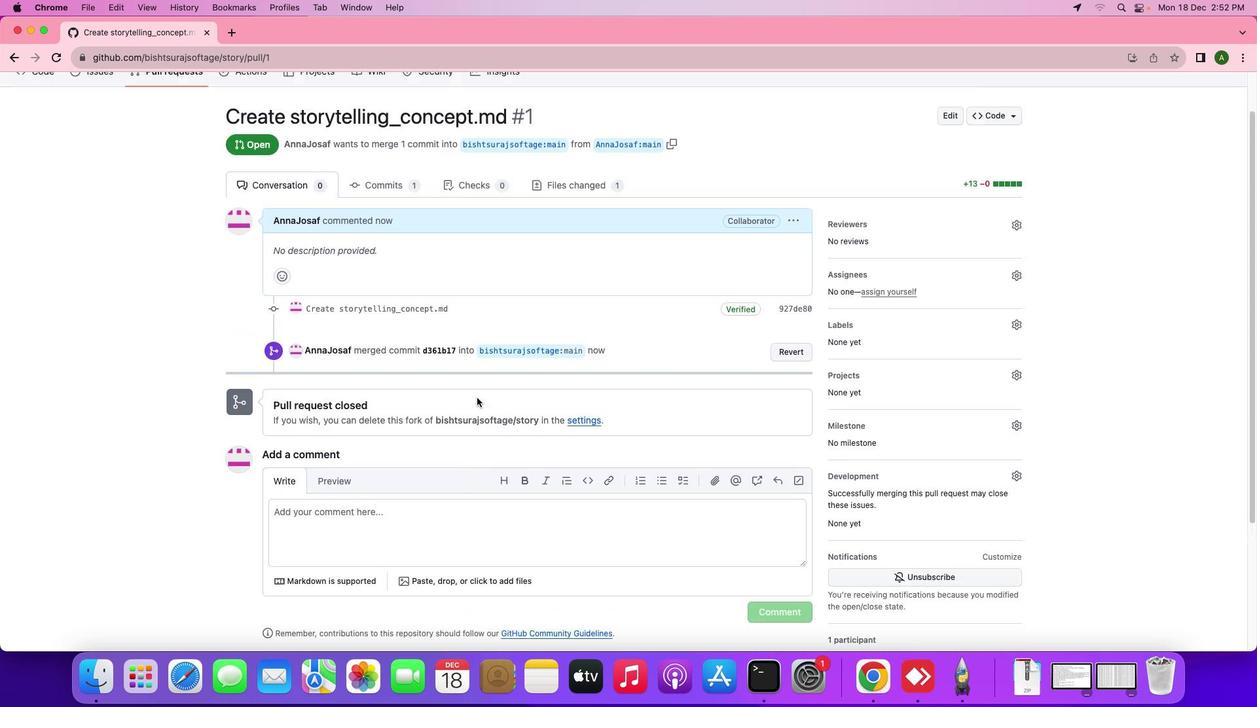 
Action: Mouse scrolled (477, 397) with delta (0, 0)
Screenshot: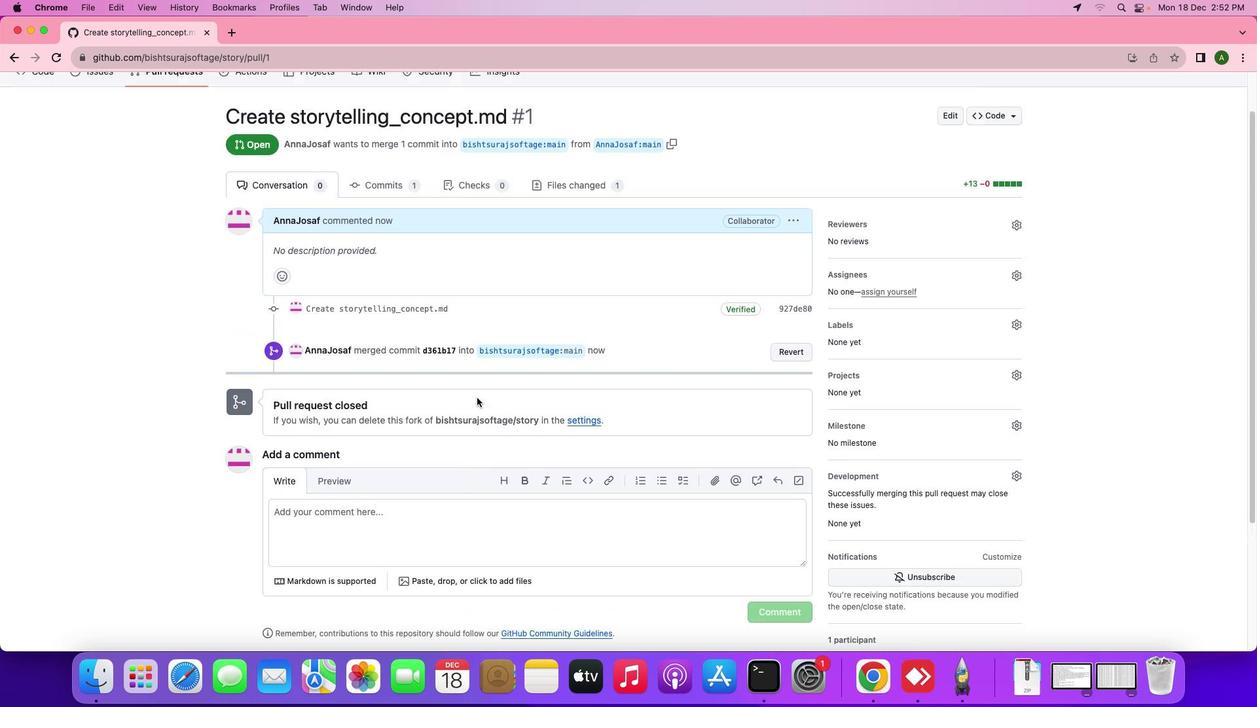 
Action: Mouse moved to (477, 398)
Screenshot: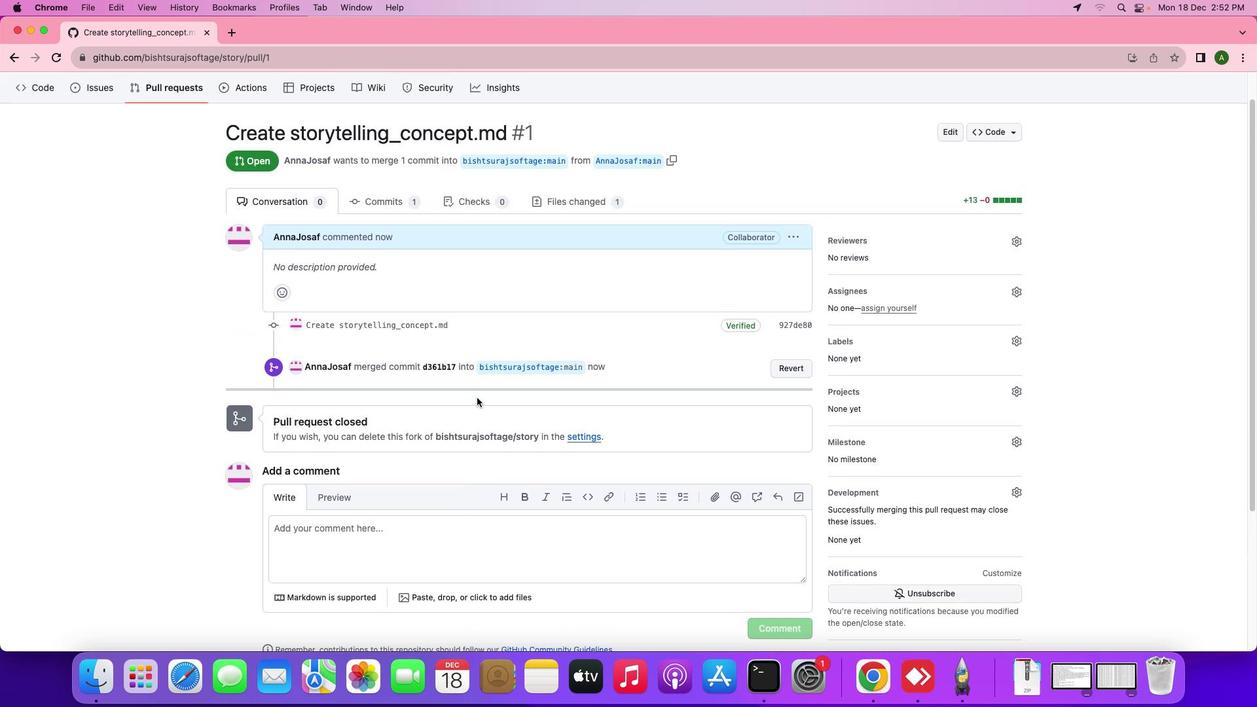 
Action: Mouse scrolled (477, 398) with delta (0, 1)
Screenshot: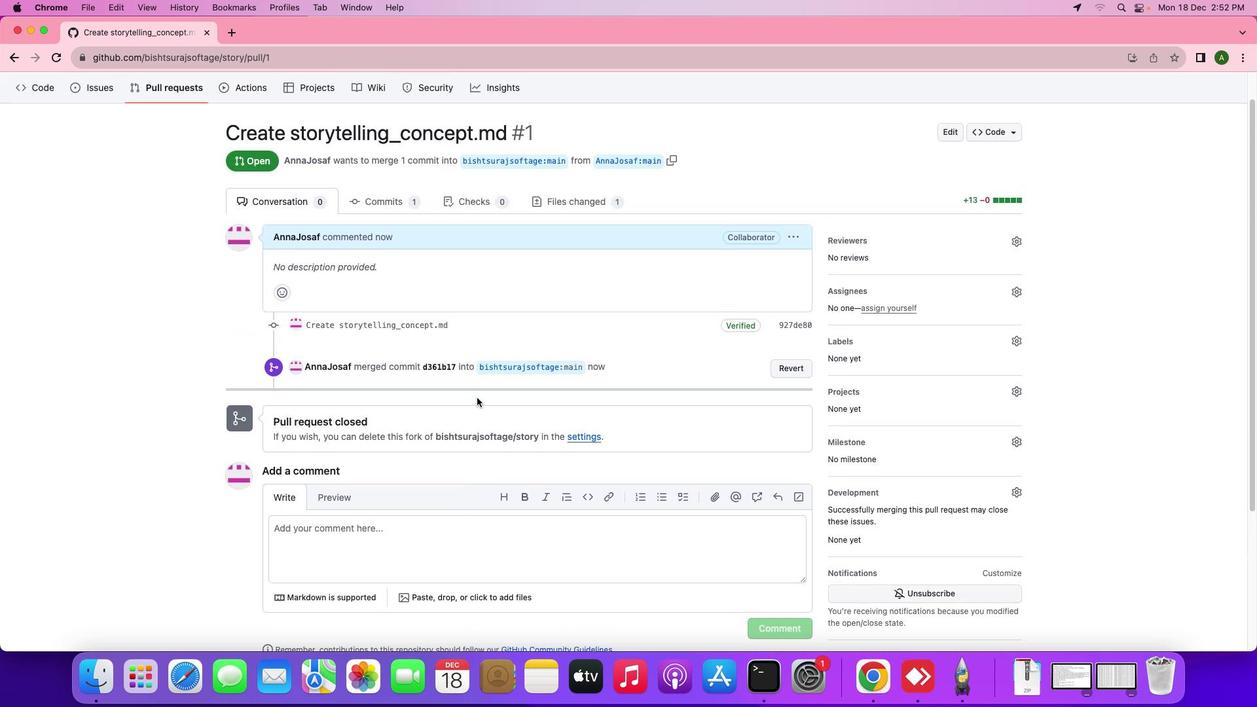 
Action: Mouse scrolled (477, 398) with delta (0, 3)
Screenshot: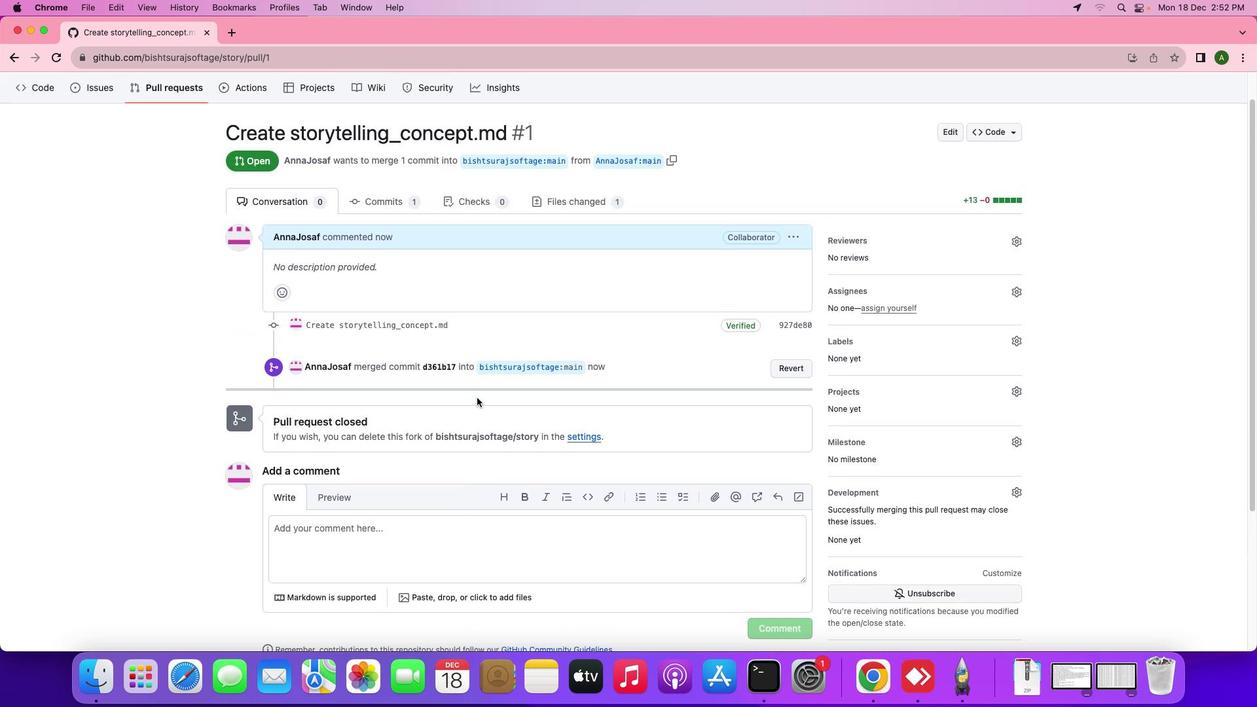 
Action: Mouse moved to (490, 375)
Screenshot: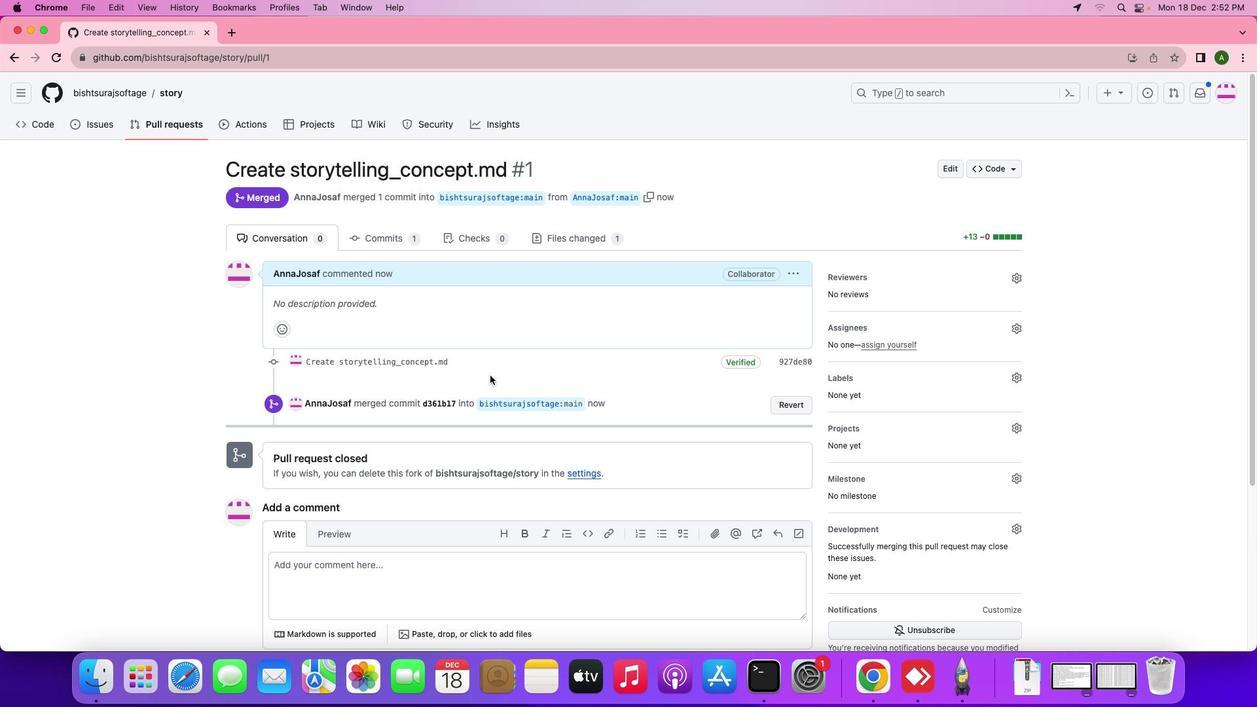 
Action: Mouse scrolled (490, 375) with delta (0, 0)
Screenshot: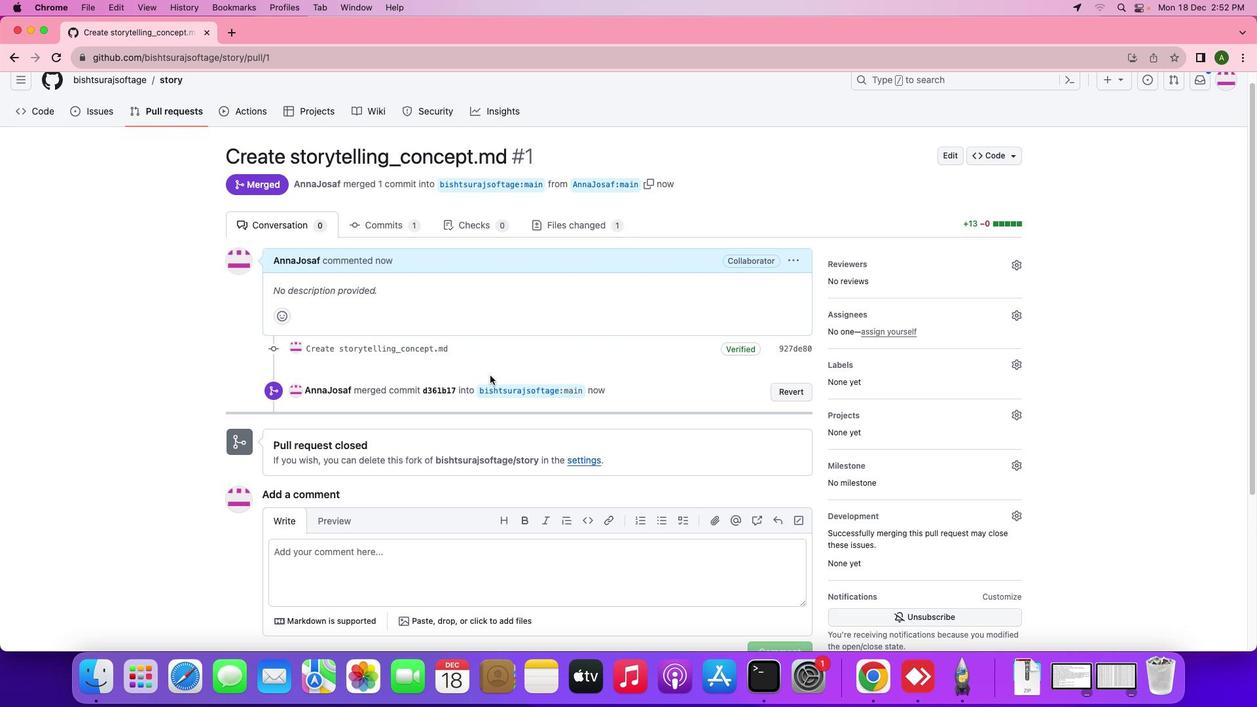 
Action: Mouse scrolled (490, 375) with delta (0, 0)
Screenshot: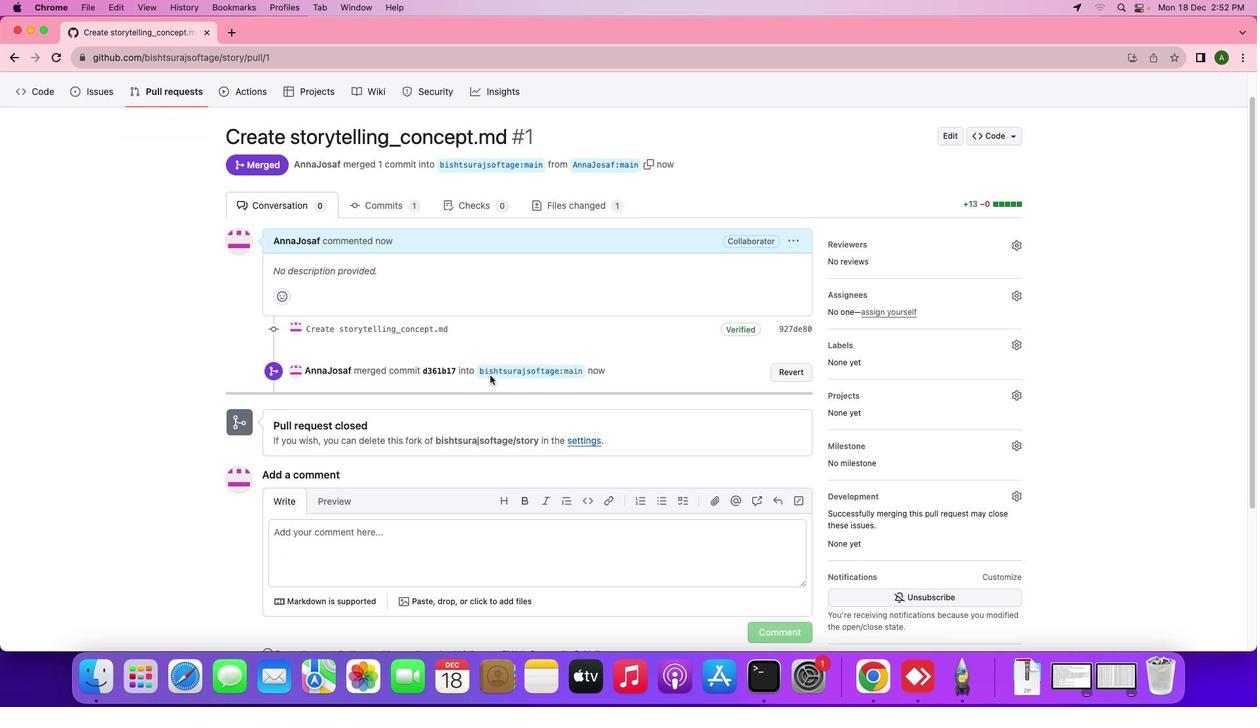 
Action: Mouse scrolled (490, 375) with delta (0, -1)
Screenshot: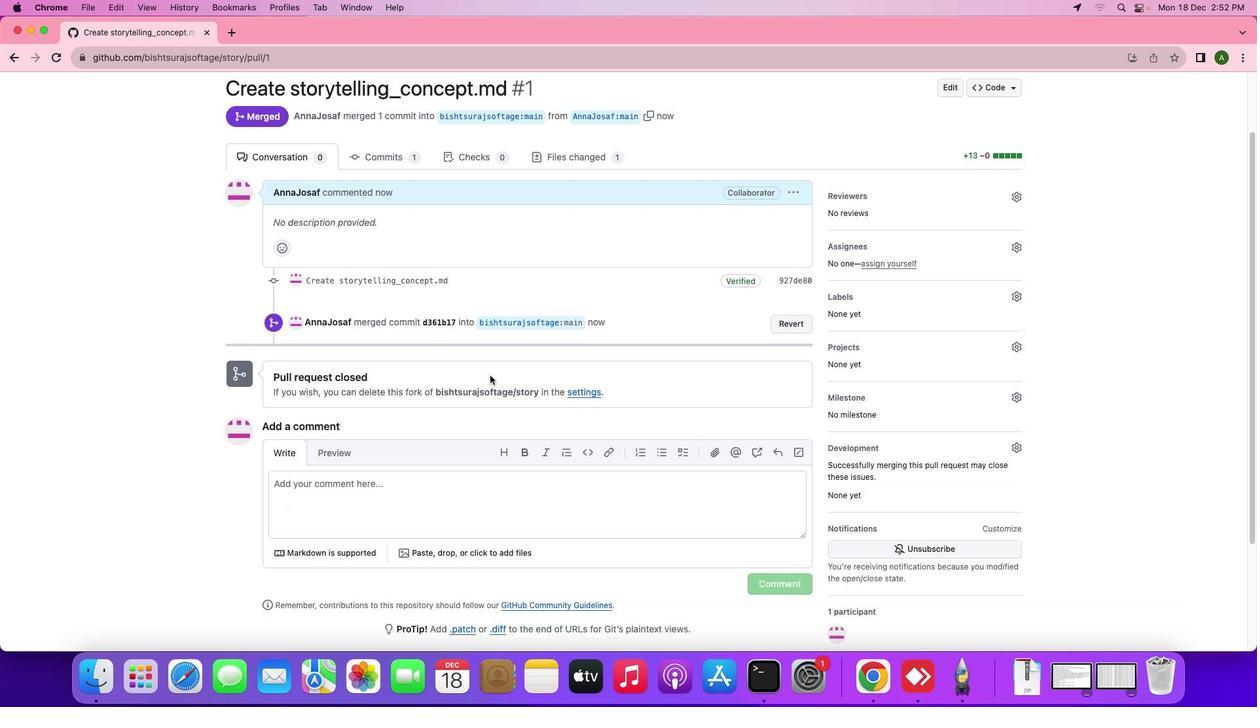 
Action: Mouse scrolled (490, 375) with delta (0, 0)
Screenshot: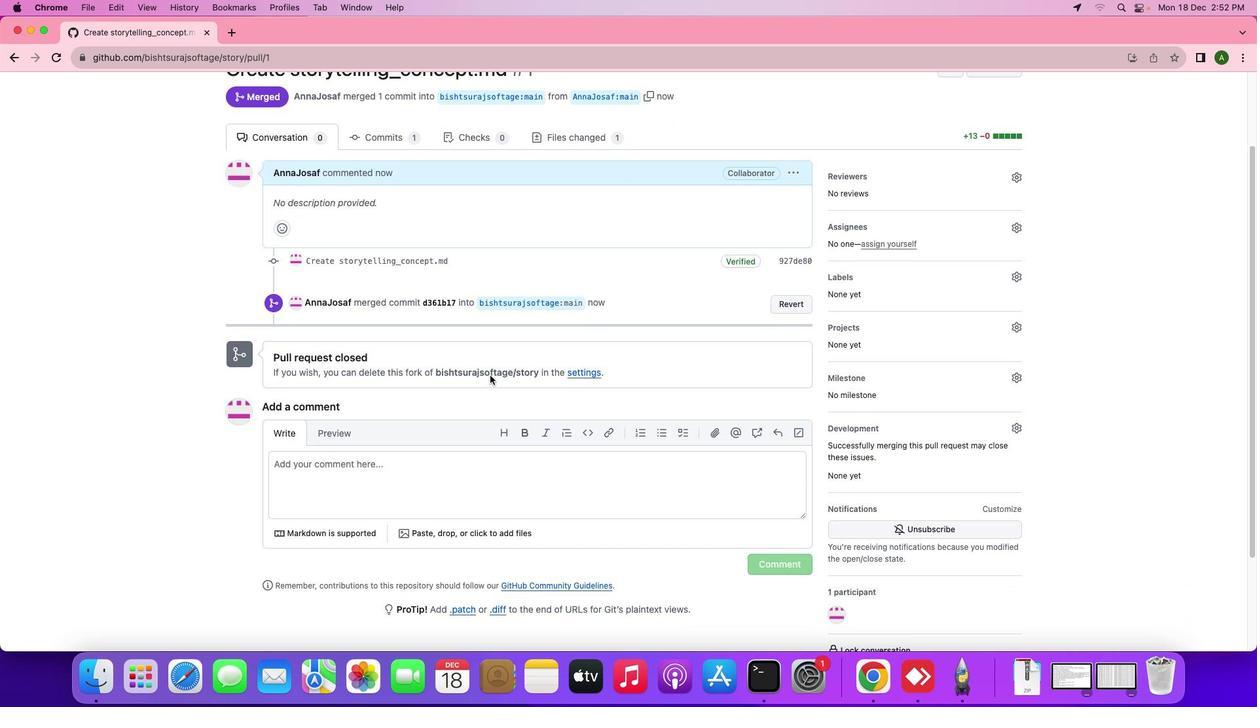 
Action: Mouse scrolled (490, 375) with delta (0, 0)
Screenshot: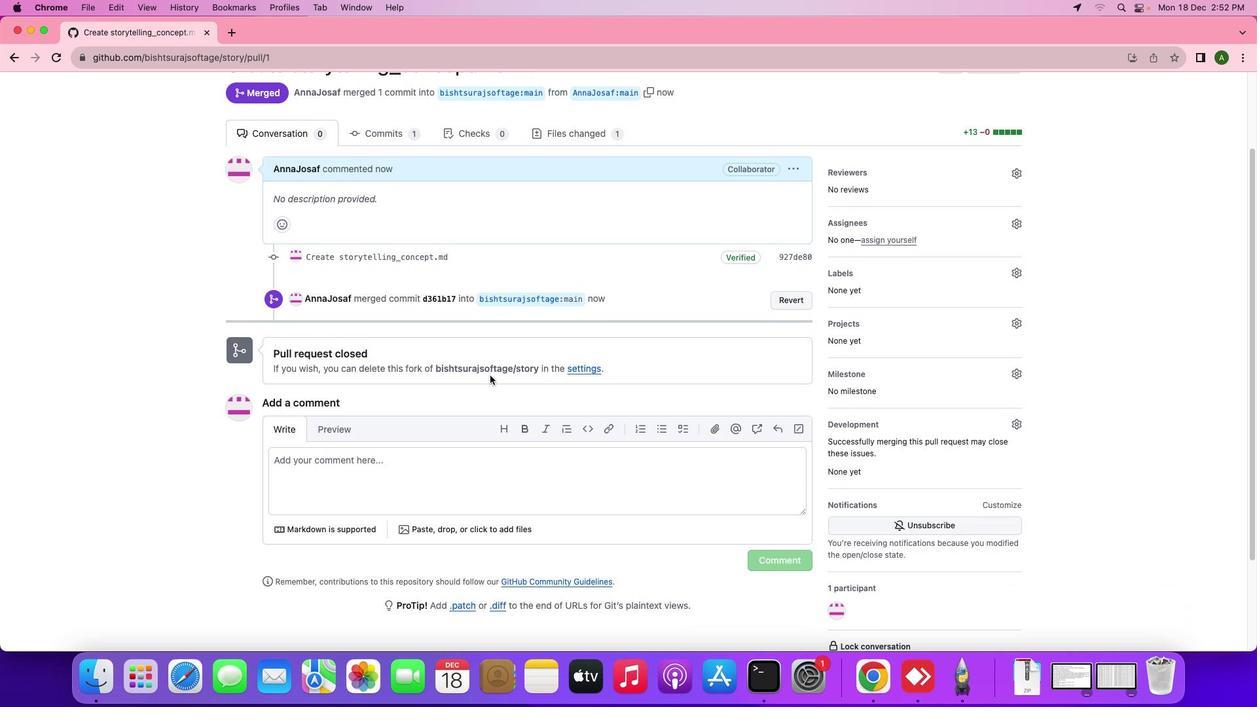 
Action: Mouse scrolled (490, 375) with delta (0, 0)
Screenshot: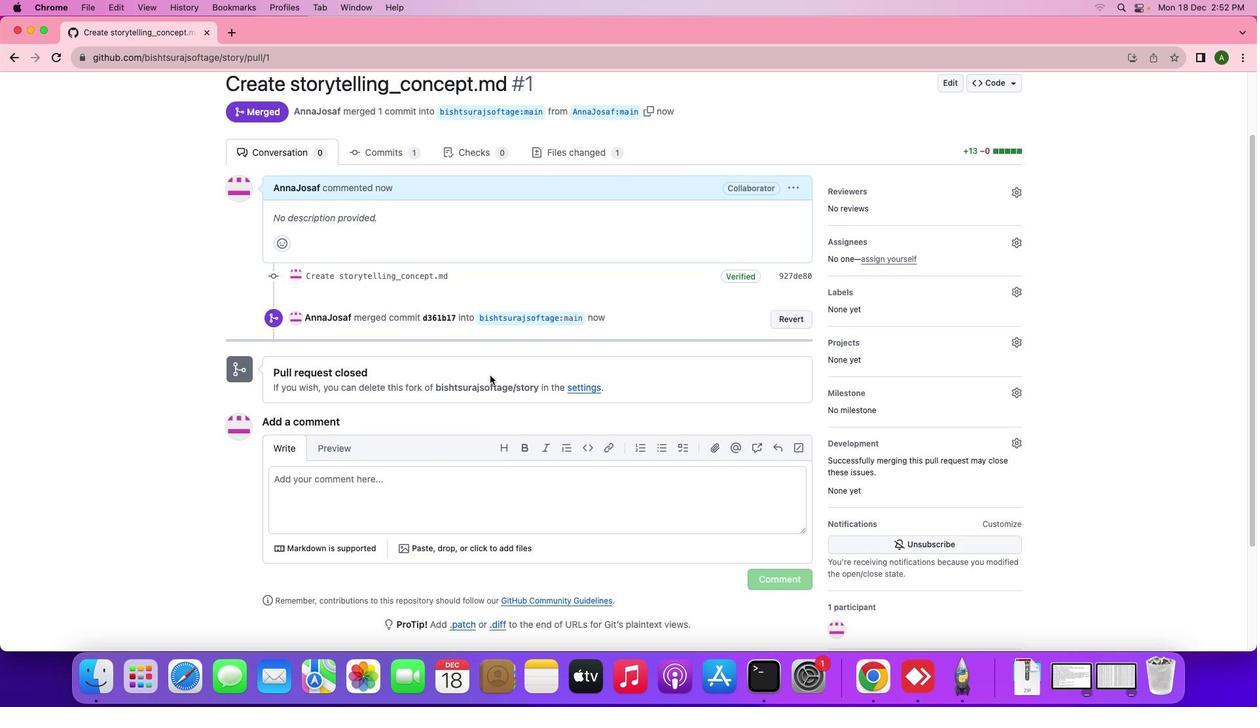 
Action: Mouse moved to (490, 375)
Screenshot: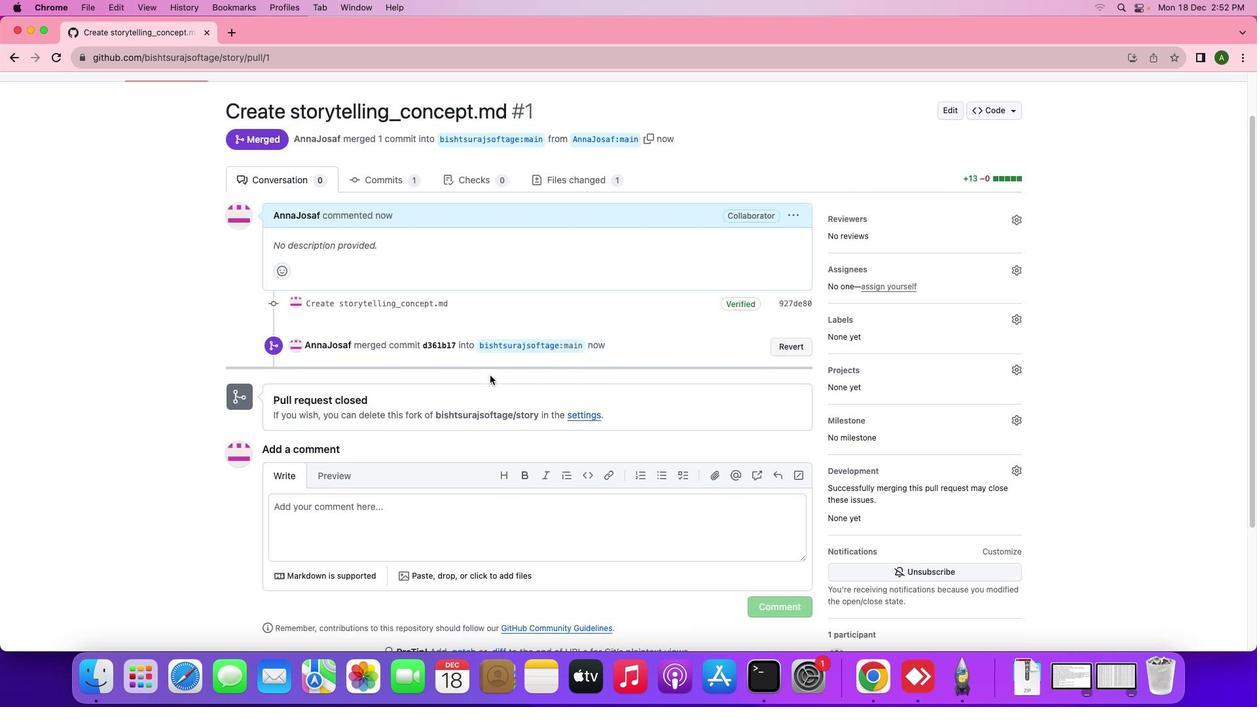 
Action: Mouse scrolled (490, 375) with delta (0, 0)
Screenshot: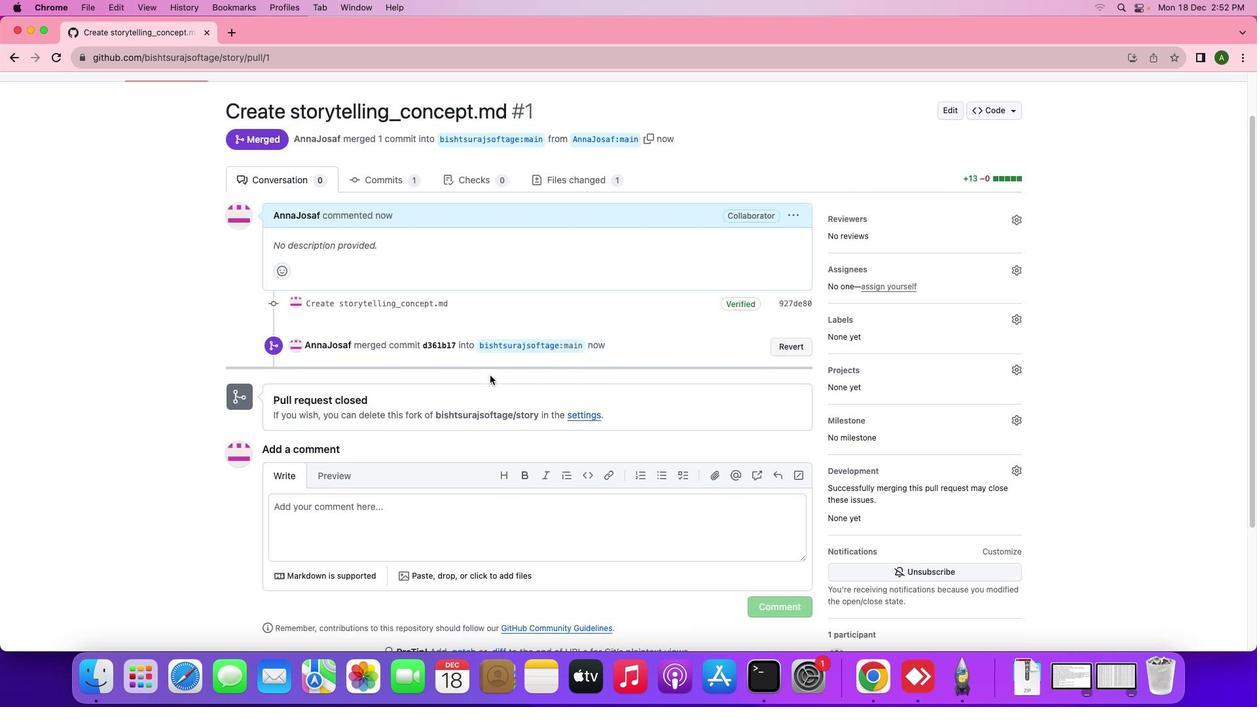 
Action: Mouse scrolled (490, 375) with delta (0, 1)
Screenshot: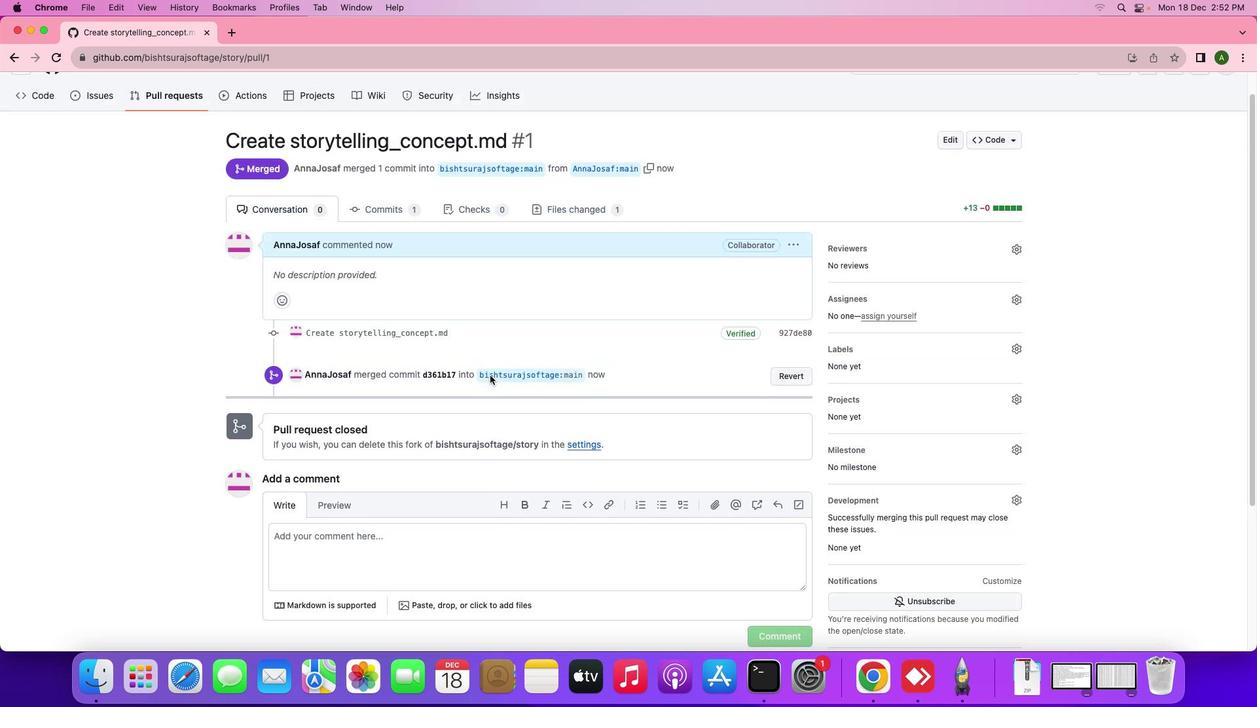 
Action: Mouse scrolled (490, 375) with delta (0, 3)
Screenshot: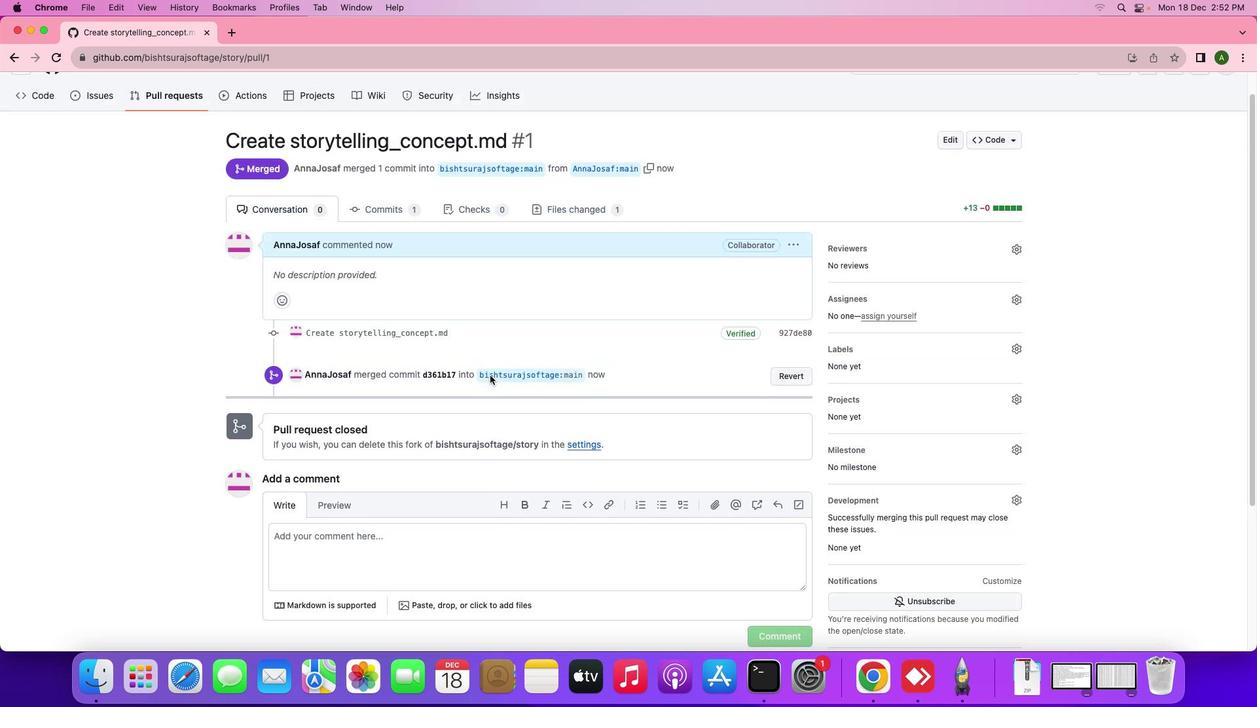 
Action: Mouse scrolled (490, 375) with delta (0, 3)
Screenshot: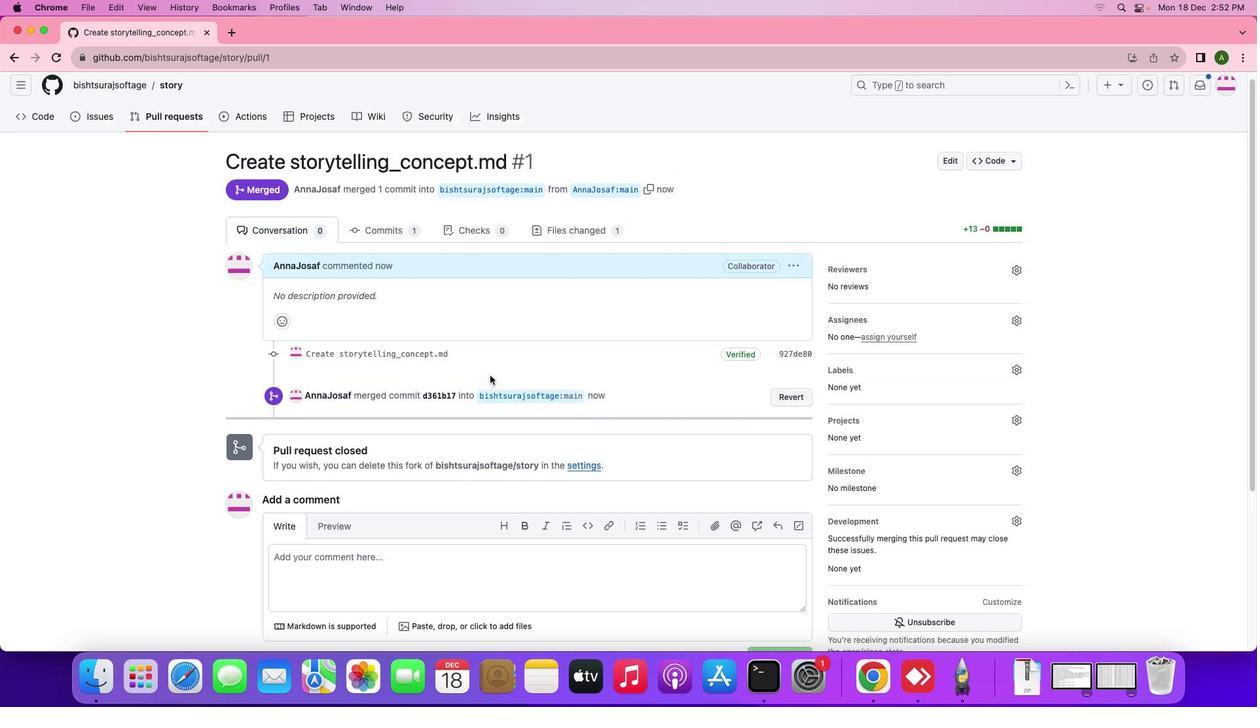 
Action: Mouse moved to (489, 375)
Screenshot: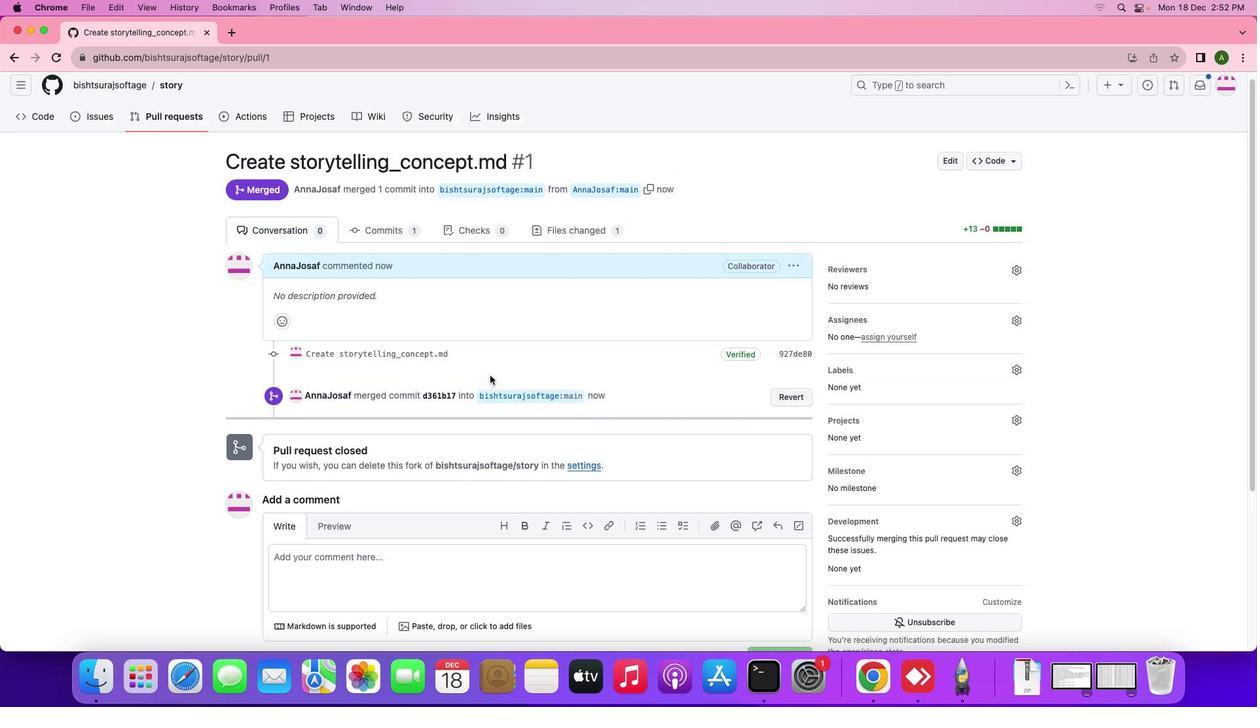 
Action: Mouse scrolled (489, 375) with delta (0, 3)
Screenshot: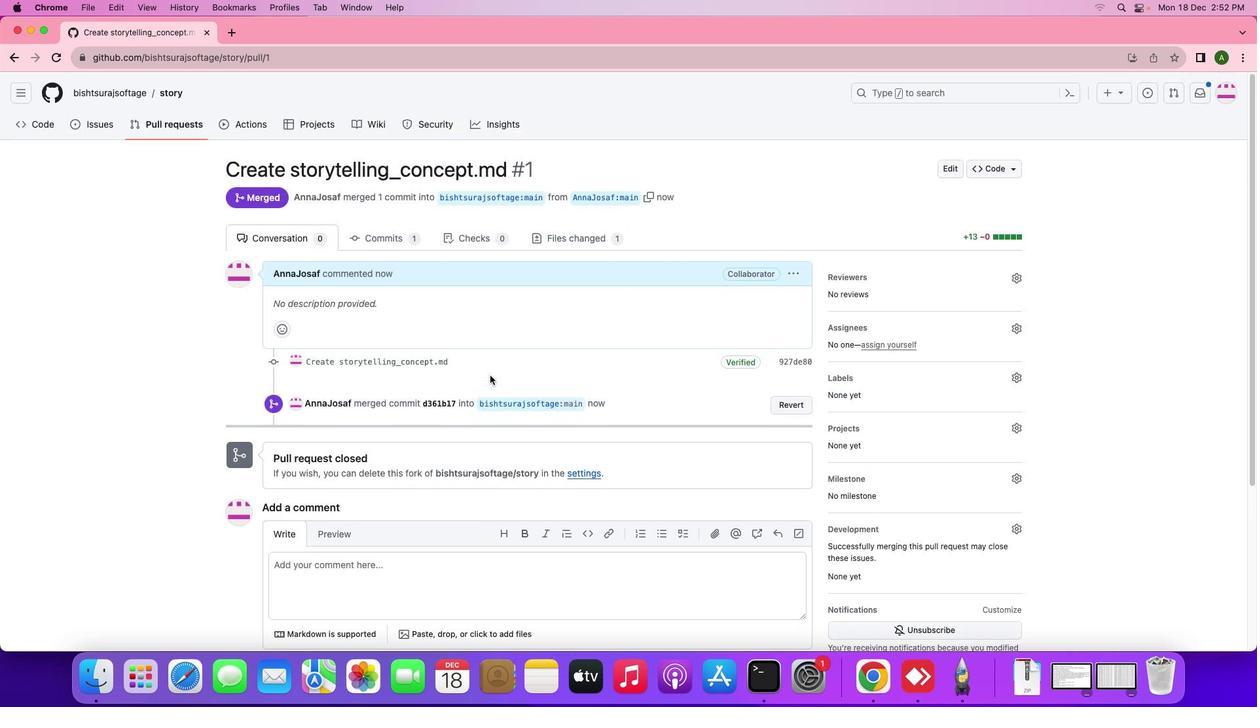 
Action: Mouse moved to (477, 368)
Screenshot: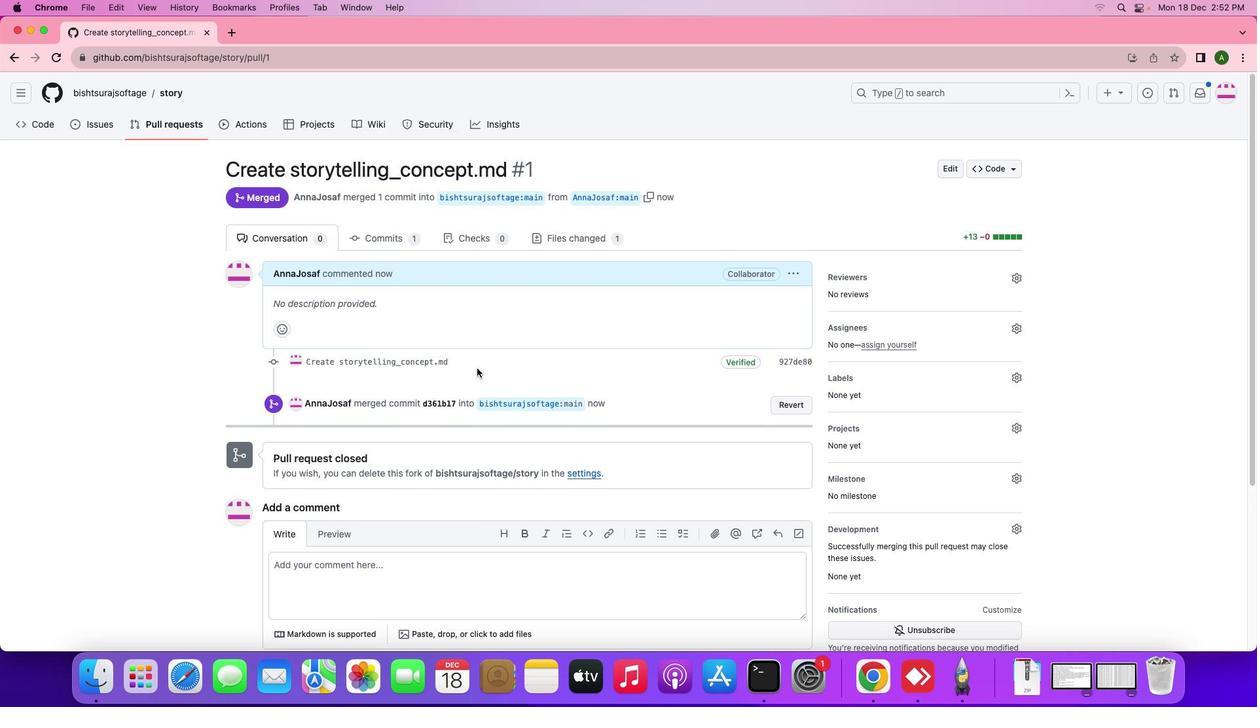 
